 Task: Open Card Disaster Recovery Planning in Board Social Media Management to Workspace Business Process Management and add a team member Softage.4@softage.net, a label Red, a checklist Nutrition Counseling, an attachment from your onedrive, a color Red and finally, add a card description 'Research and develop new service offering bundling strategy' and a comment 'We should approach this task with a sense of experimentation and exploration, willing to try new things and take risks.'. Add a start date 'Jan 04, 1900' with a due date 'Jan 11, 1900'
Action: Mouse moved to (79, 496)
Screenshot: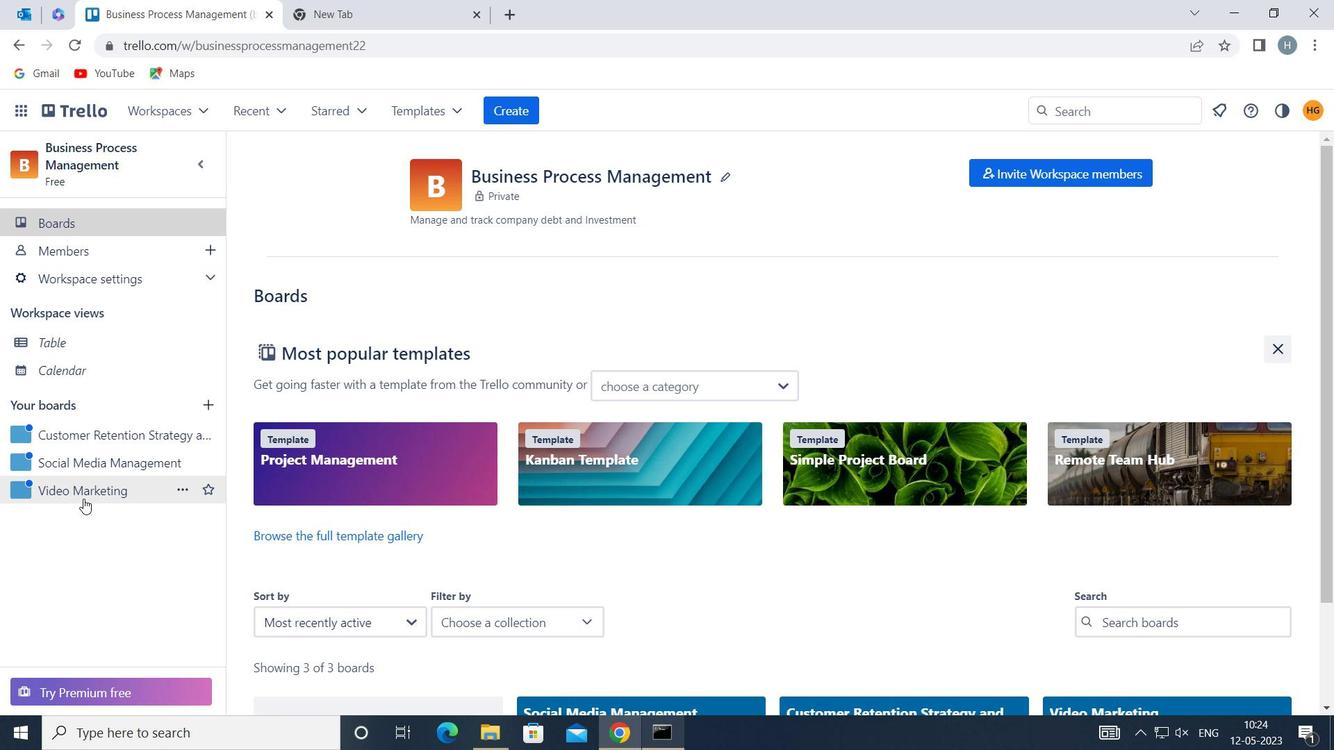 
Action: Mouse pressed left at (79, 496)
Screenshot: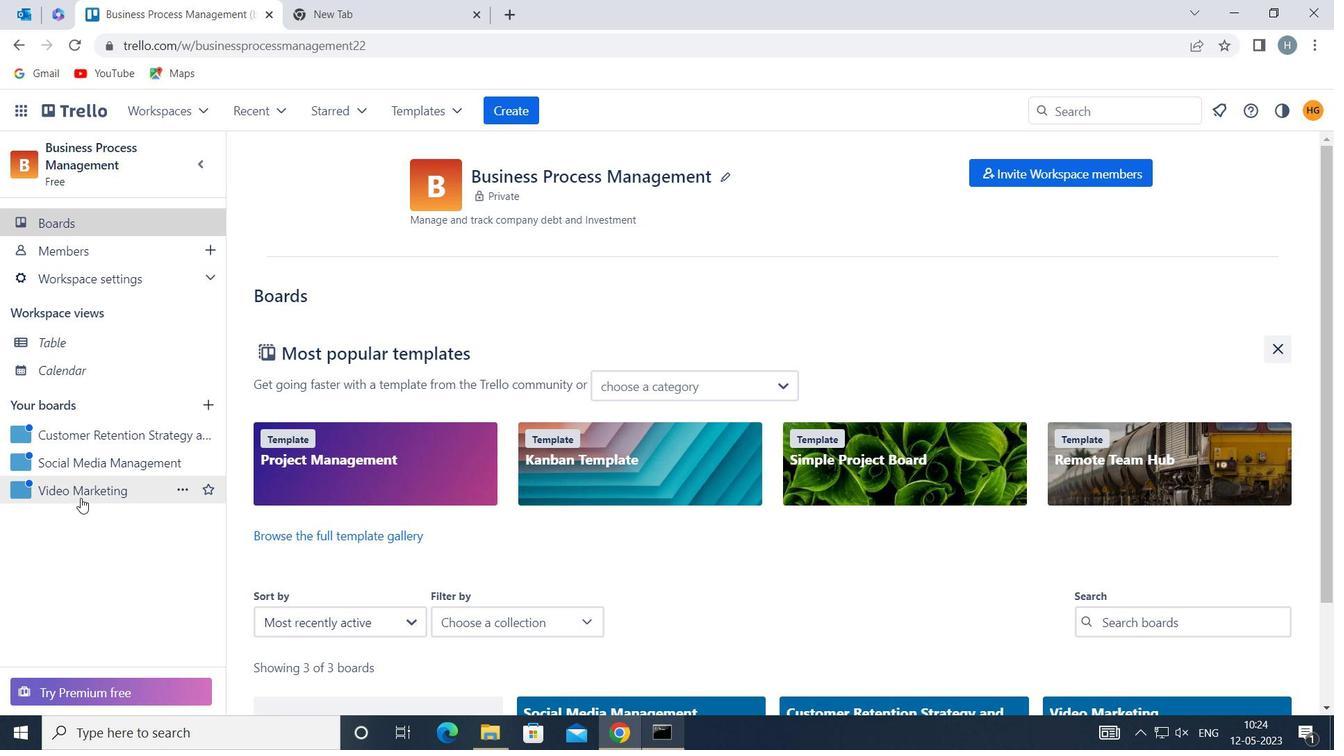 
Action: Mouse moved to (582, 243)
Screenshot: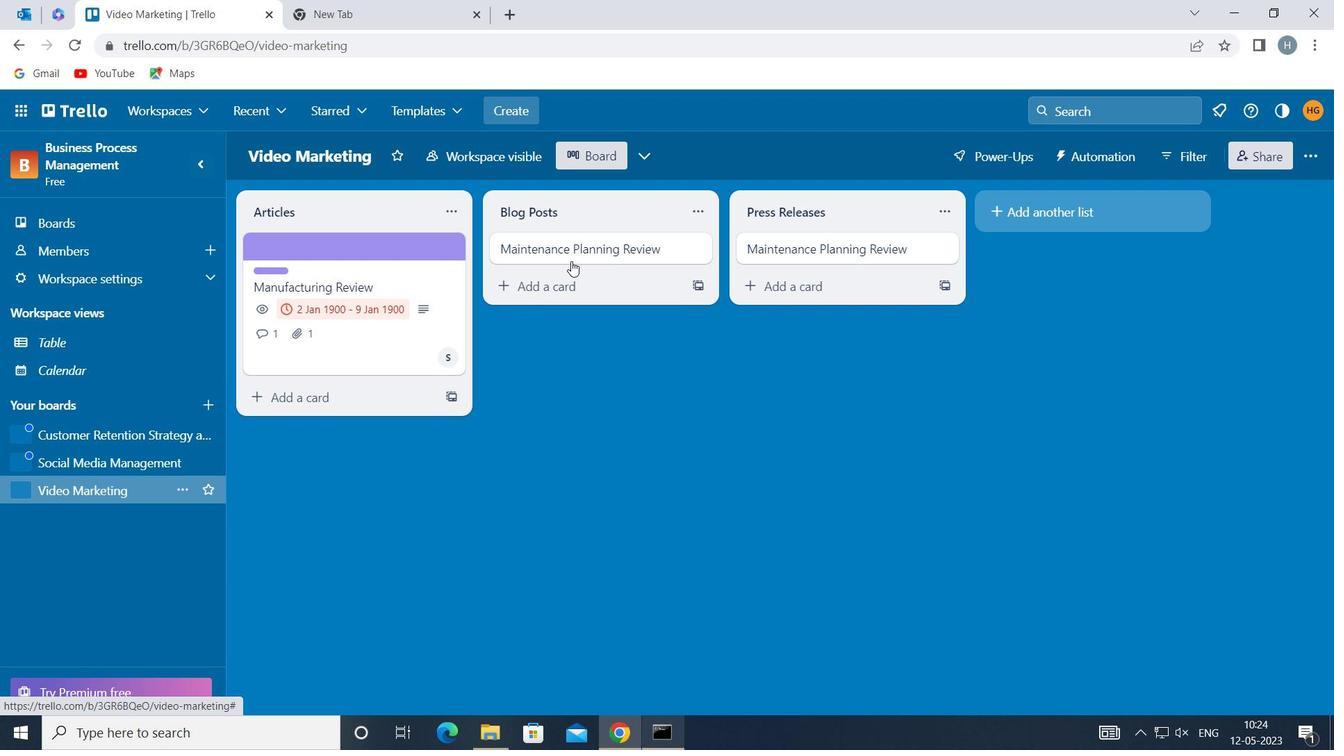 
Action: Mouse pressed left at (582, 243)
Screenshot: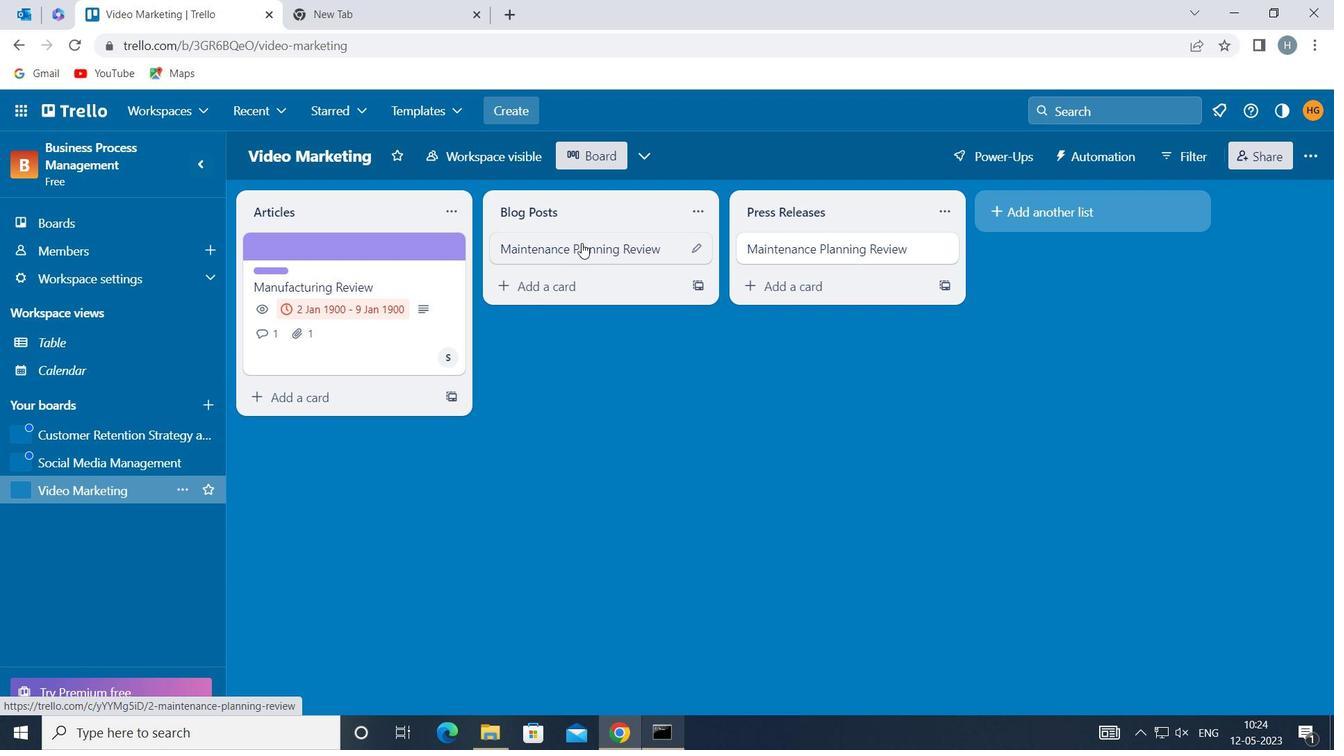 
Action: Mouse moved to (893, 300)
Screenshot: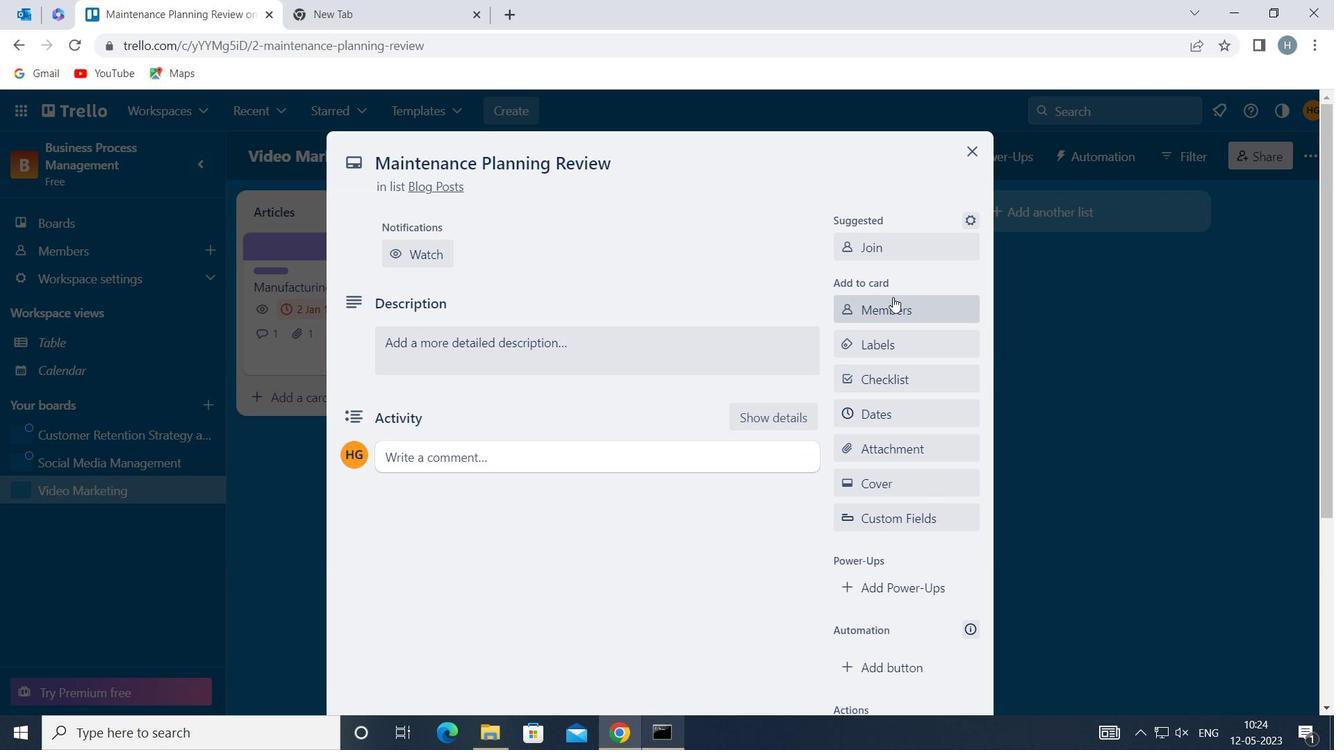 
Action: Mouse pressed left at (893, 300)
Screenshot: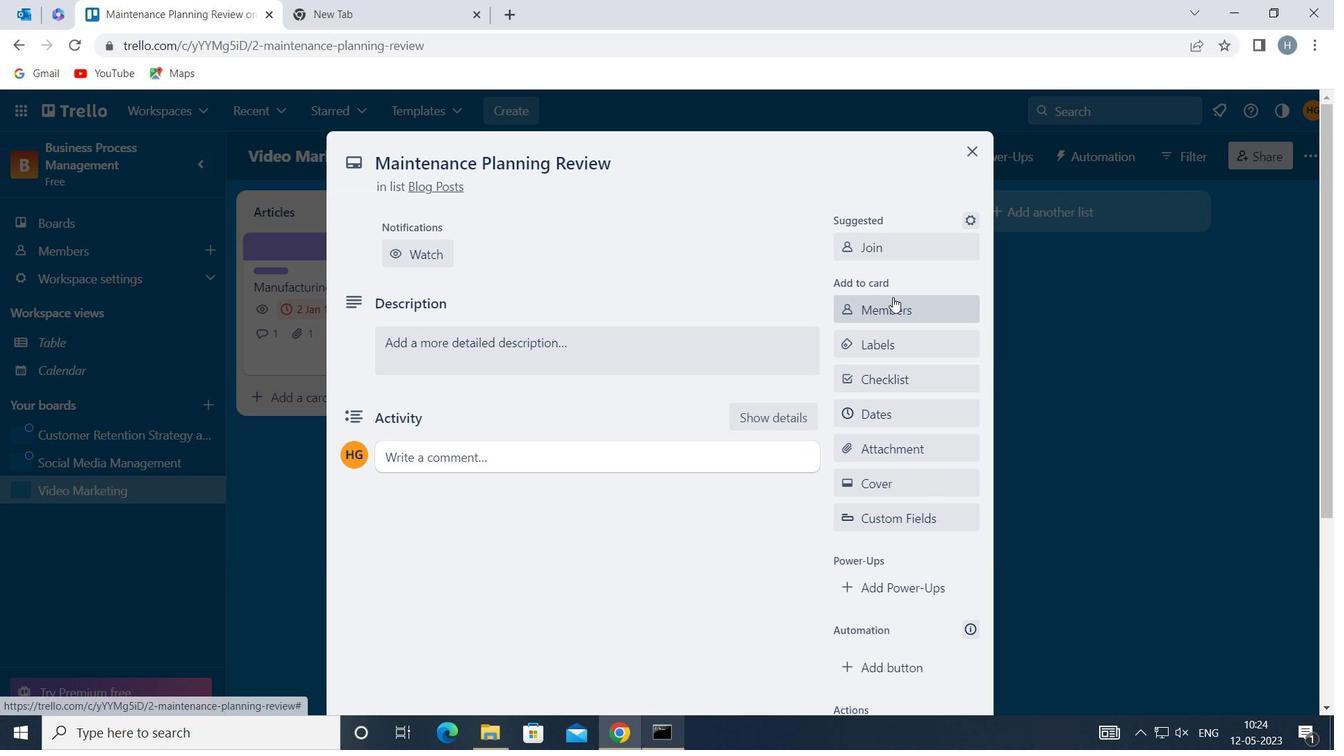 
Action: Key pressed softage
Screenshot: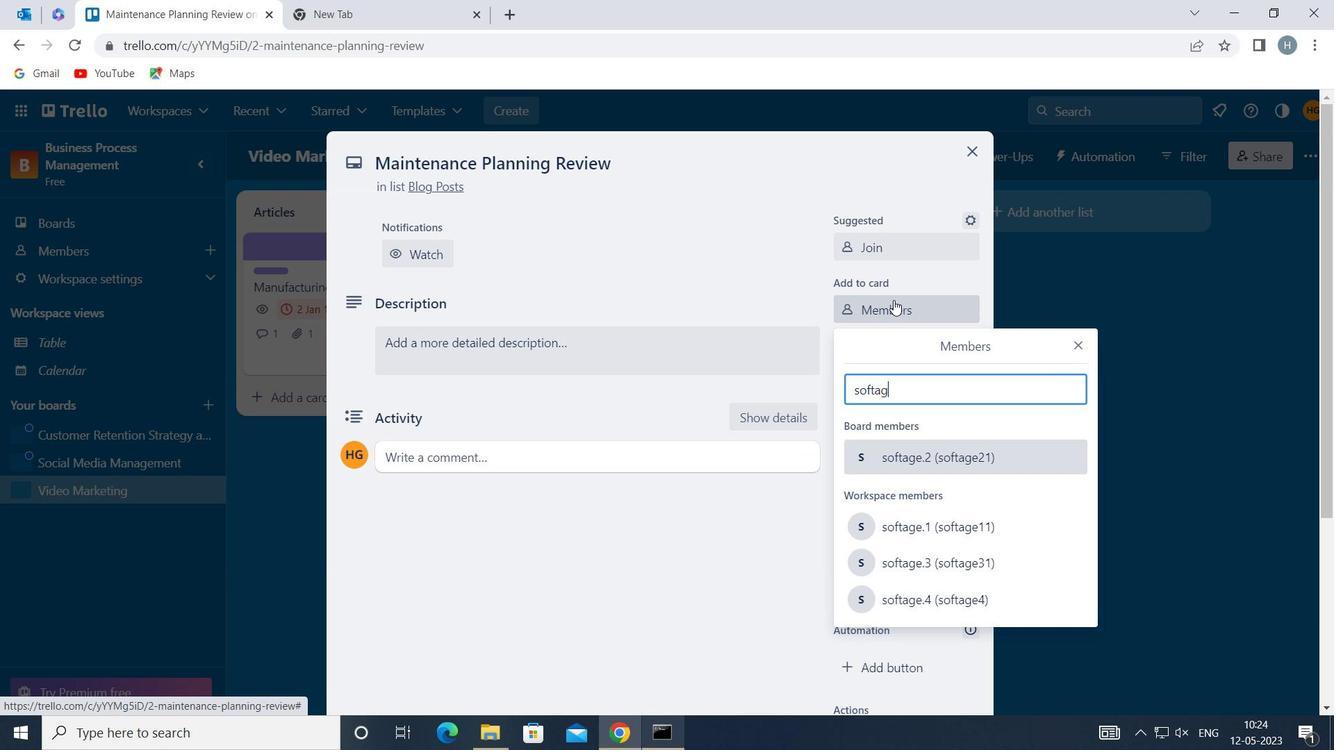 
Action: Mouse moved to (1000, 521)
Screenshot: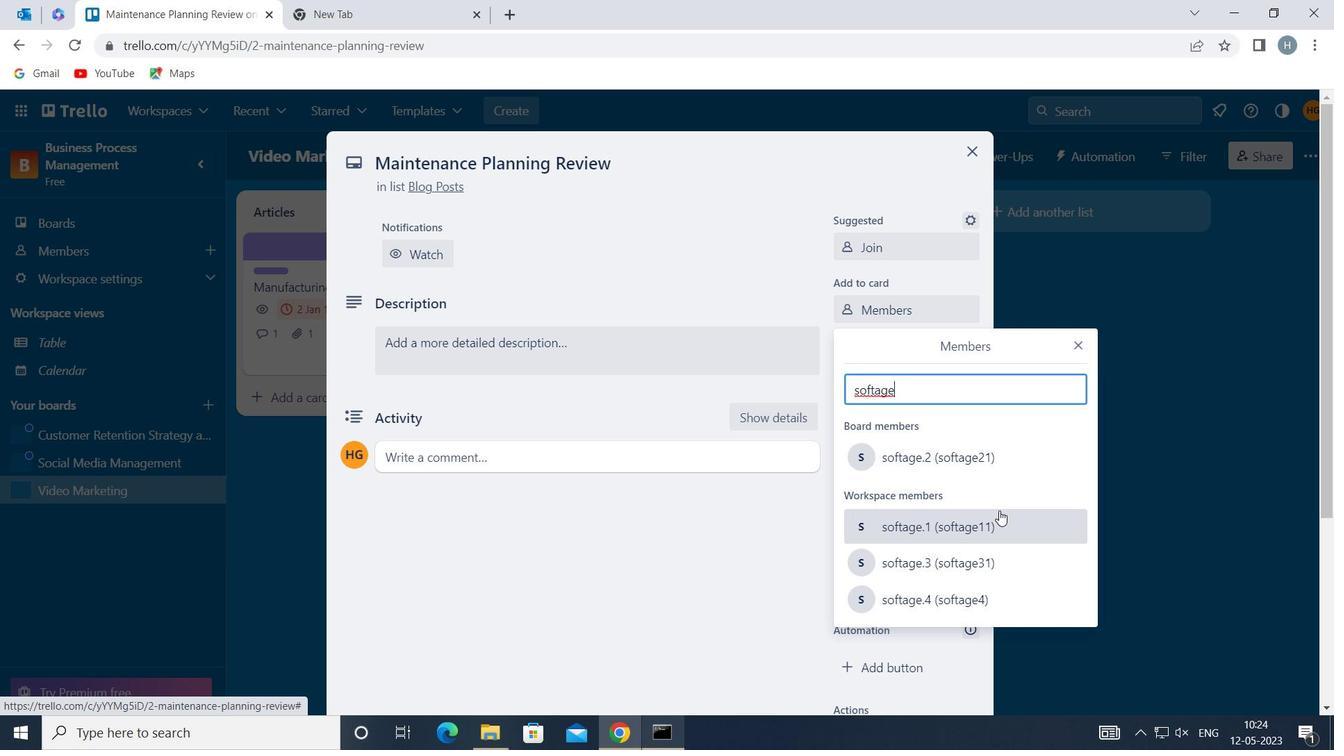 
Action: Mouse pressed left at (1000, 521)
Screenshot: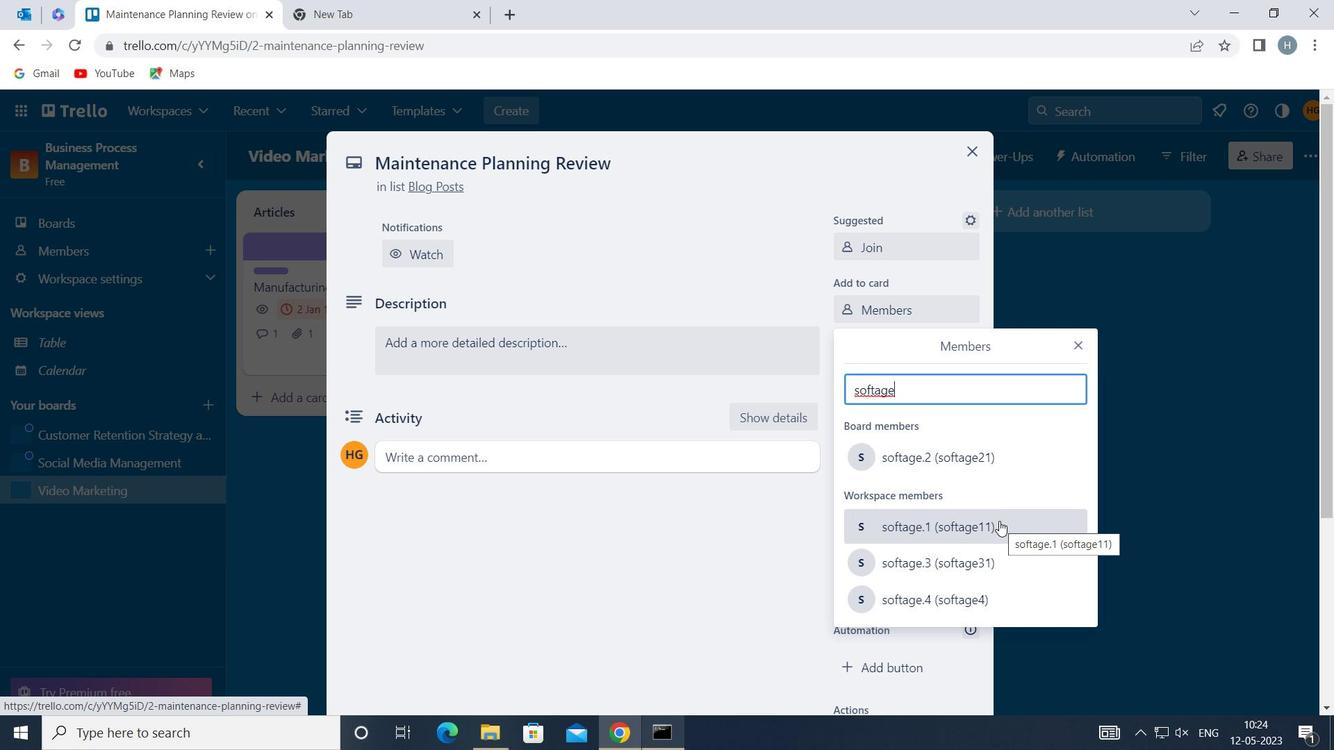 
Action: Mouse moved to (1077, 341)
Screenshot: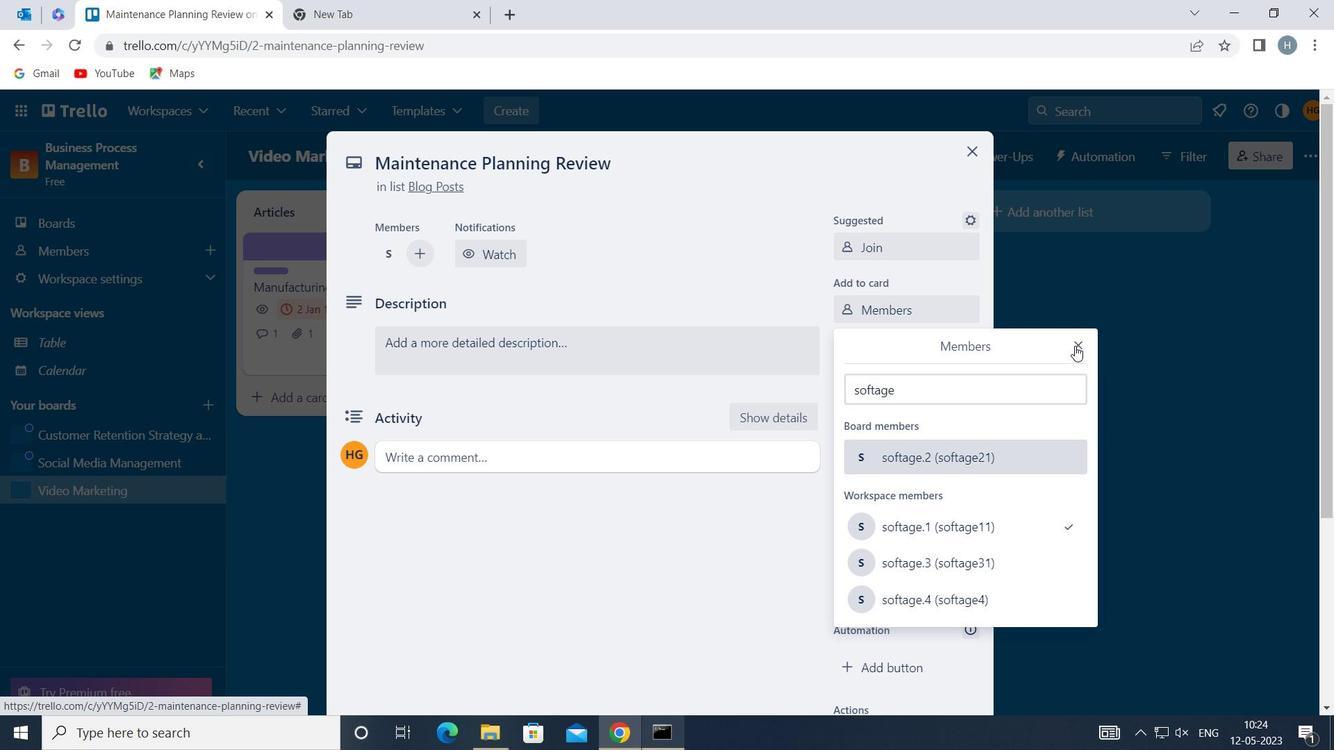 
Action: Mouse pressed left at (1077, 341)
Screenshot: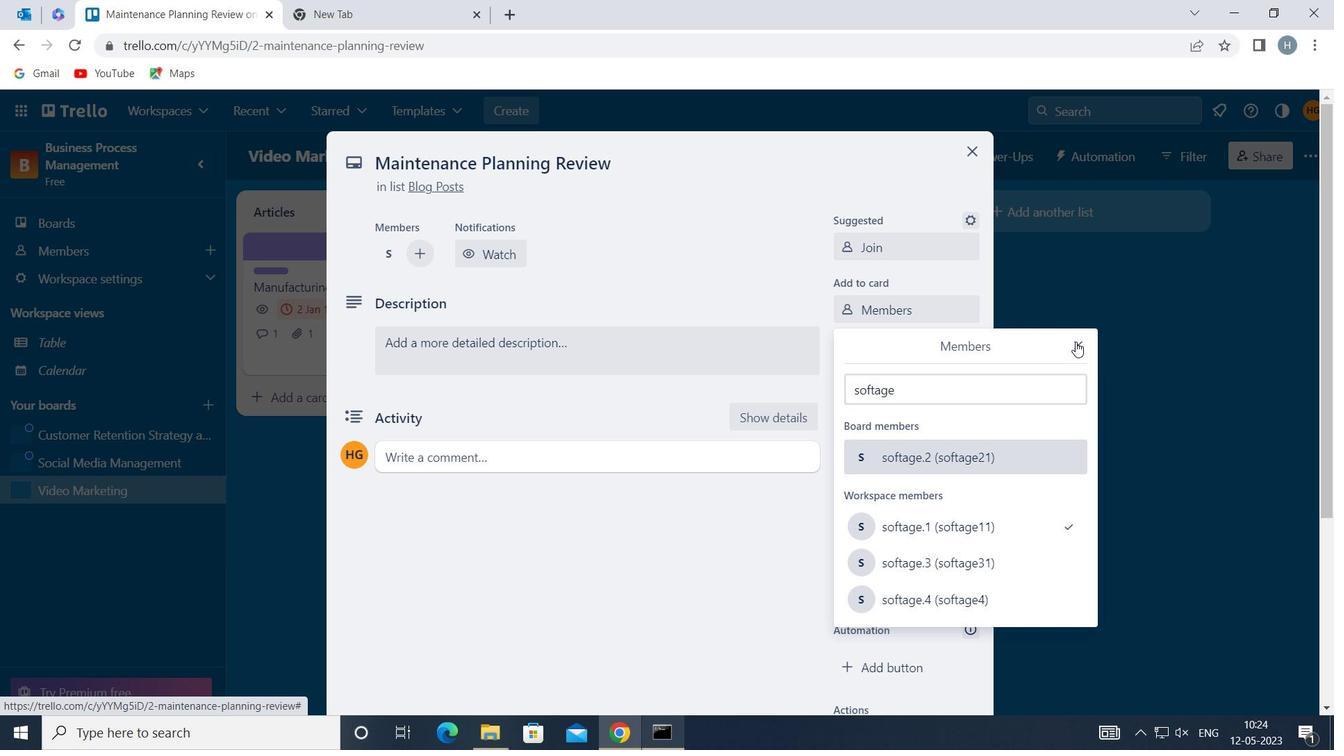
Action: Mouse moved to (957, 336)
Screenshot: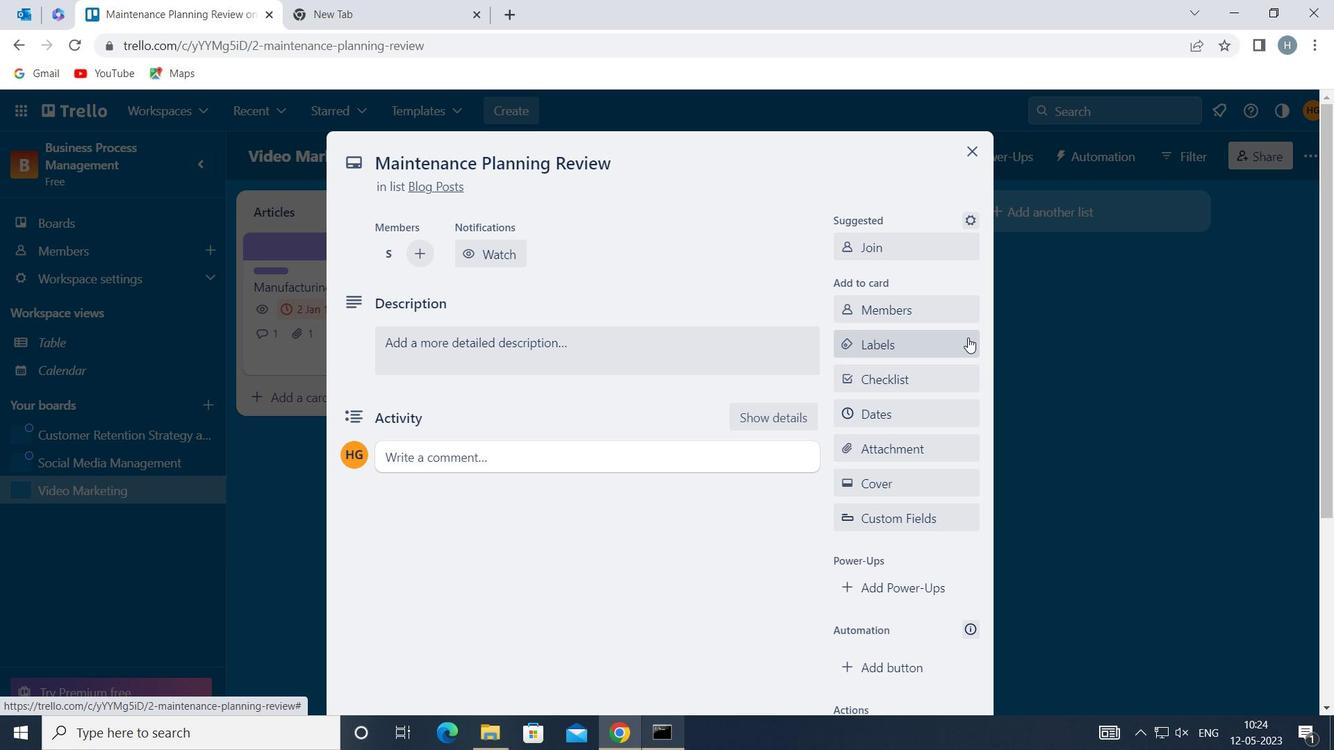 
Action: Mouse pressed left at (957, 336)
Screenshot: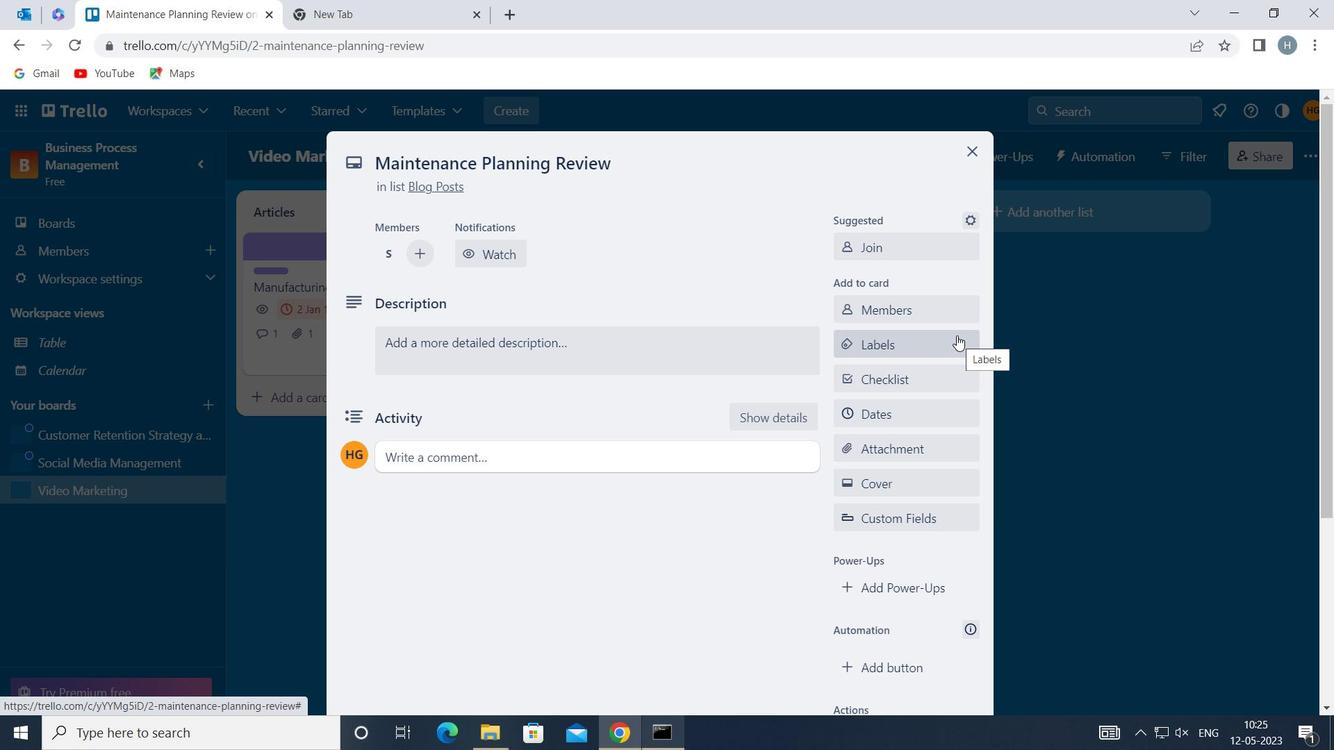 
Action: Mouse moved to (978, 376)
Screenshot: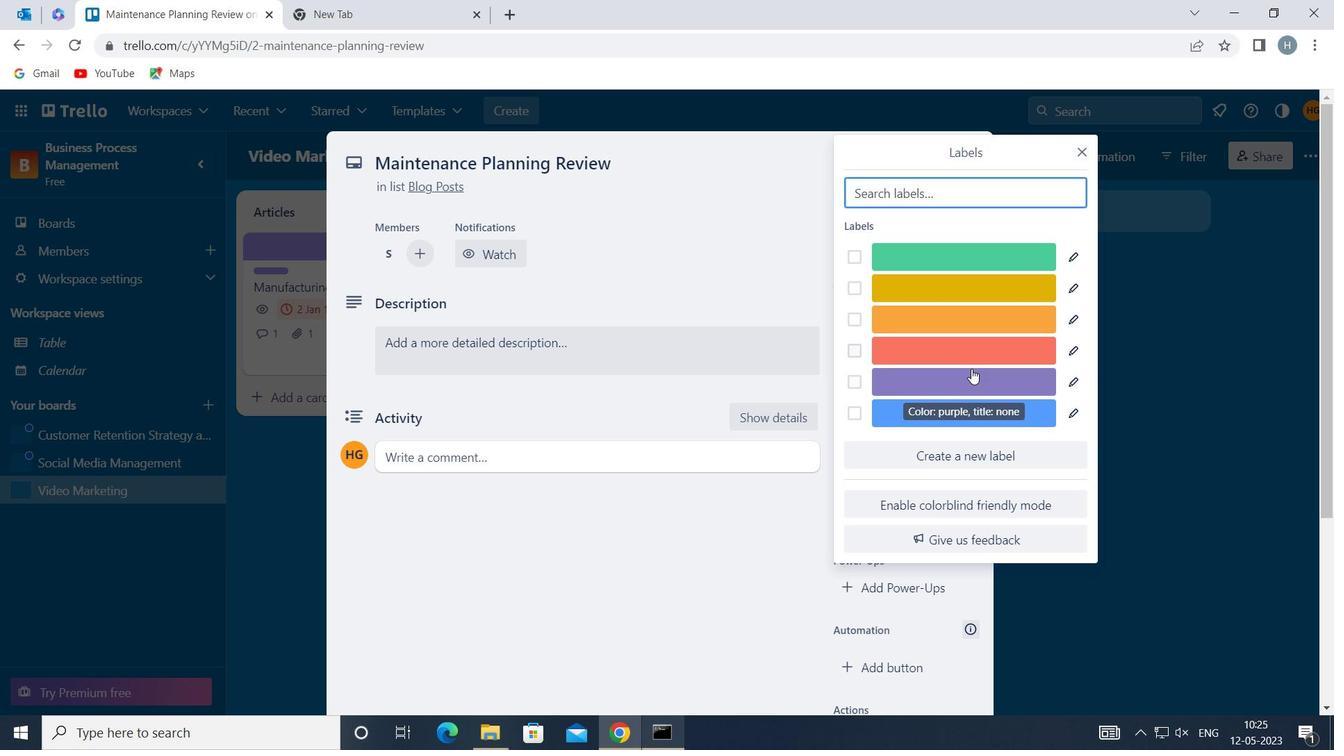 
Action: Mouse pressed left at (978, 376)
Screenshot: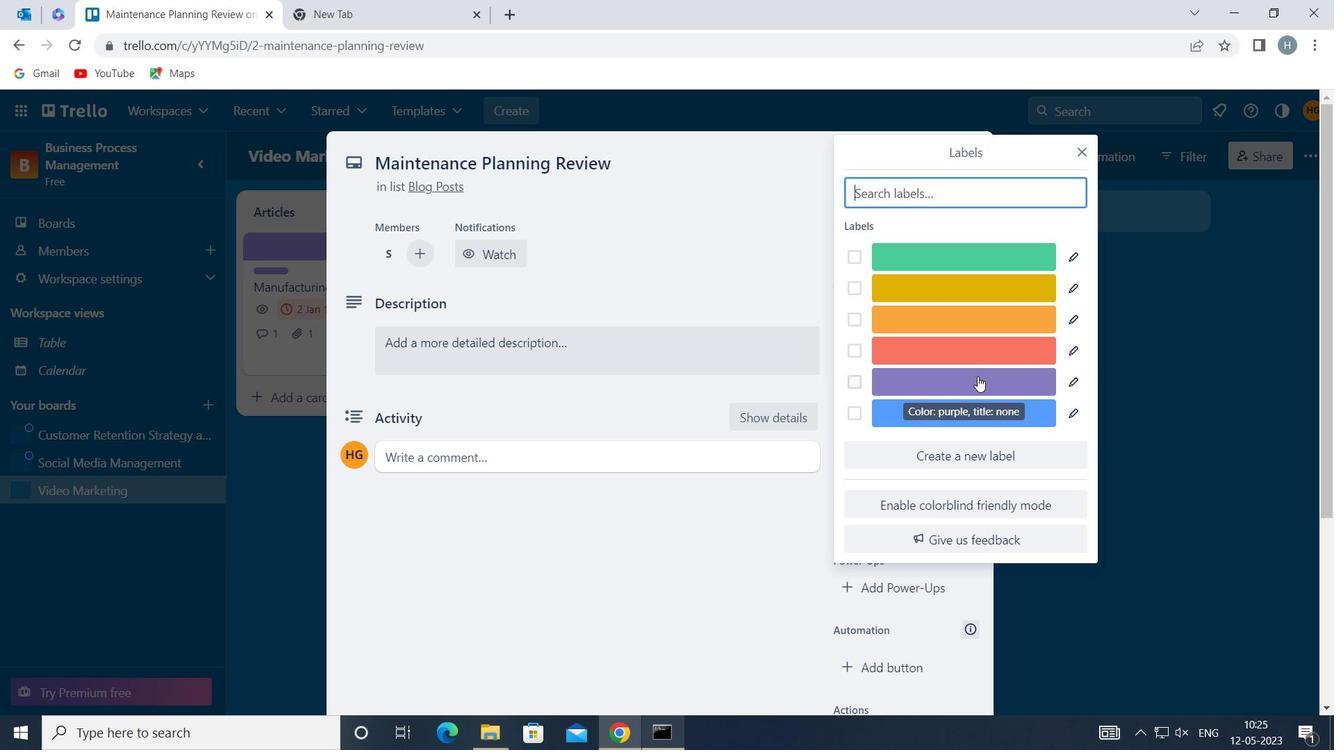 
Action: Mouse moved to (1086, 148)
Screenshot: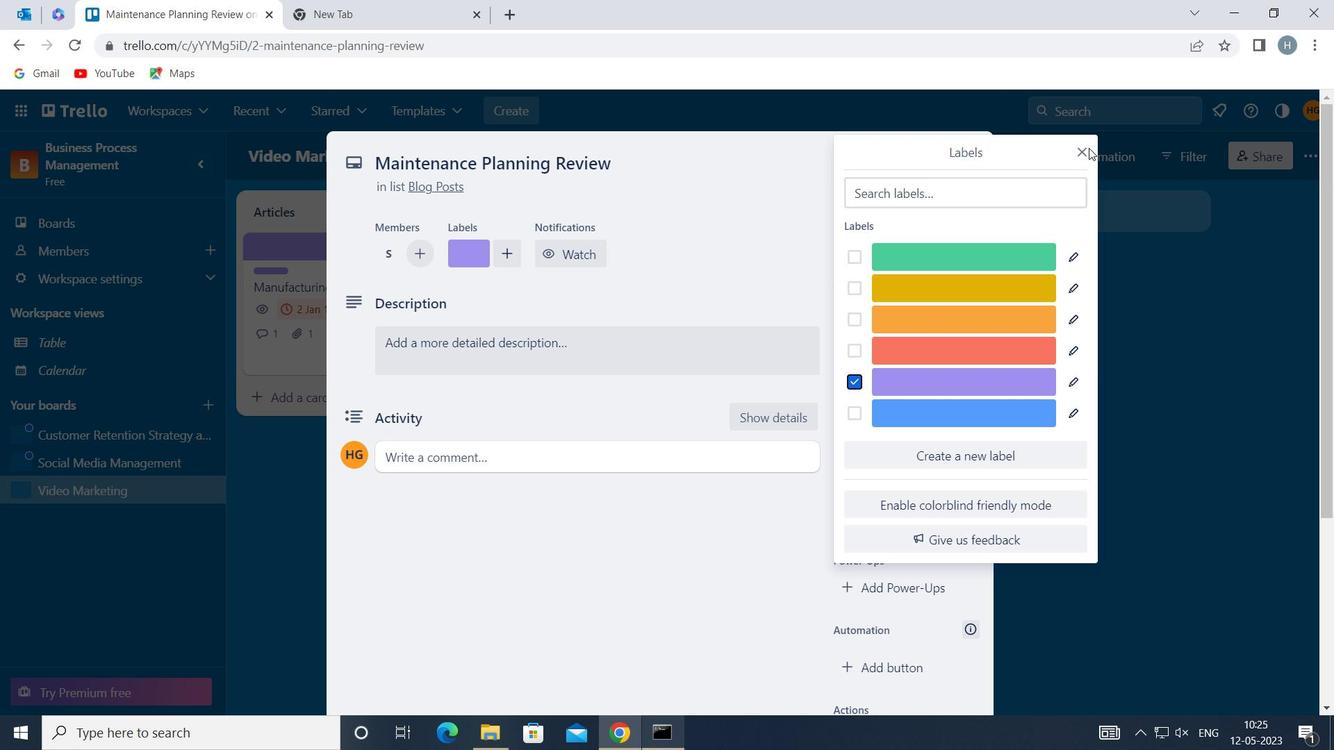 
Action: Mouse pressed left at (1086, 148)
Screenshot: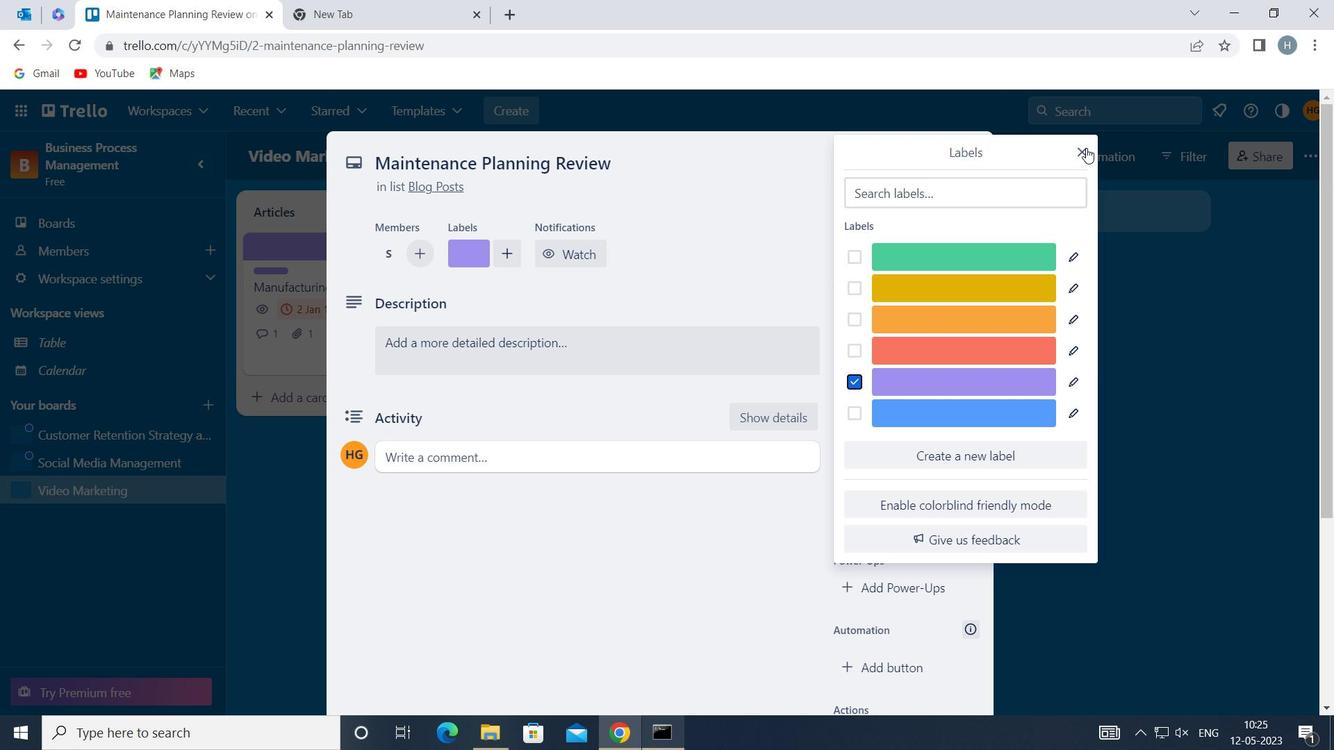
Action: Mouse moved to (954, 371)
Screenshot: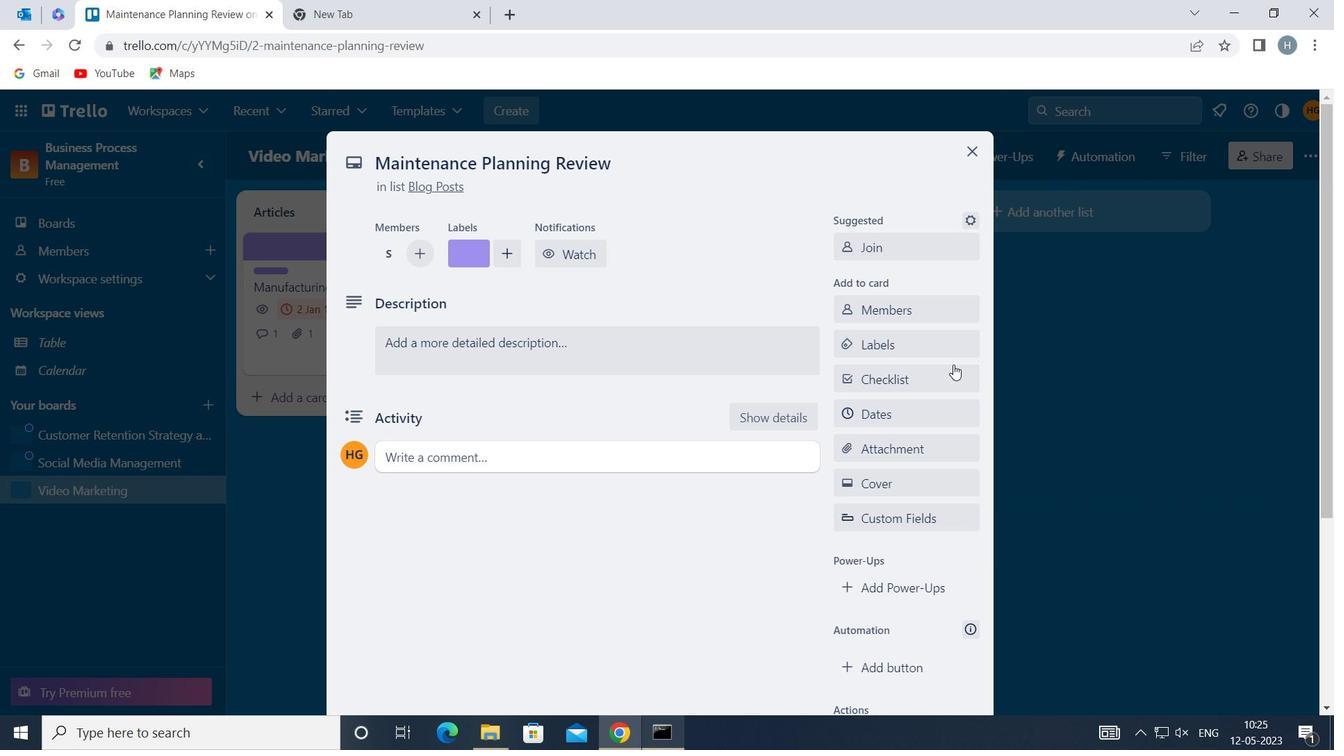 
Action: Mouse pressed left at (954, 371)
Screenshot: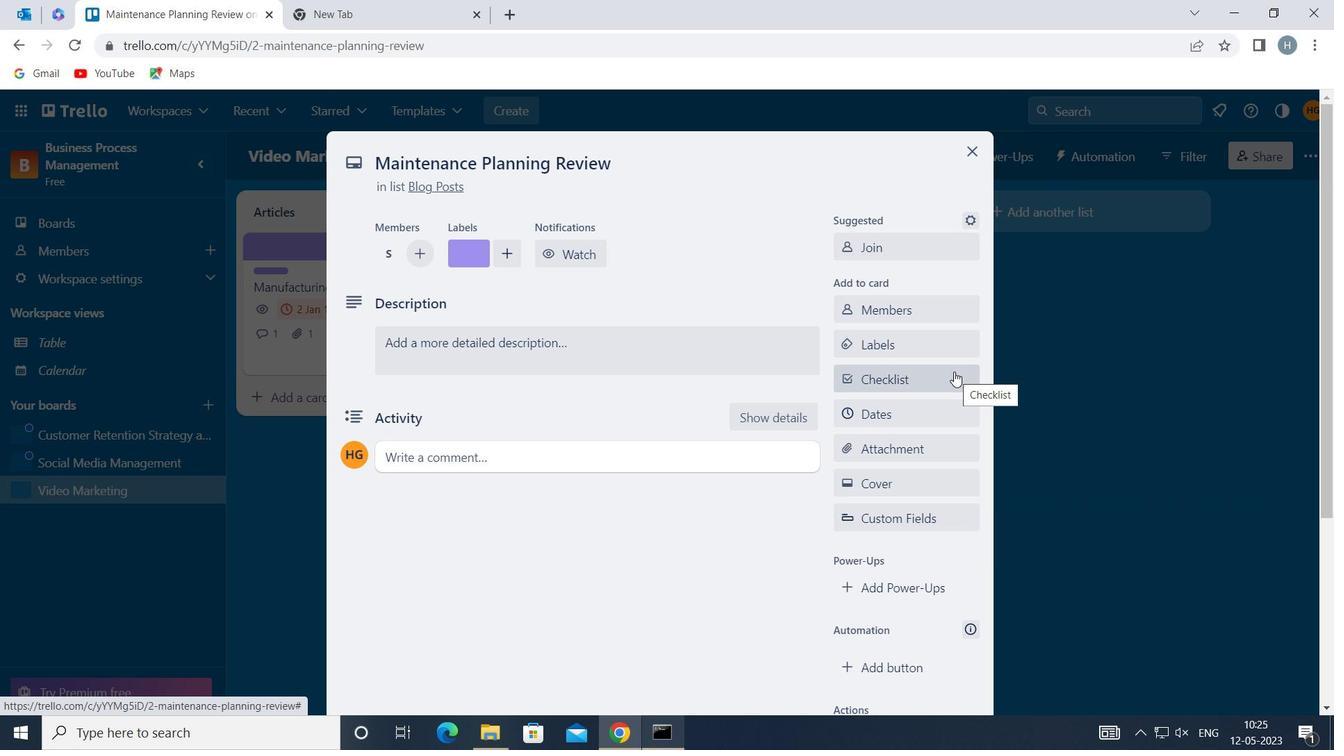 
Action: Key pressed <Key.shift>E
Screenshot: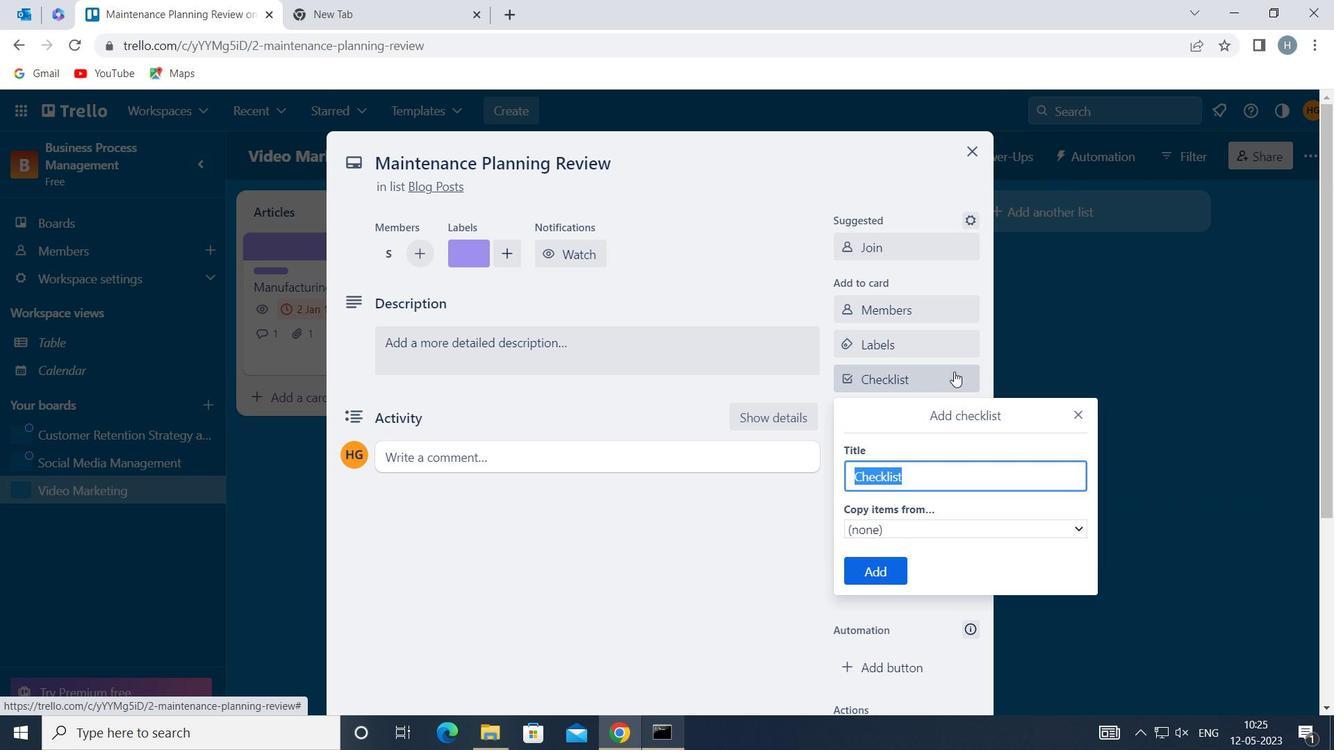 
Action: Mouse moved to (996, 543)
Screenshot: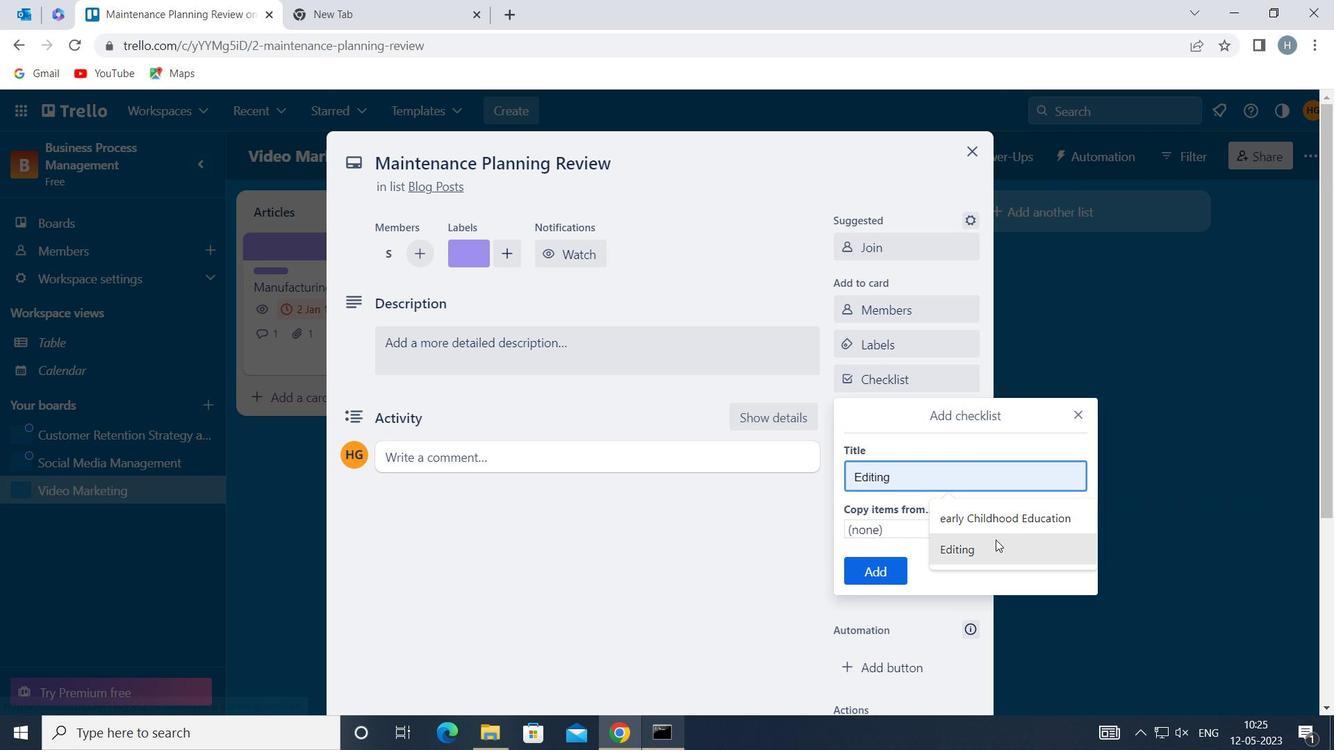 
Action: Mouse pressed left at (996, 543)
Screenshot: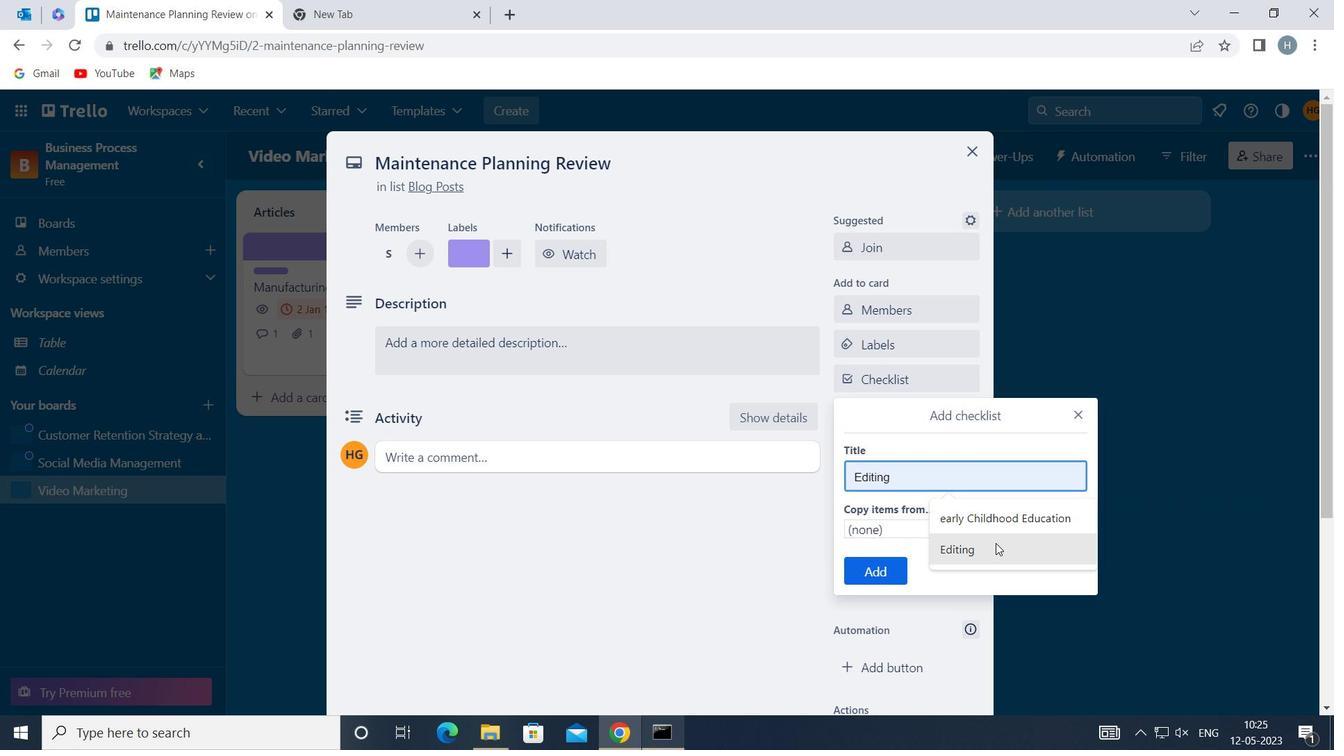 
Action: Mouse moved to (874, 571)
Screenshot: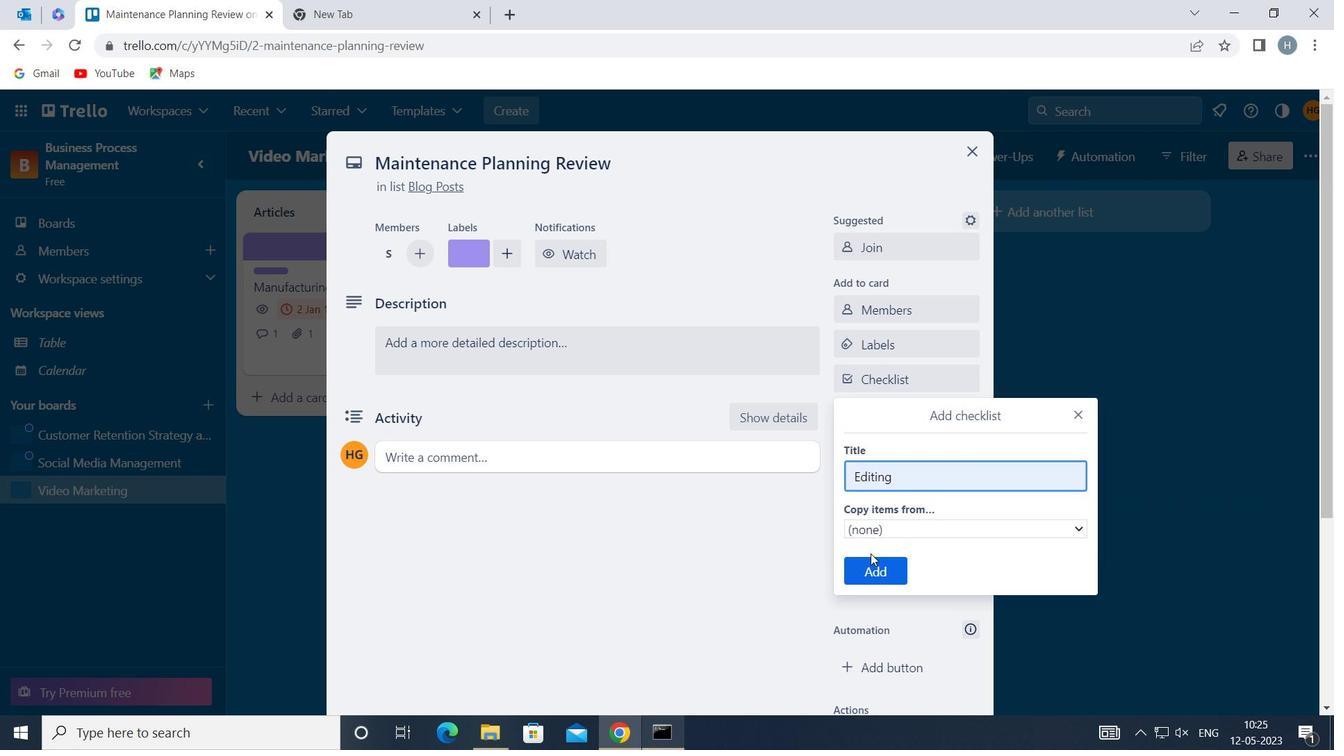 
Action: Mouse pressed left at (874, 571)
Screenshot: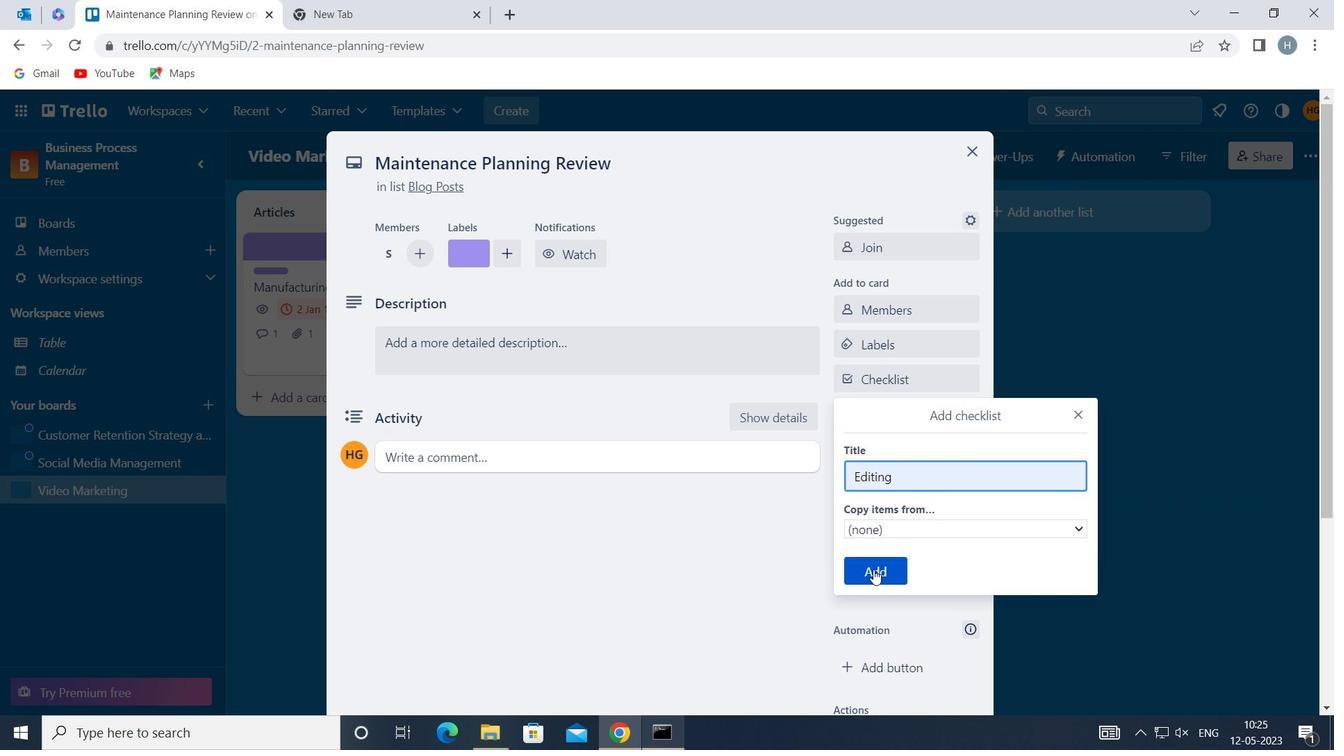 
Action: Mouse moved to (902, 439)
Screenshot: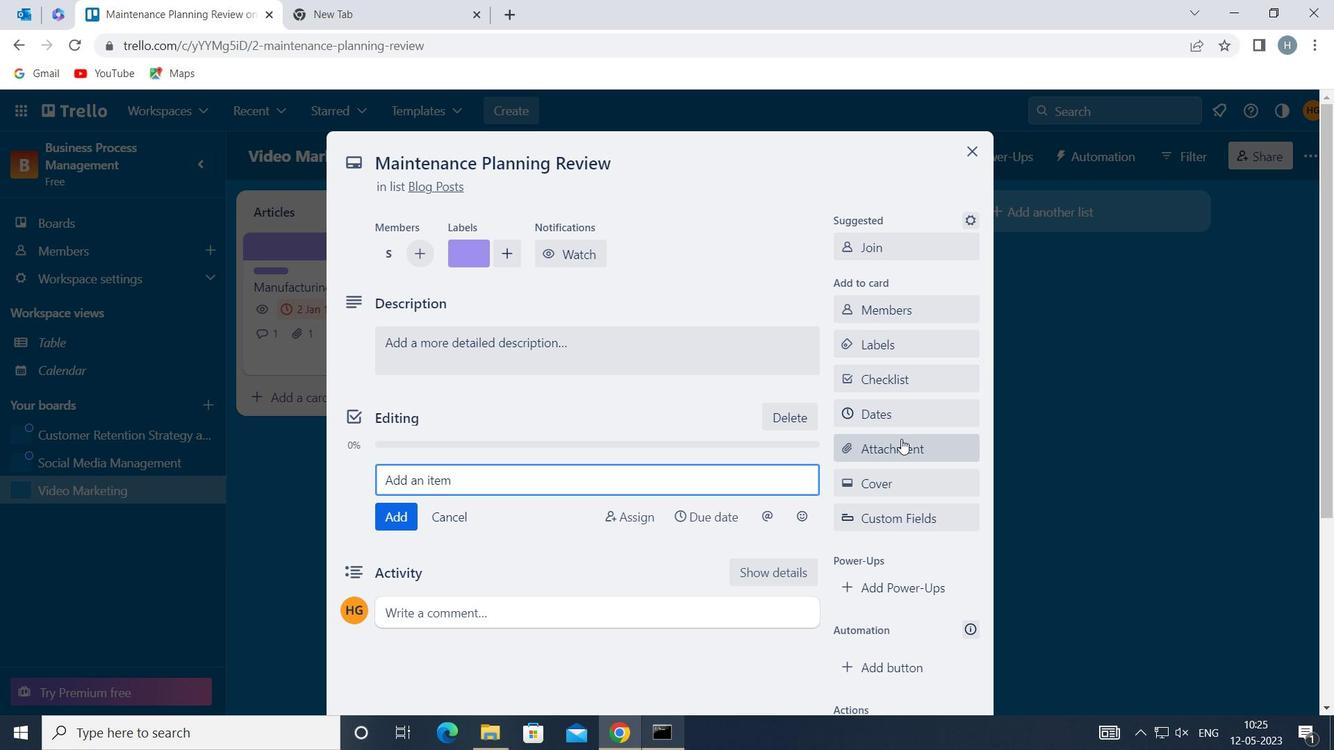 
Action: Mouse pressed left at (902, 439)
Screenshot: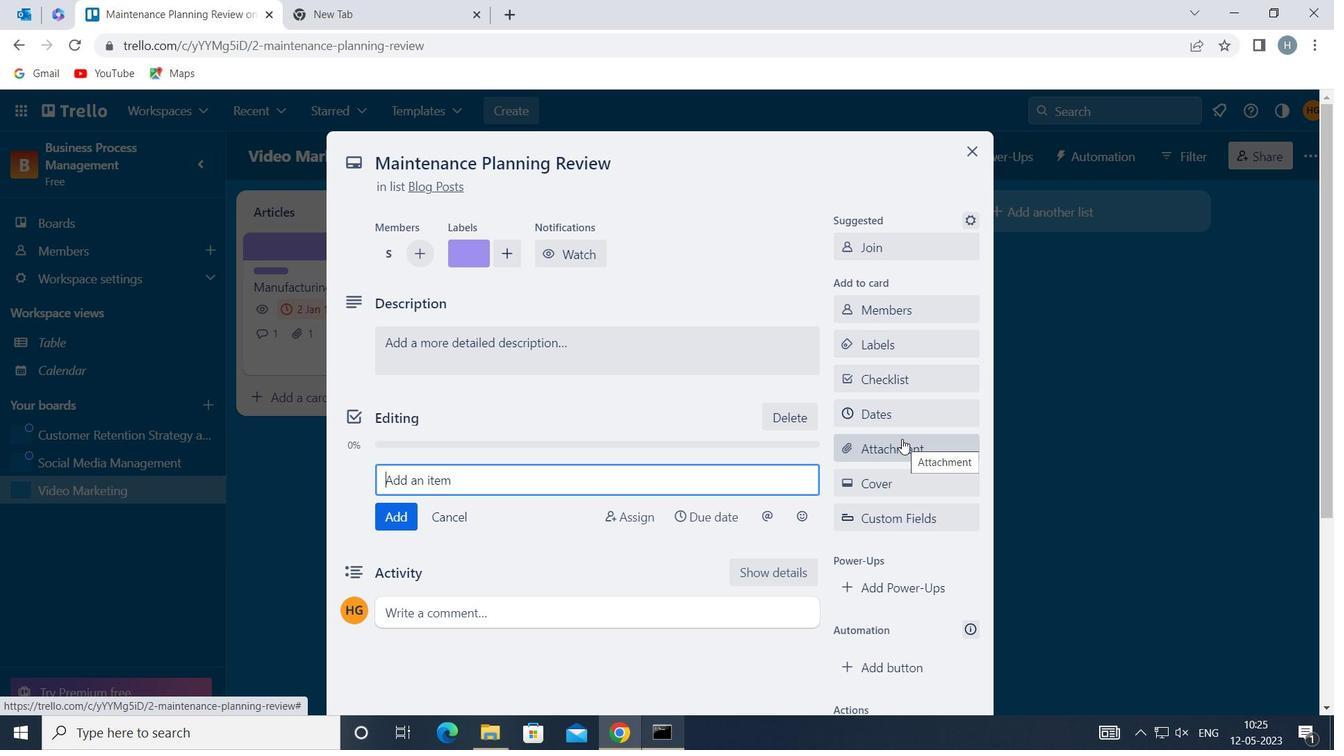 
Action: Mouse moved to (940, 328)
Screenshot: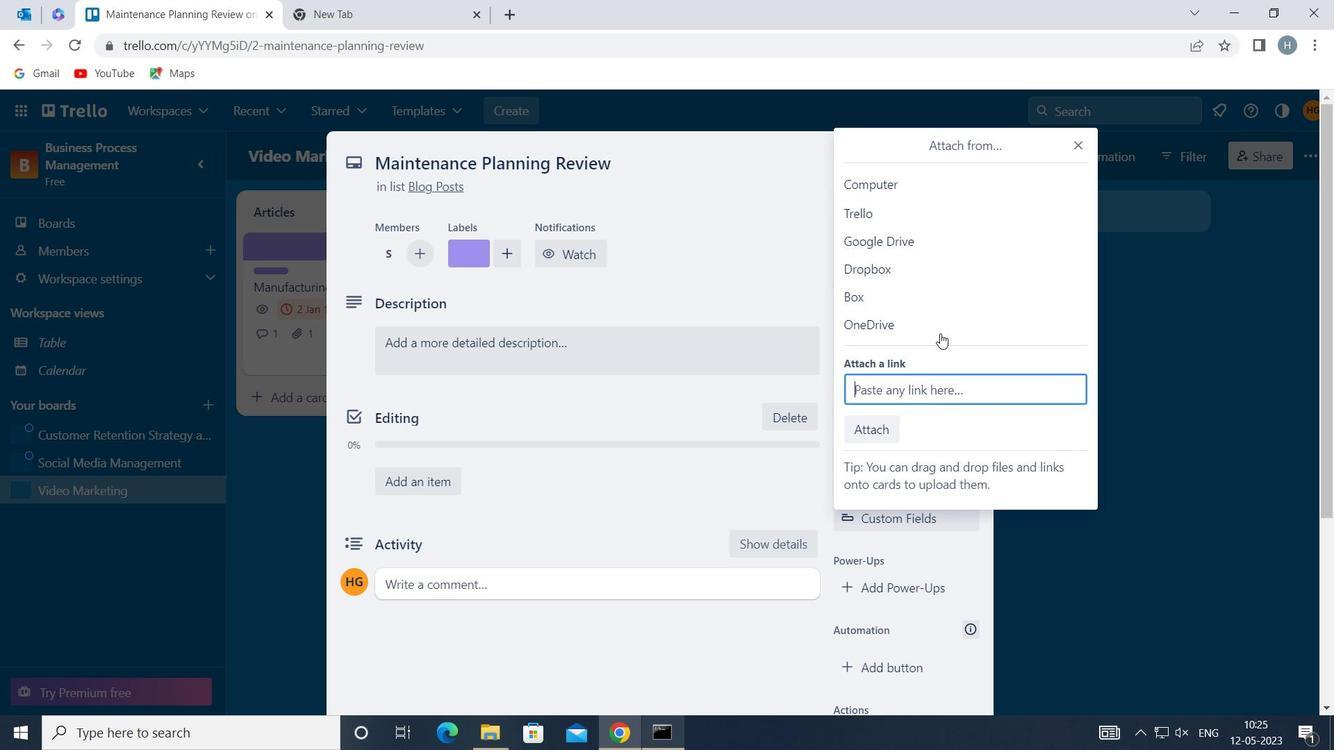 
Action: Mouse pressed left at (940, 328)
Screenshot: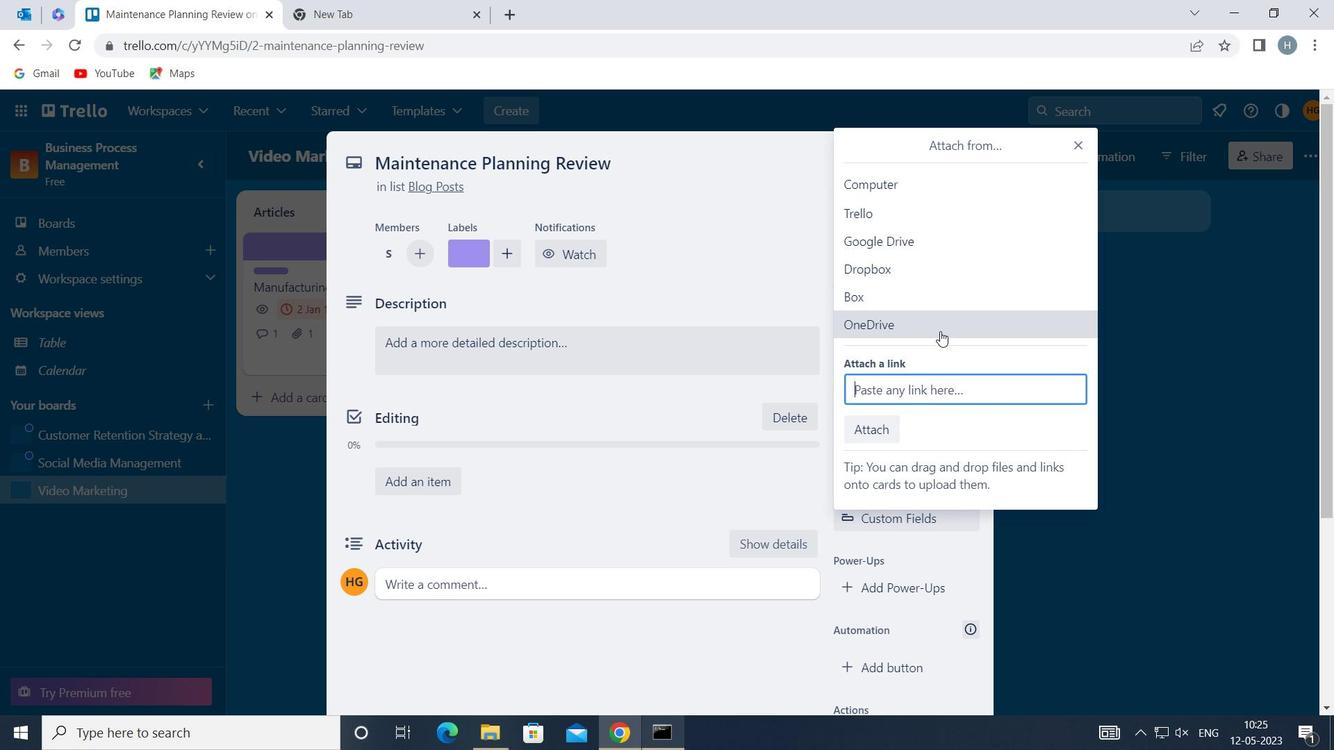 
Action: Mouse moved to (664, 233)
Screenshot: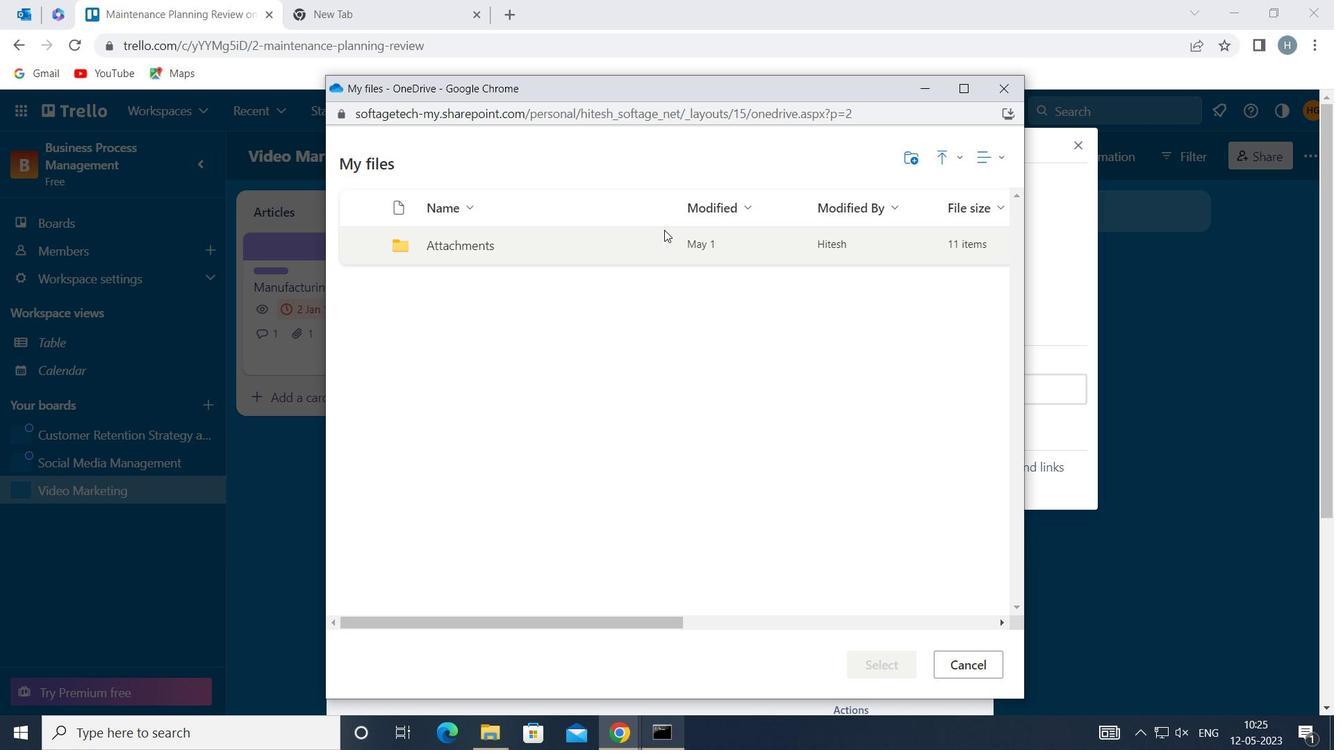 
Action: Mouse pressed left at (664, 233)
Screenshot: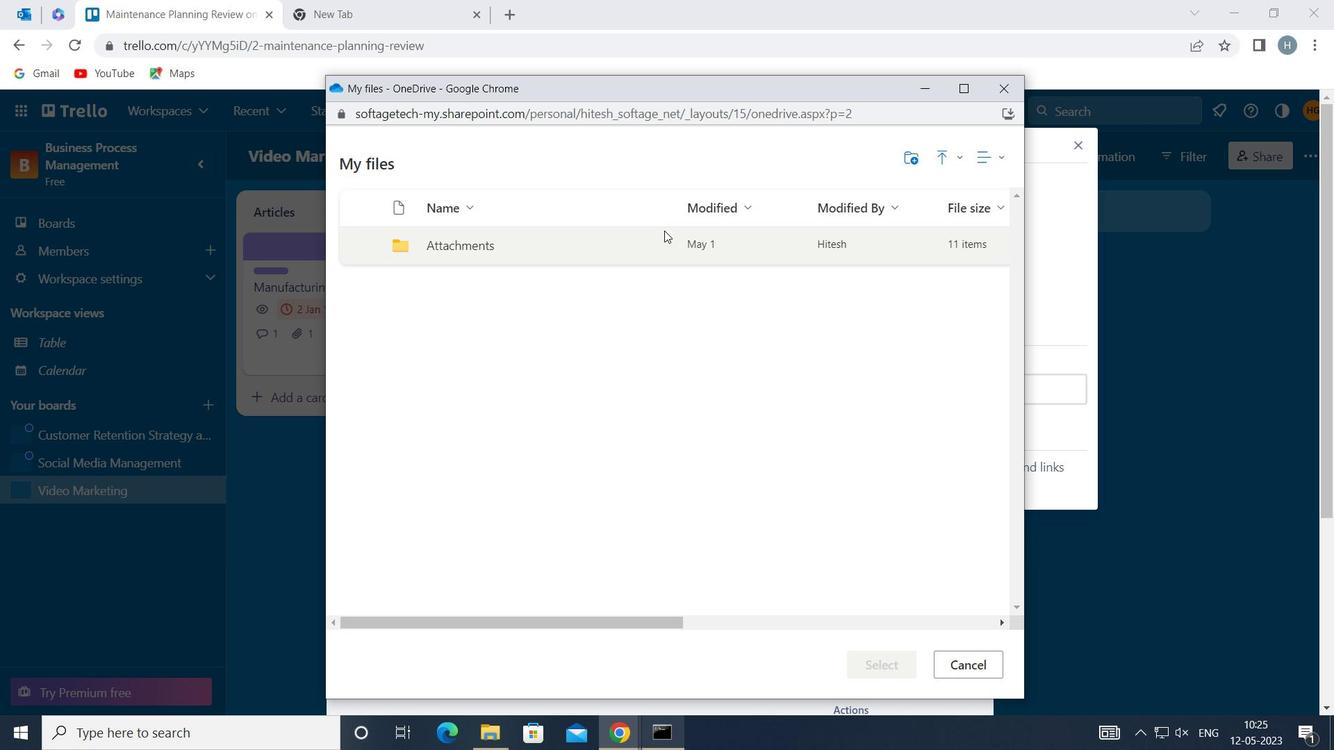 
Action: Mouse pressed left at (664, 233)
Screenshot: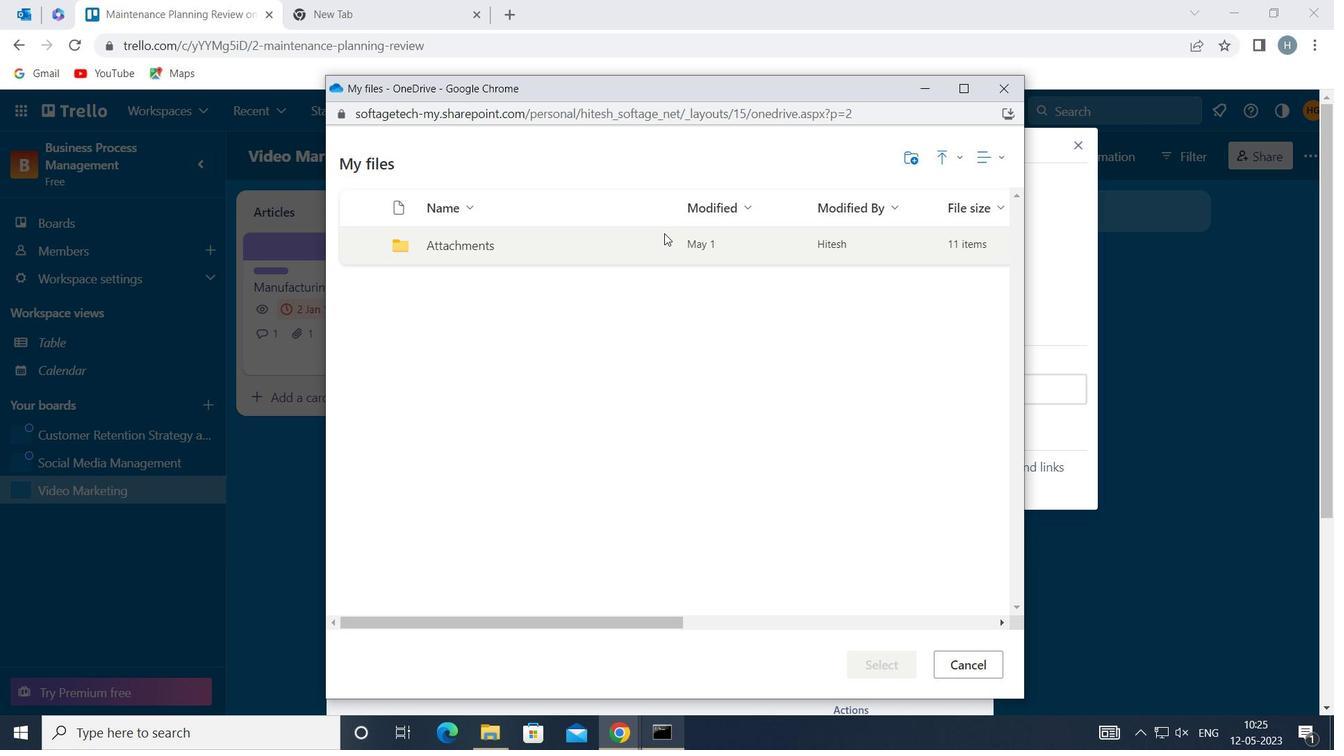 
Action: Mouse moved to (778, 277)
Screenshot: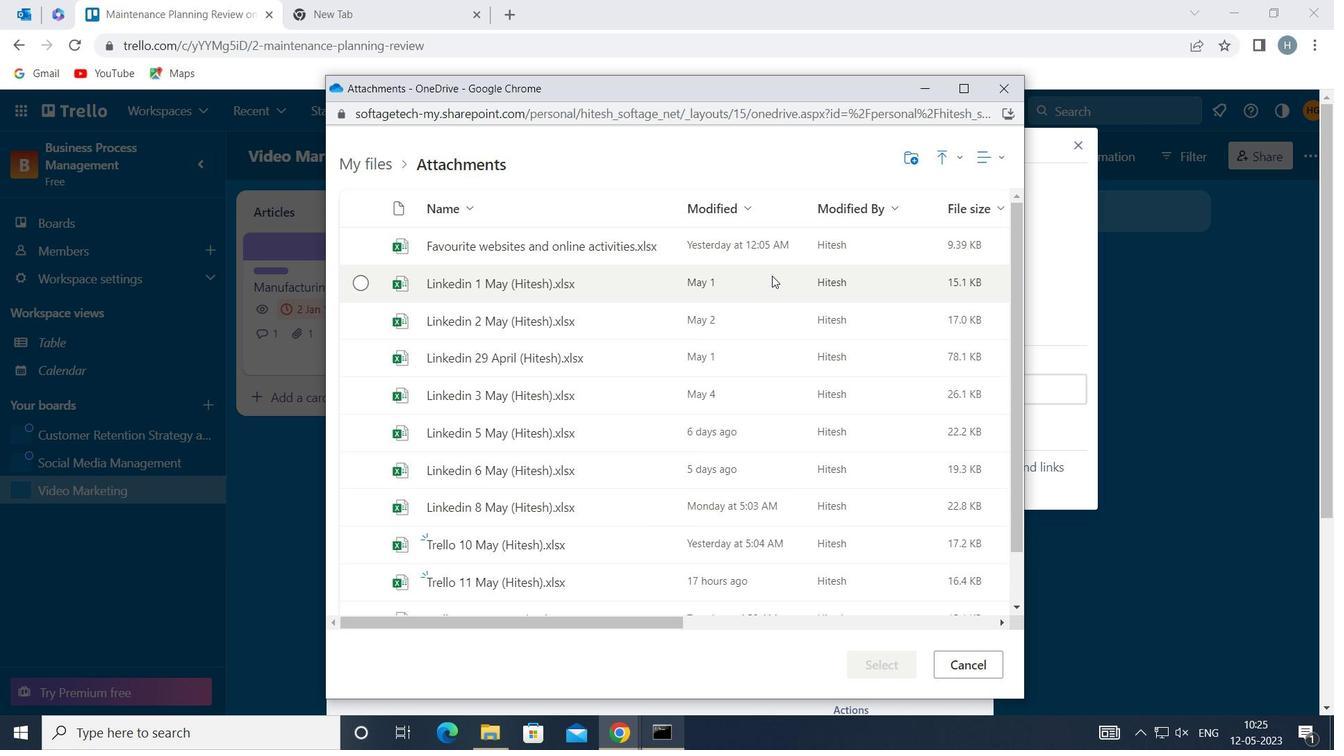 
Action: Mouse pressed left at (778, 277)
Screenshot: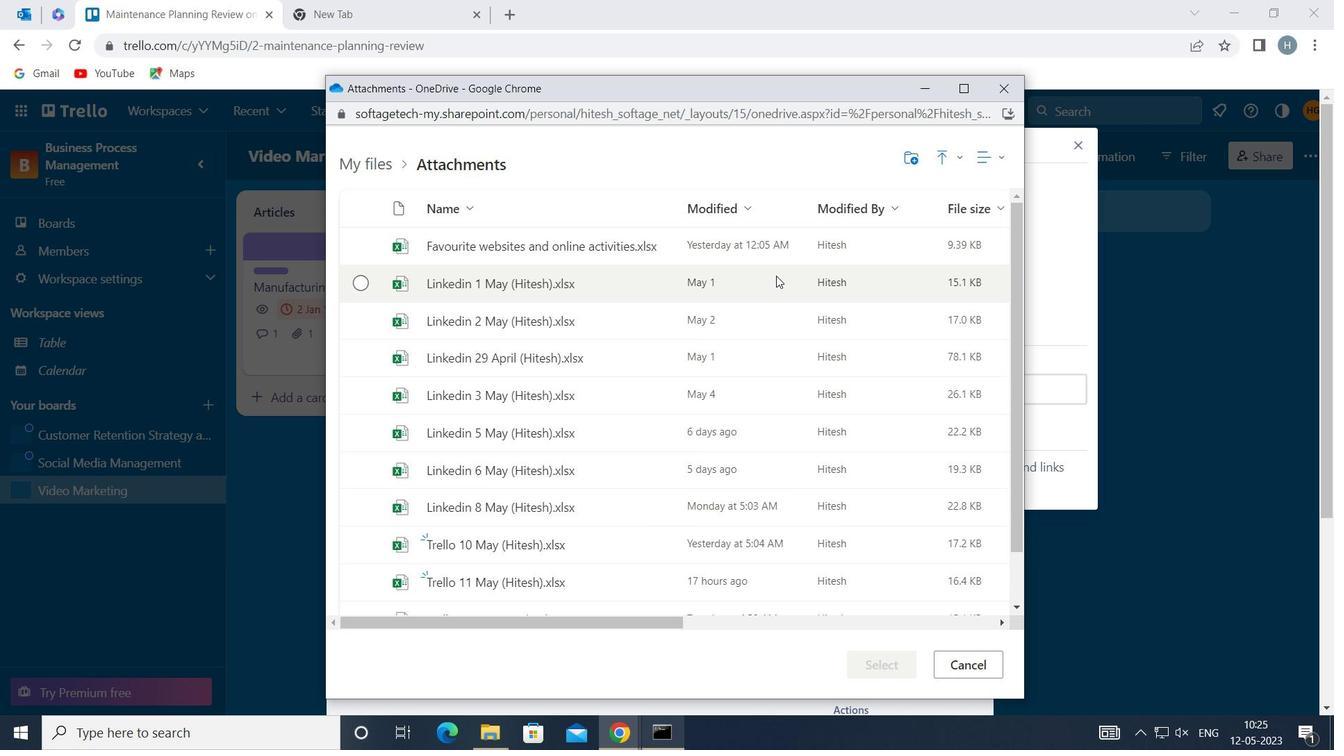 
Action: Mouse moved to (902, 660)
Screenshot: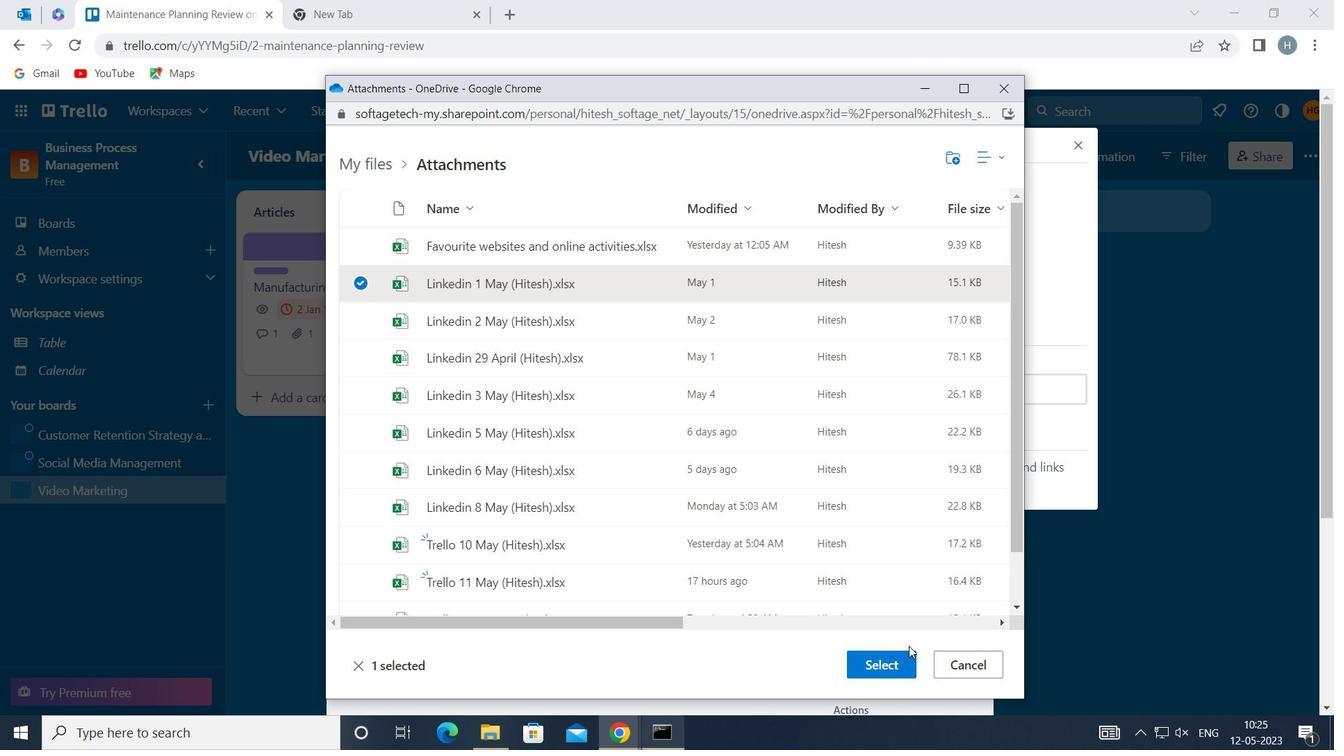 
Action: Mouse pressed left at (902, 660)
Screenshot: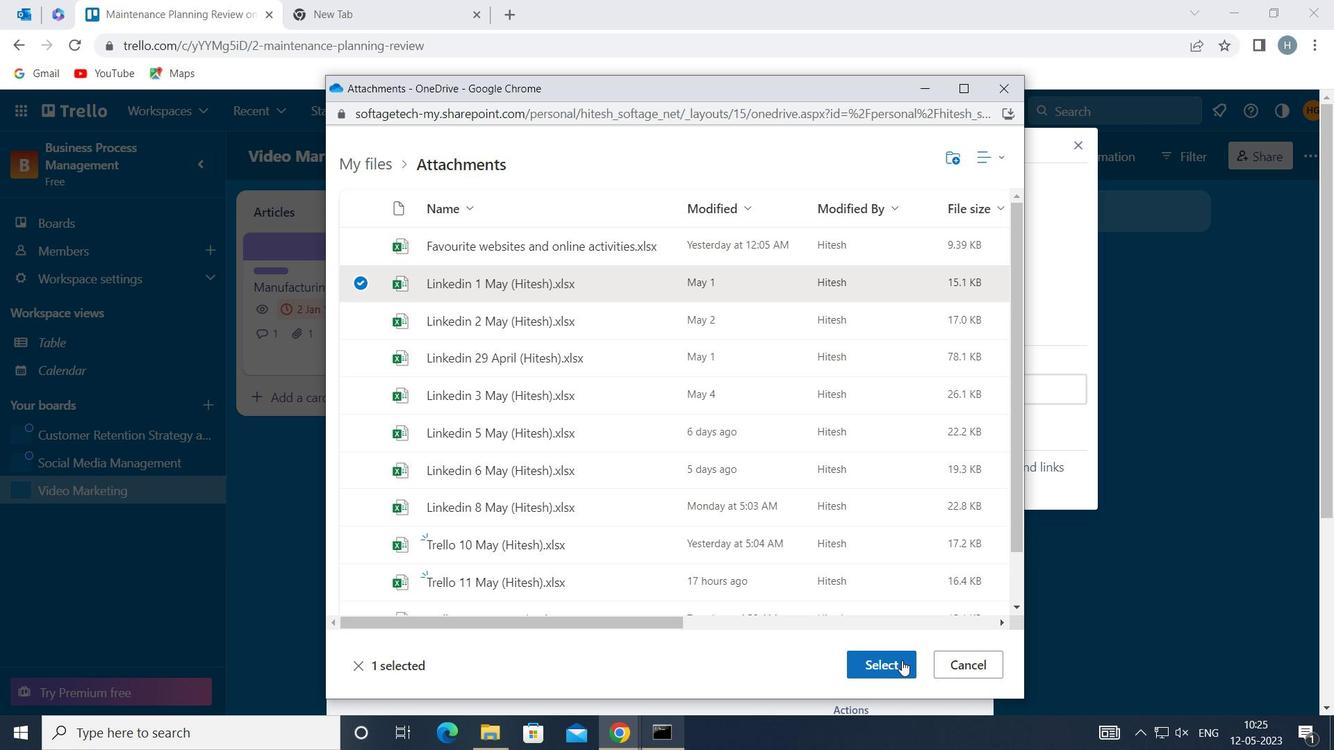
Action: Mouse moved to (937, 478)
Screenshot: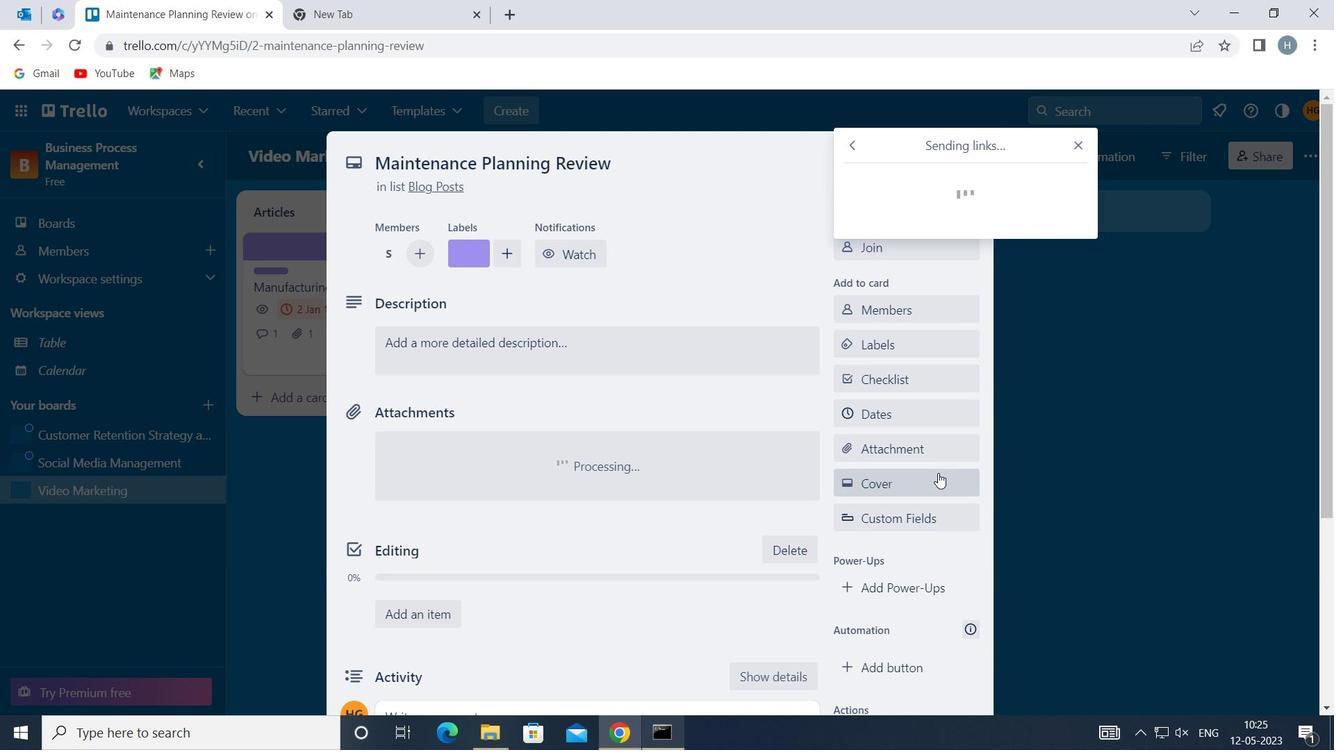 
Action: Mouse pressed left at (937, 478)
Screenshot: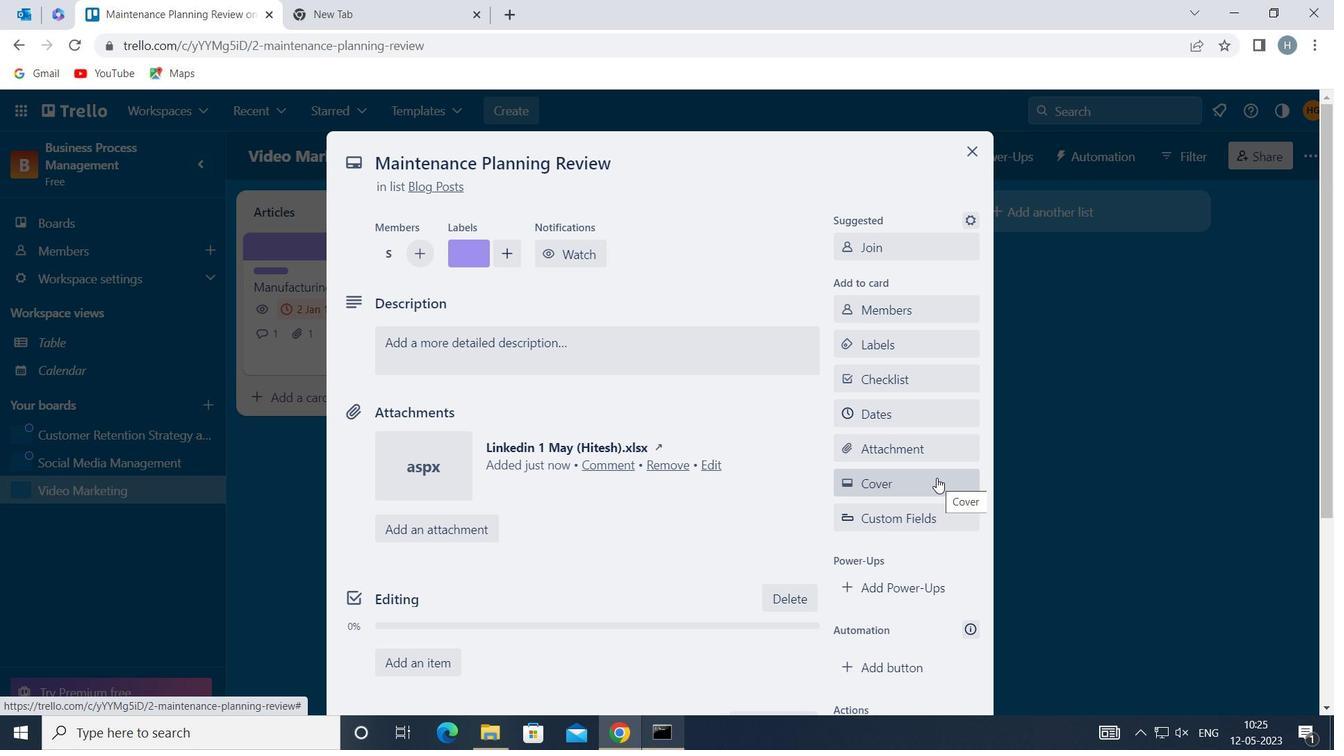 
Action: Mouse moved to (1075, 364)
Screenshot: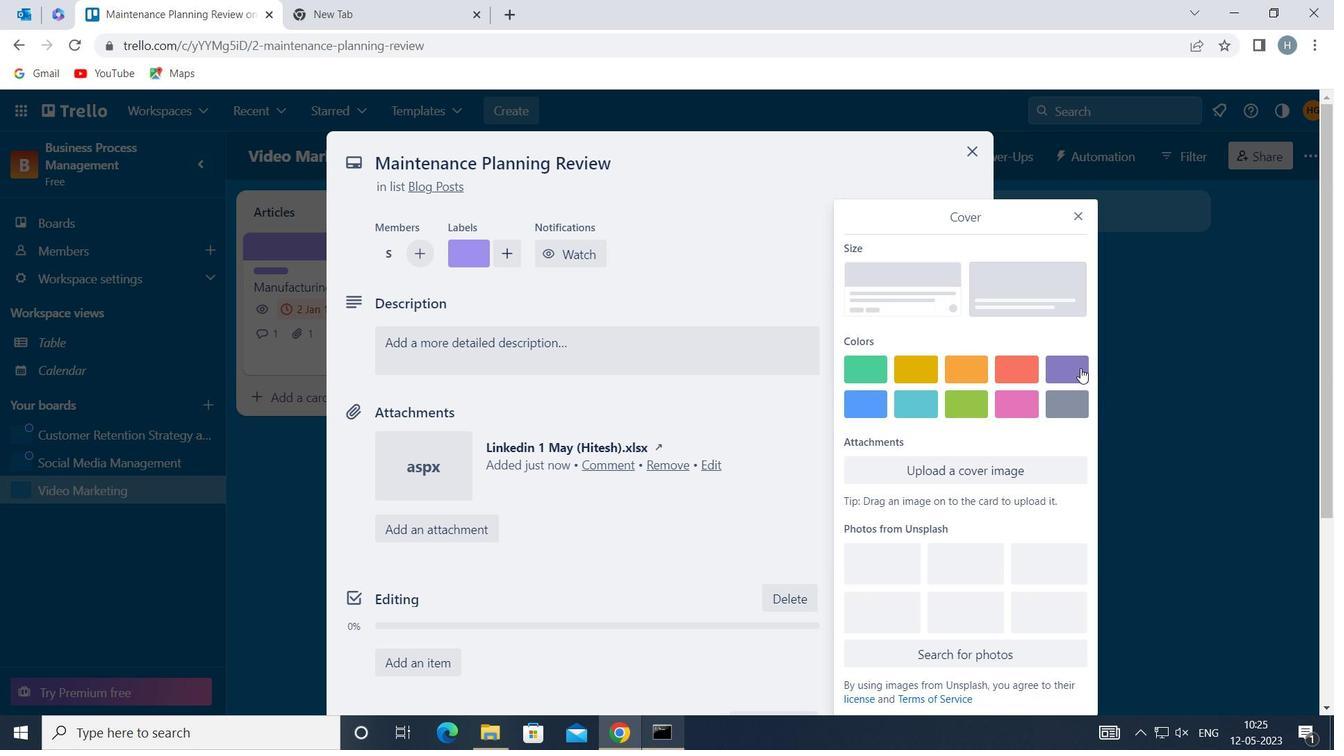 
Action: Mouse pressed left at (1075, 364)
Screenshot: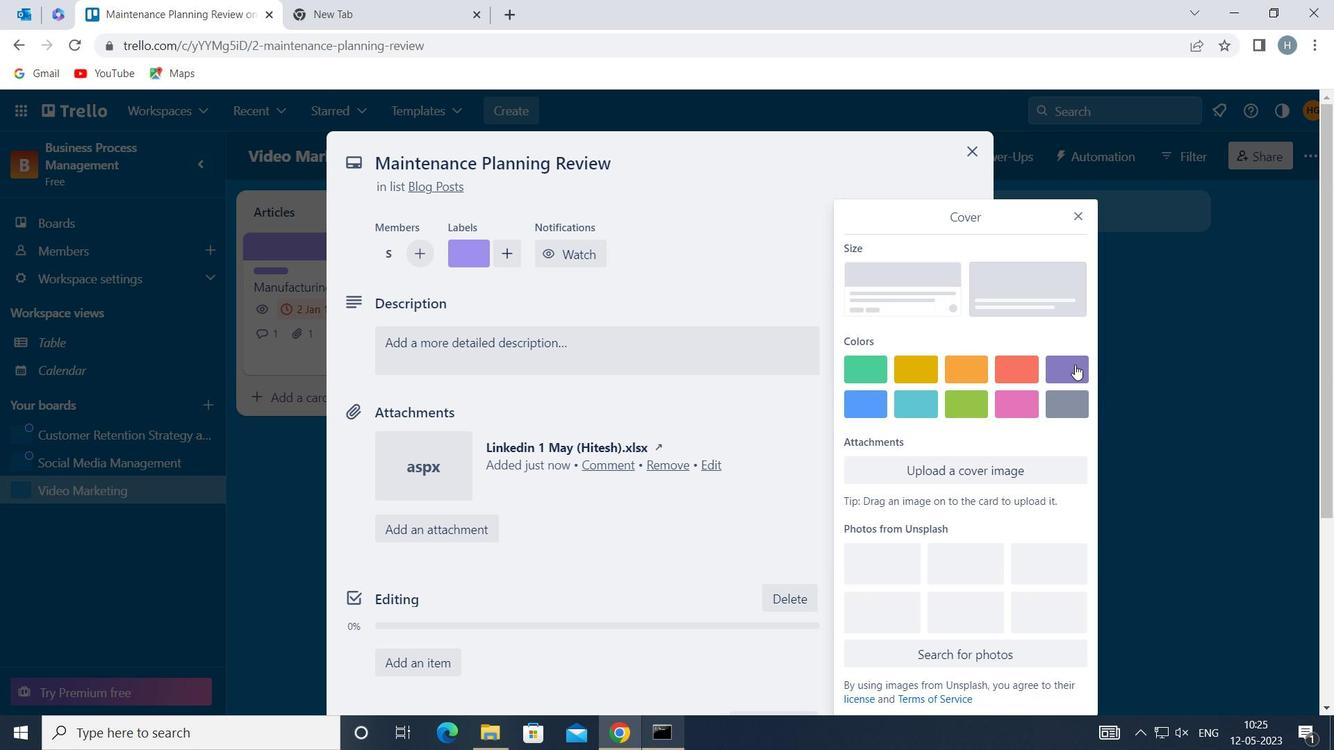 
Action: Mouse moved to (1080, 184)
Screenshot: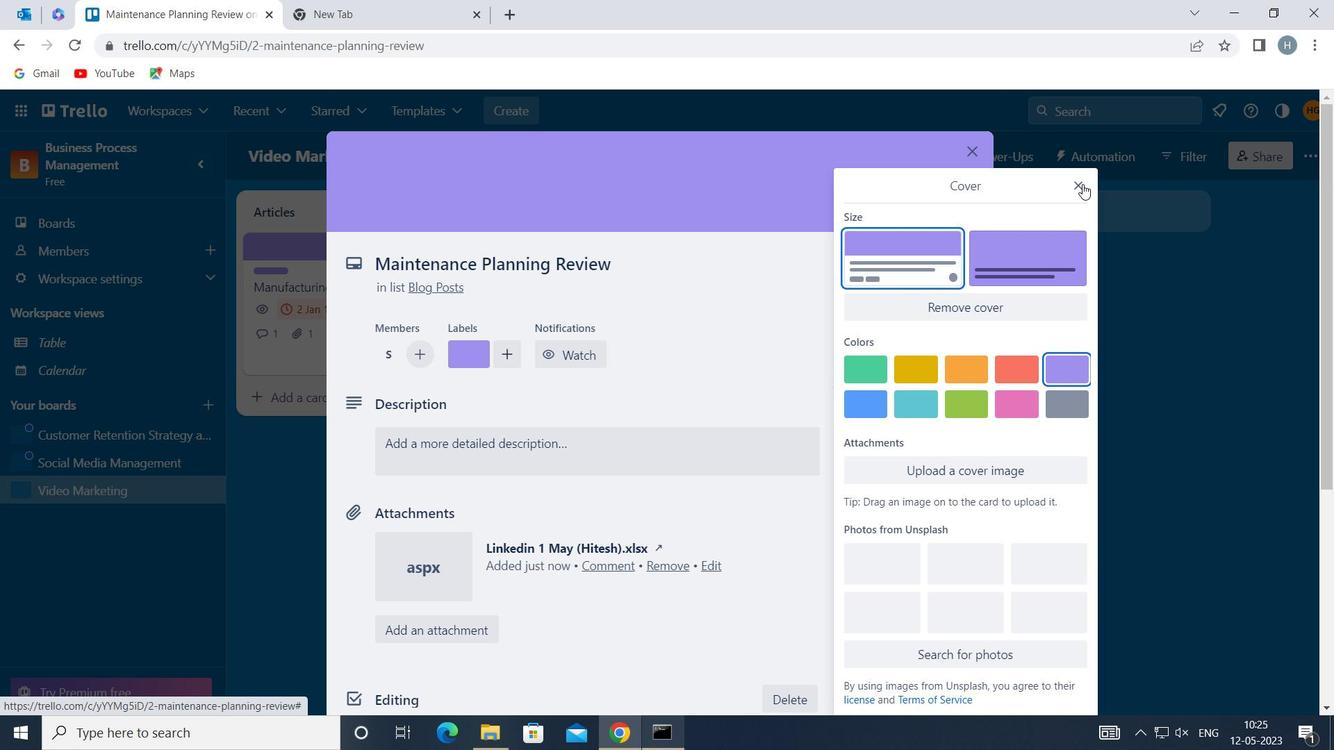 
Action: Mouse pressed left at (1080, 184)
Screenshot: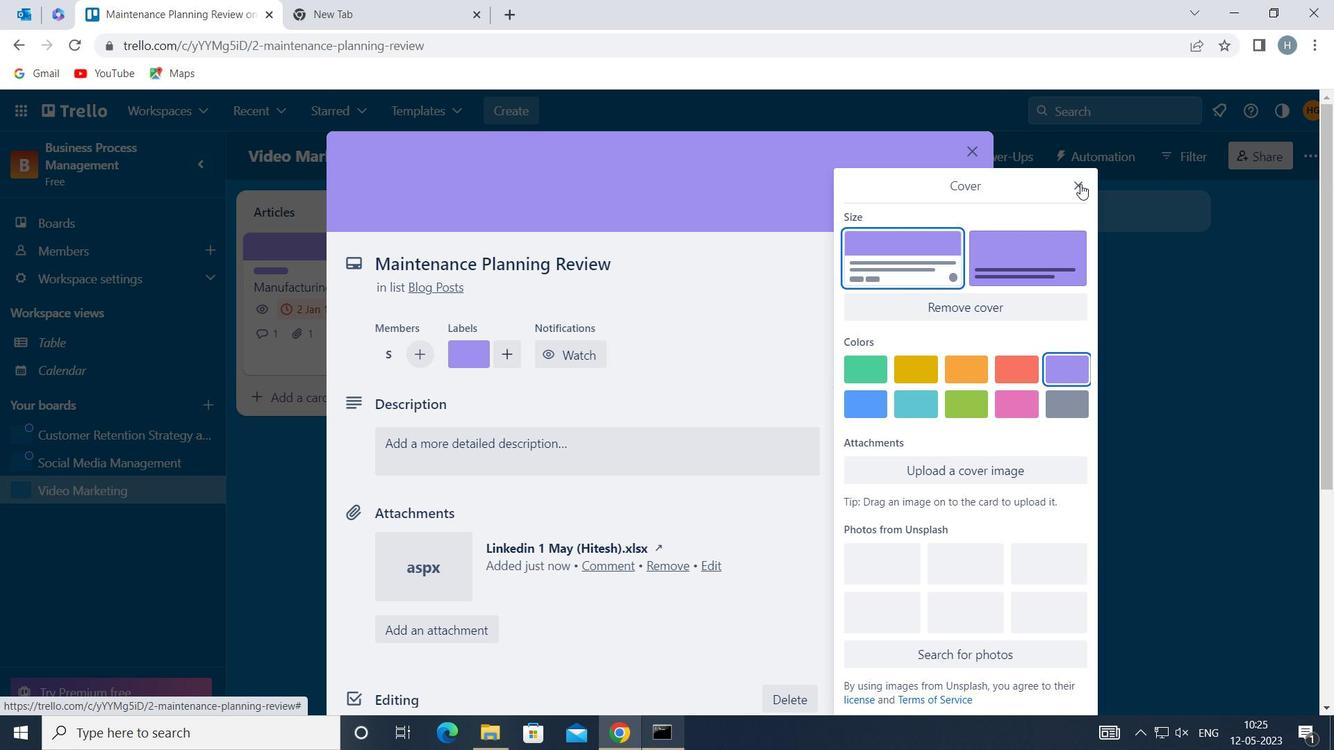
Action: Mouse moved to (675, 457)
Screenshot: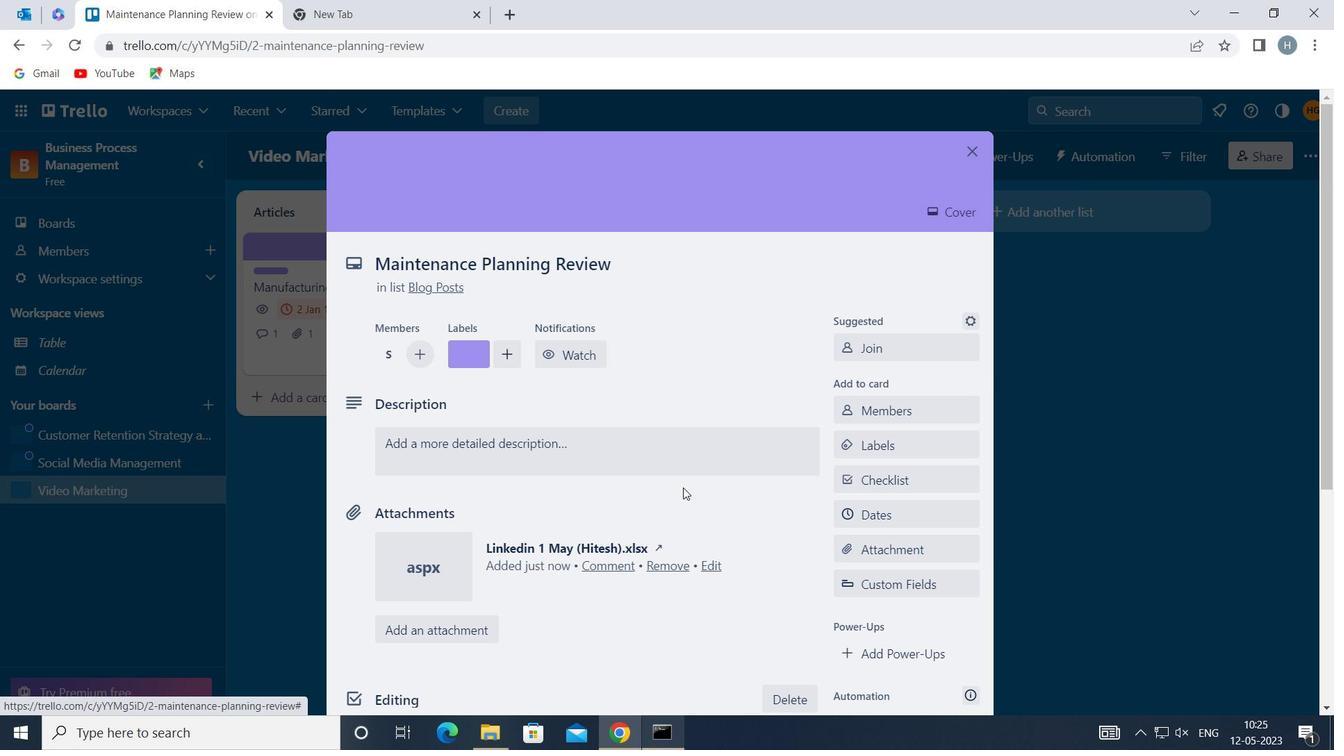 
Action: Mouse pressed left at (675, 457)
Screenshot: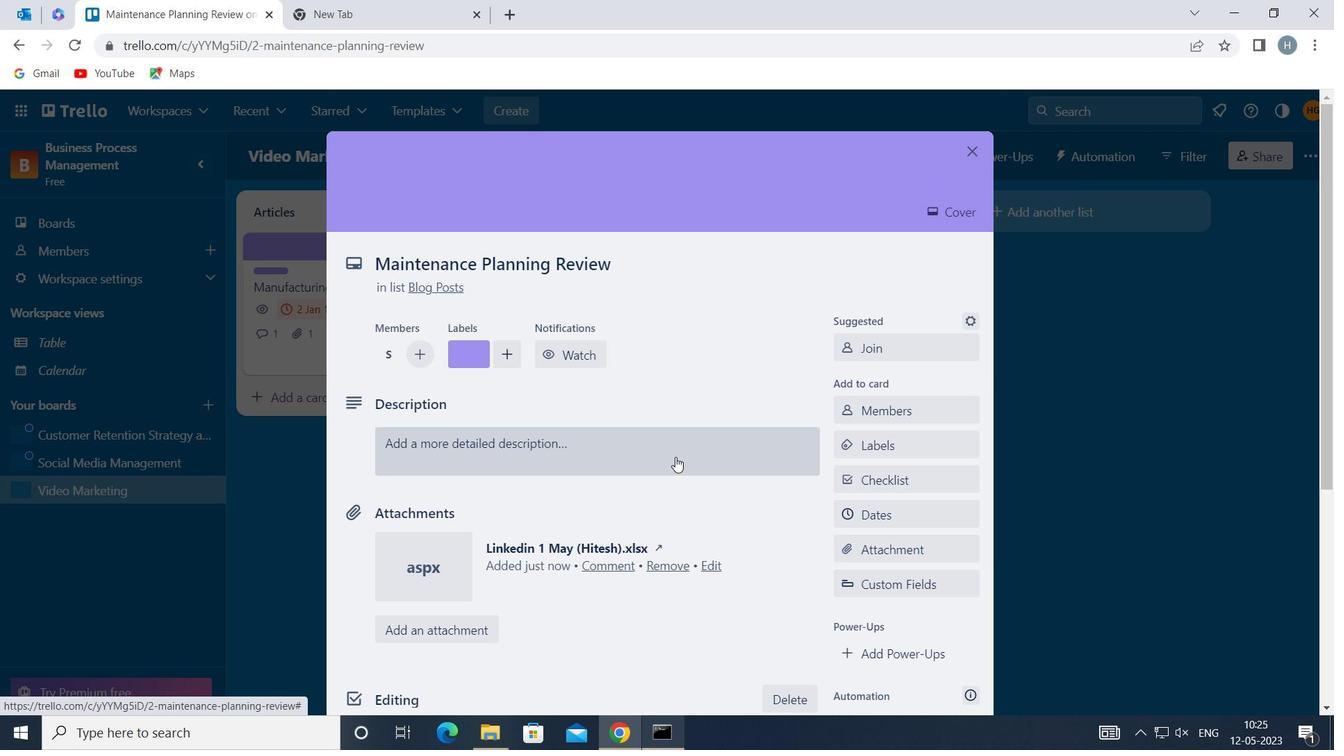 
Action: Mouse moved to (662, 496)
Screenshot: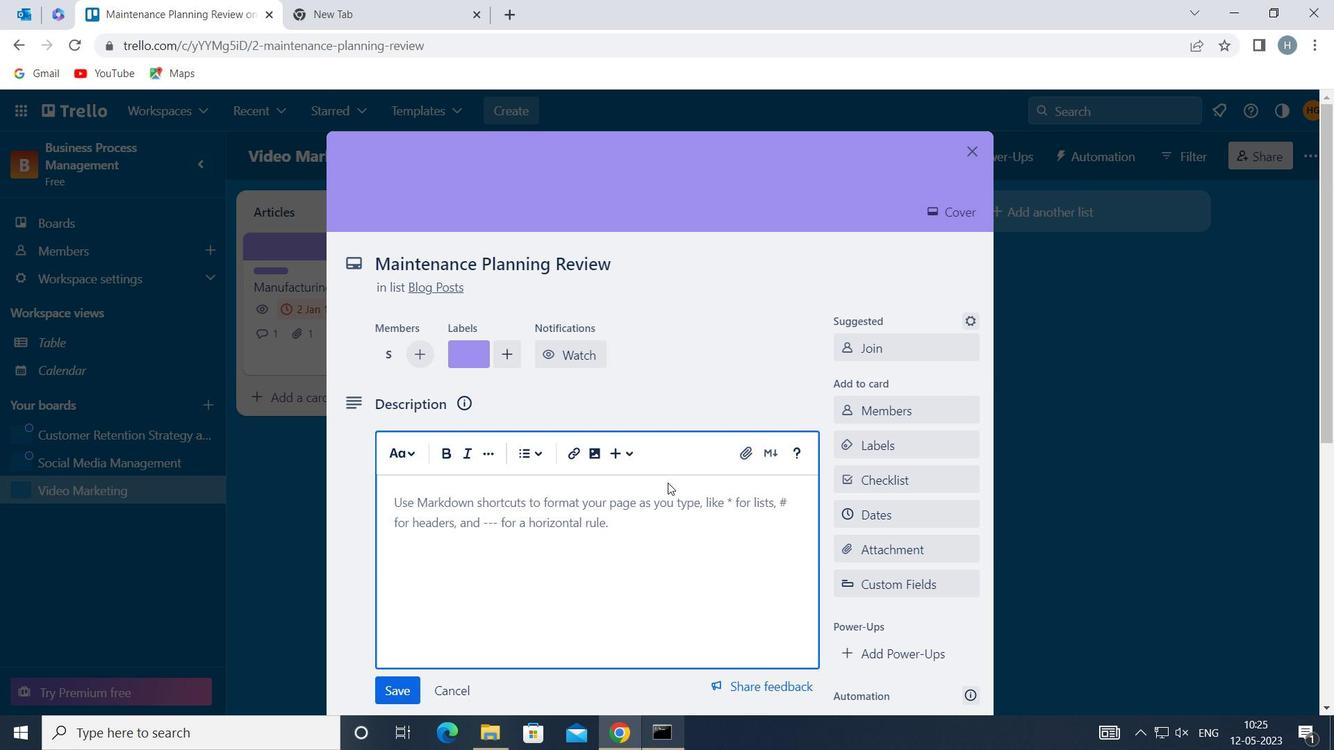 
Action: Mouse pressed left at (662, 496)
Screenshot: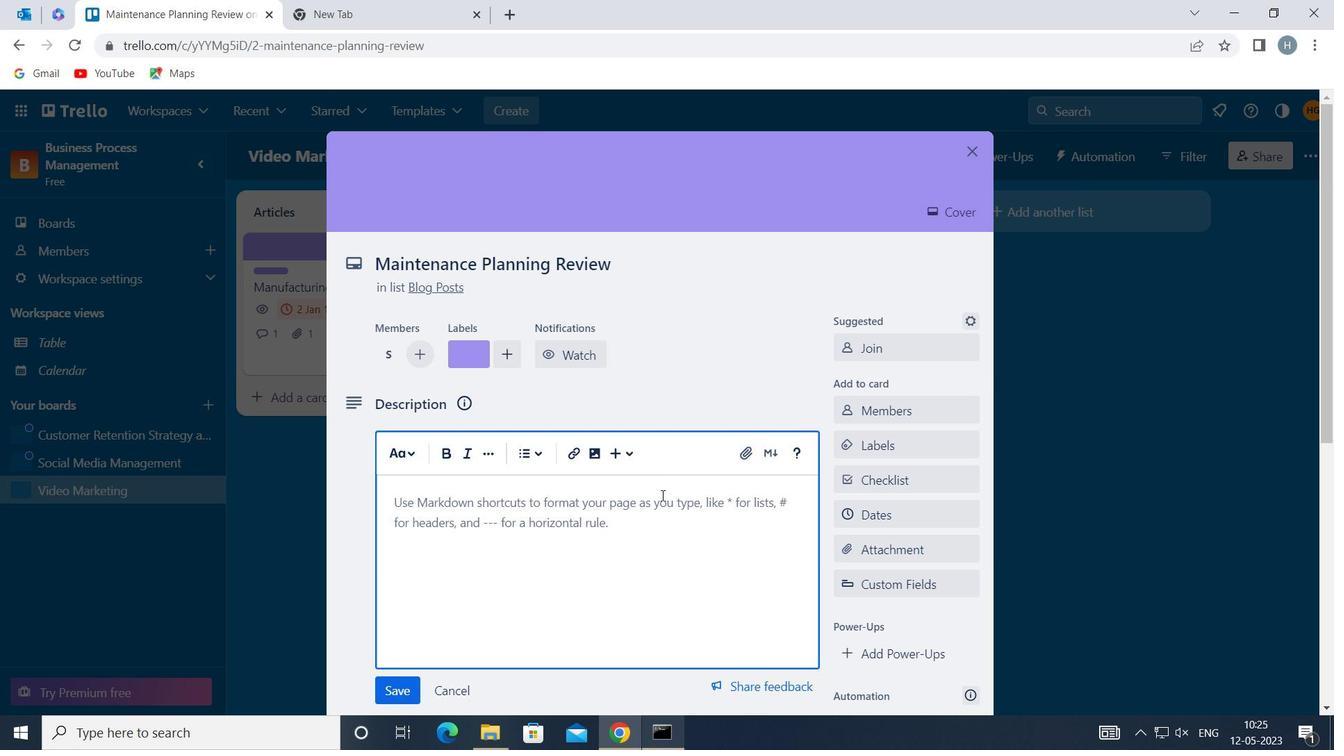 
Action: Key pressed <Key.shift>PLAN<Key.space>AND<Key.space><Key.shift>EXECUTI<Key.backspace>E<Key.space>COMPANY<Key.space>TEAM-BUILDING<Key.space>RETREAT<Key.space>WITH<Key.space>A<Key.space>FOCUS<Key.space>ON<Key.space>PERSONAL<Key.space>BRANDING
Screenshot: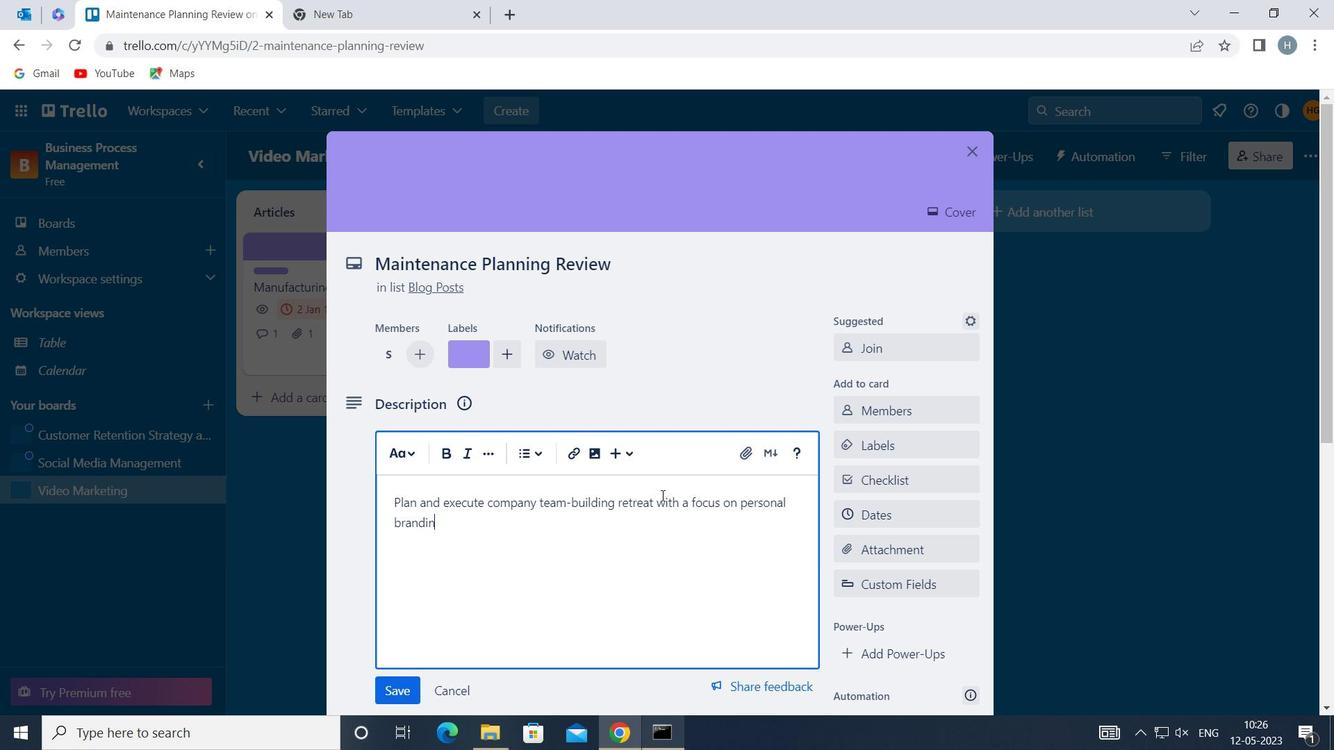 
Action: Mouse moved to (402, 688)
Screenshot: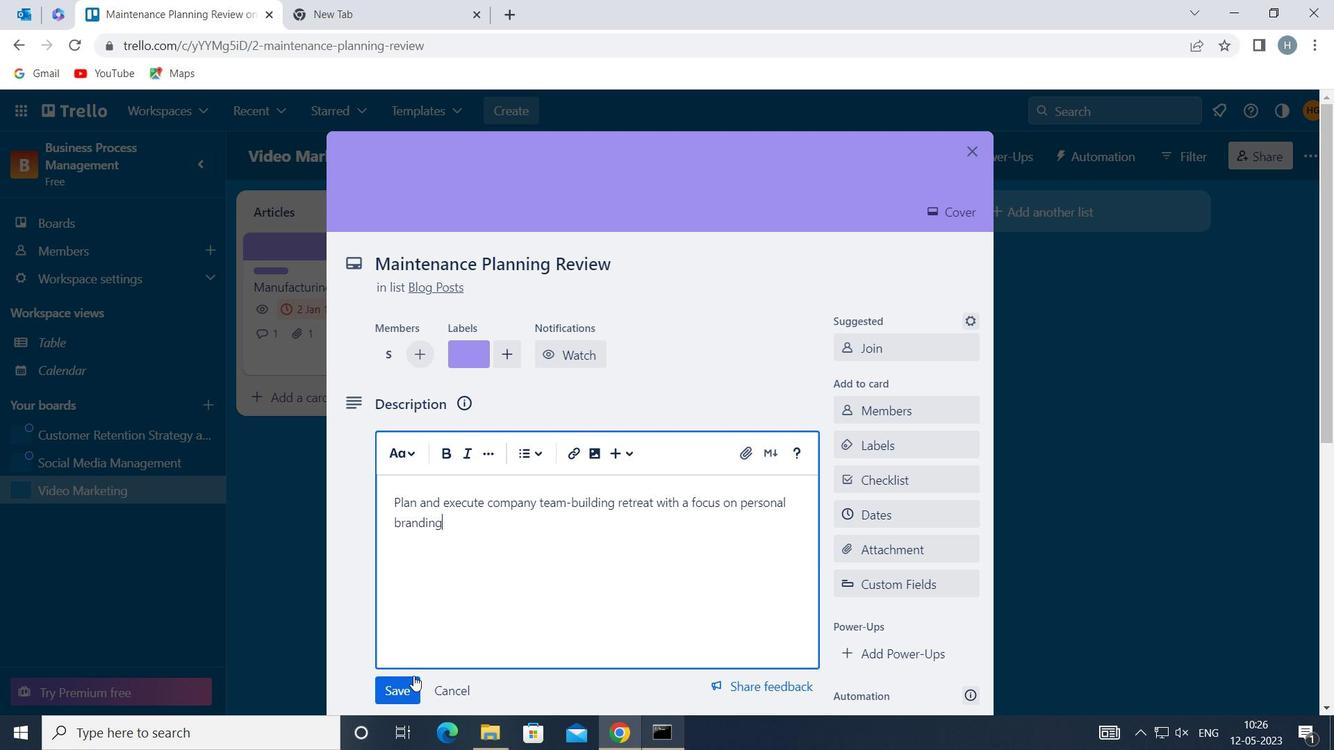 
Action: Mouse pressed left at (402, 688)
Screenshot: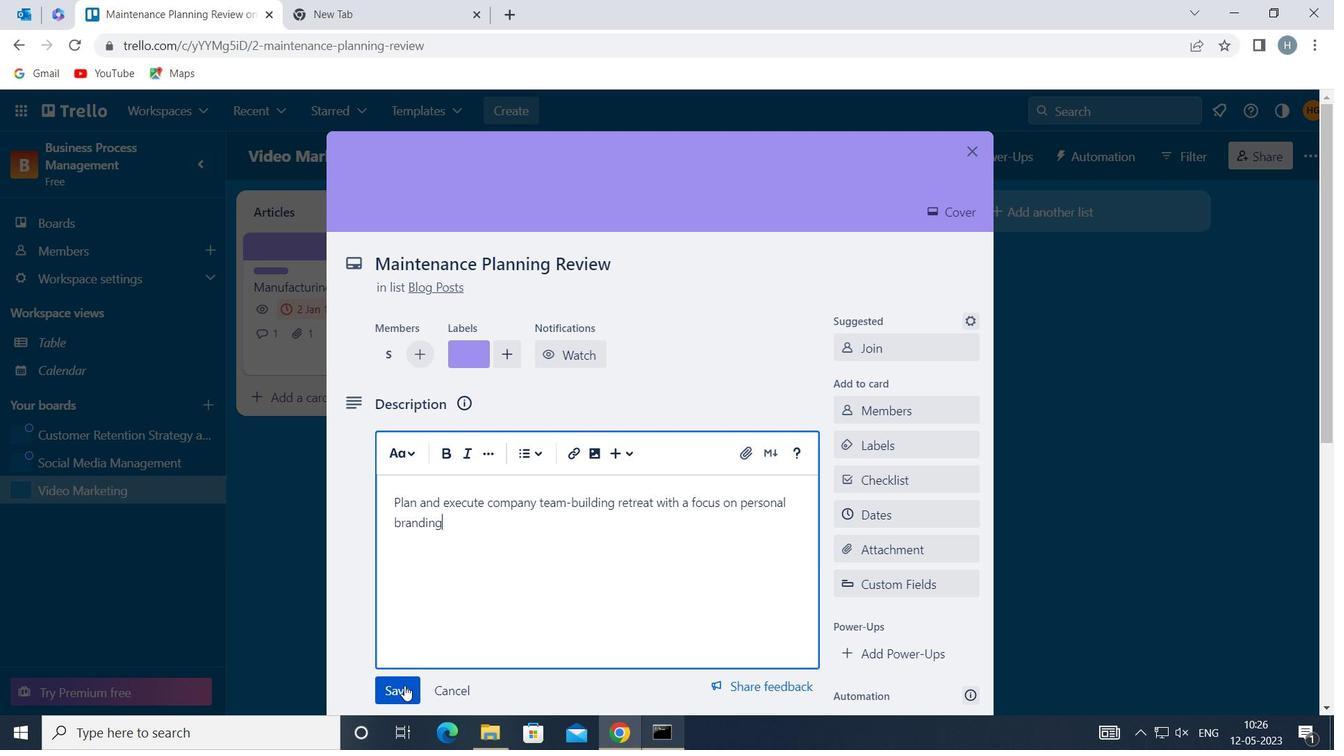 
Action: Mouse moved to (539, 572)
Screenshot: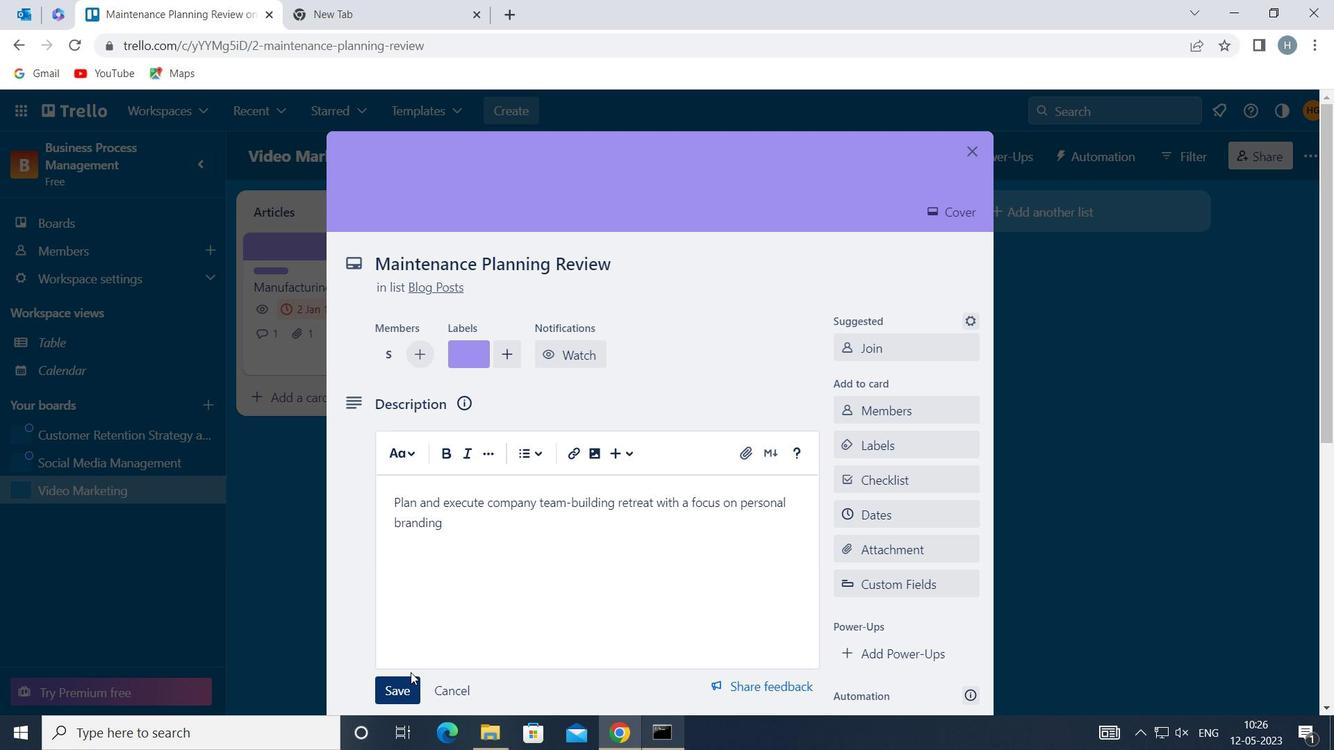 
Action: Mouse scrolled (539, 571) with delta (0, 0)
Screenshot: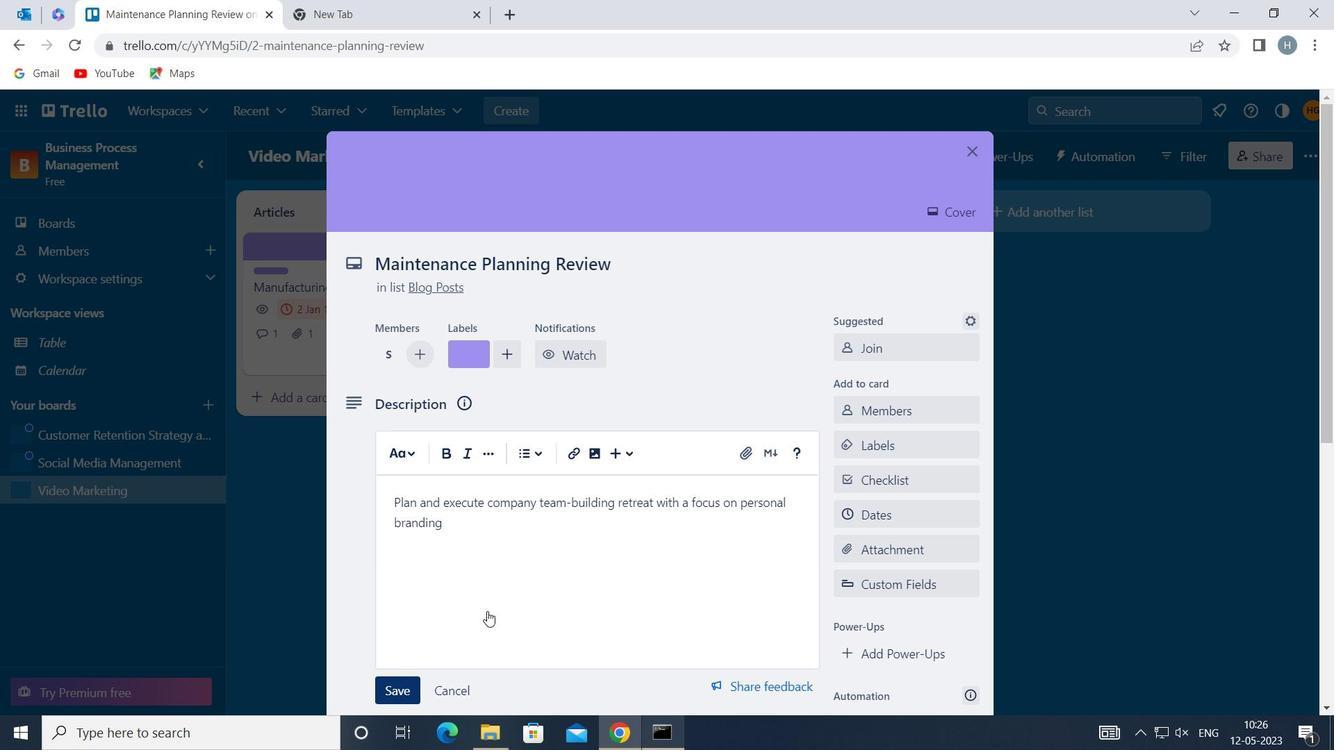 
Action: Mouse scrolled (539, 571) with delta (0, 0)
Screenshot: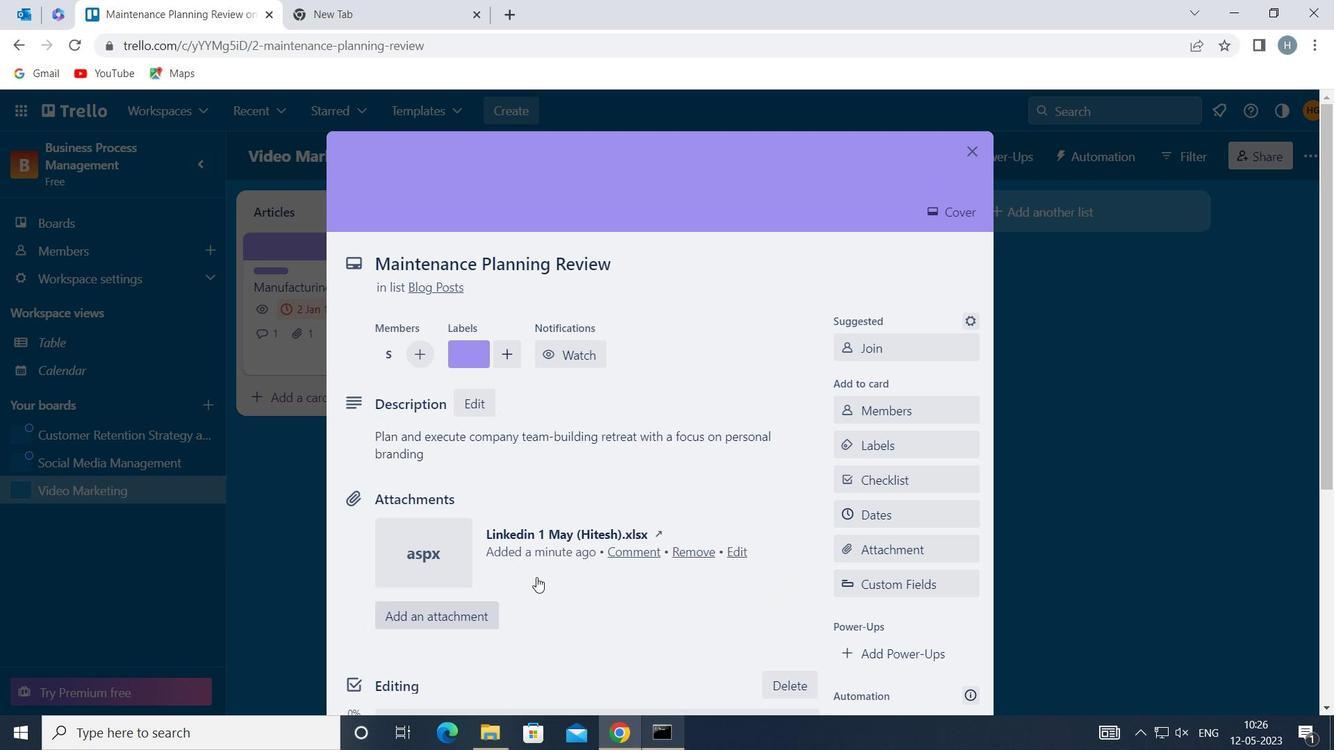 
Action: Mouse scrolled (539, 571) with delta (0, 0)
Screenshot: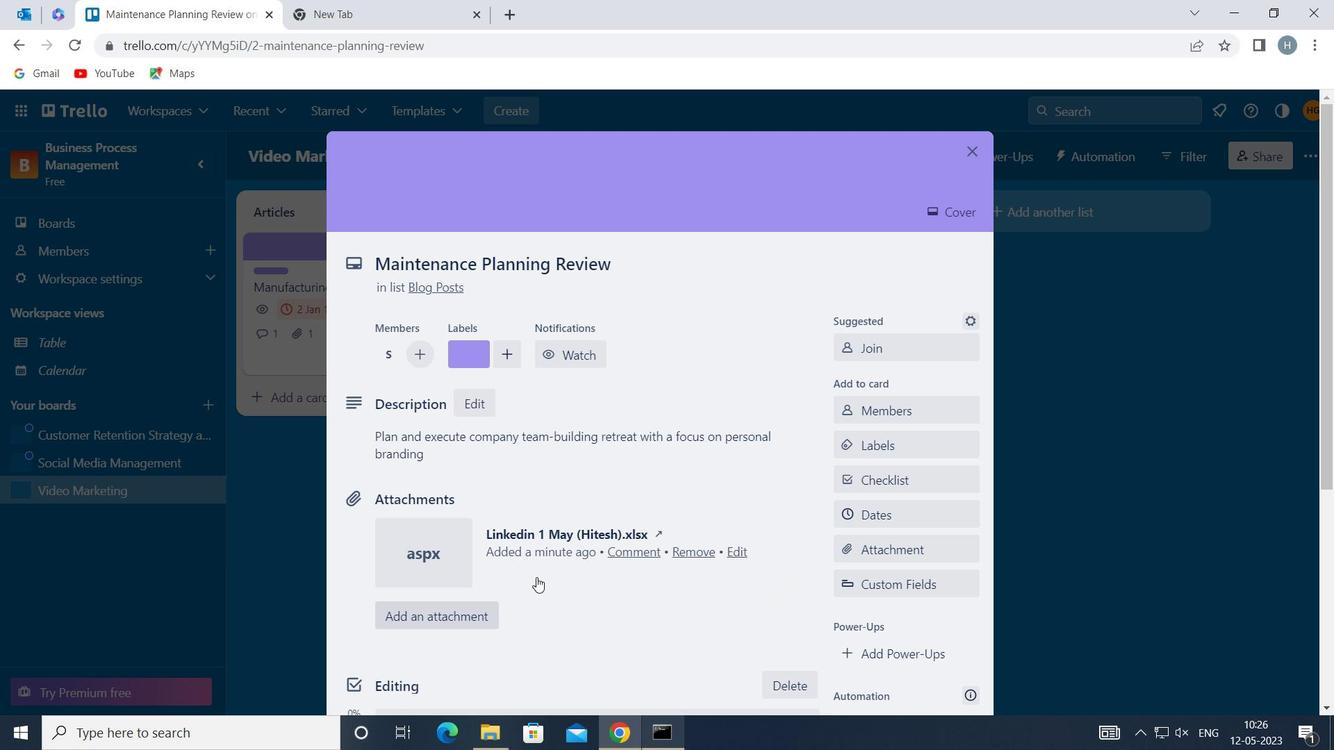 
Action: Mouse scrolled (539, 571) with delta (0, 0)
Screenshot: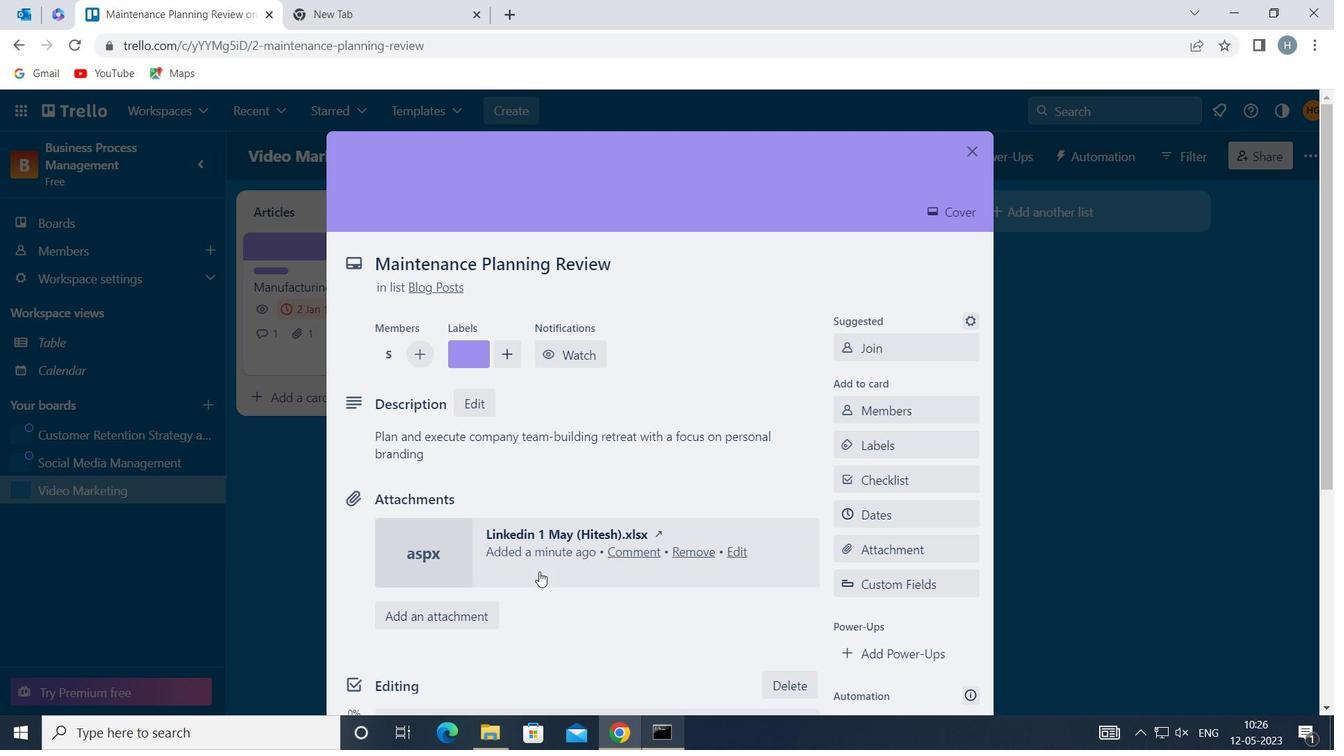 
Action: Mouse moved to (610, 519)
Screenshot: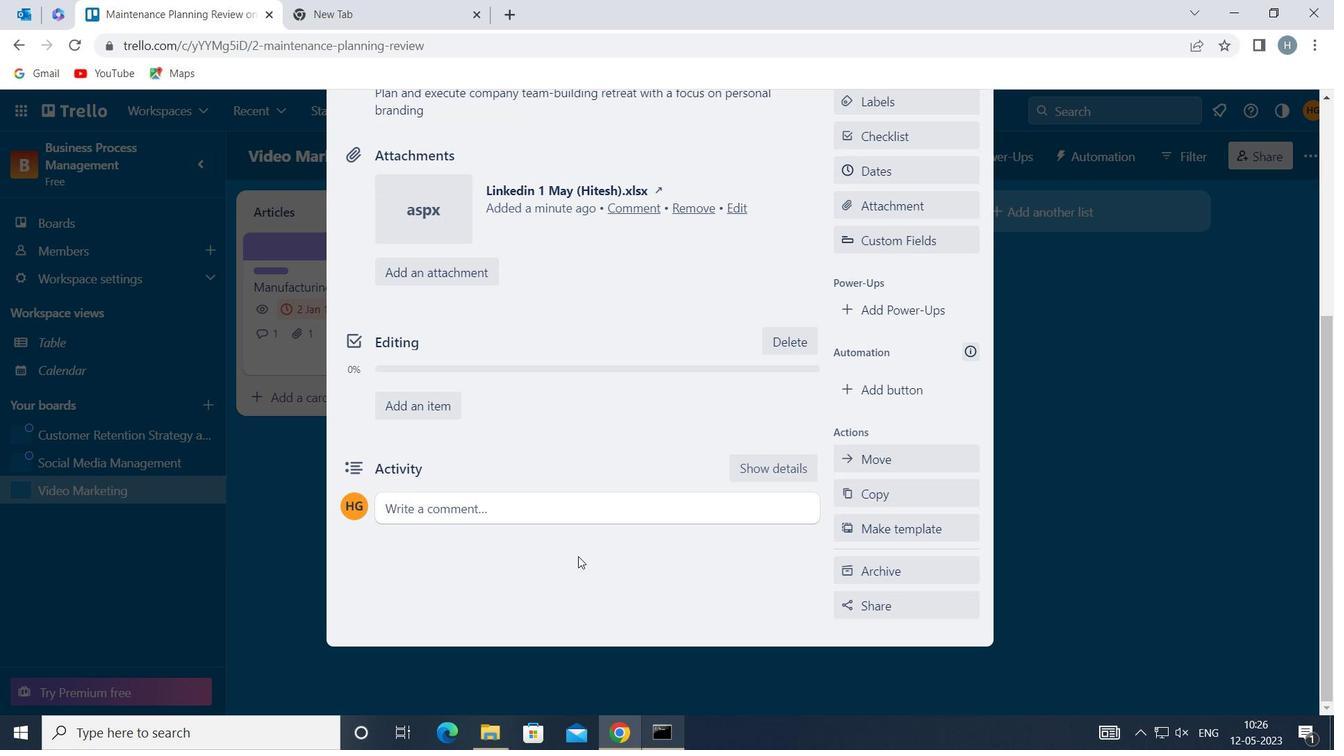 
Action: Mouse pressed left at (610, 519)
Screenshot: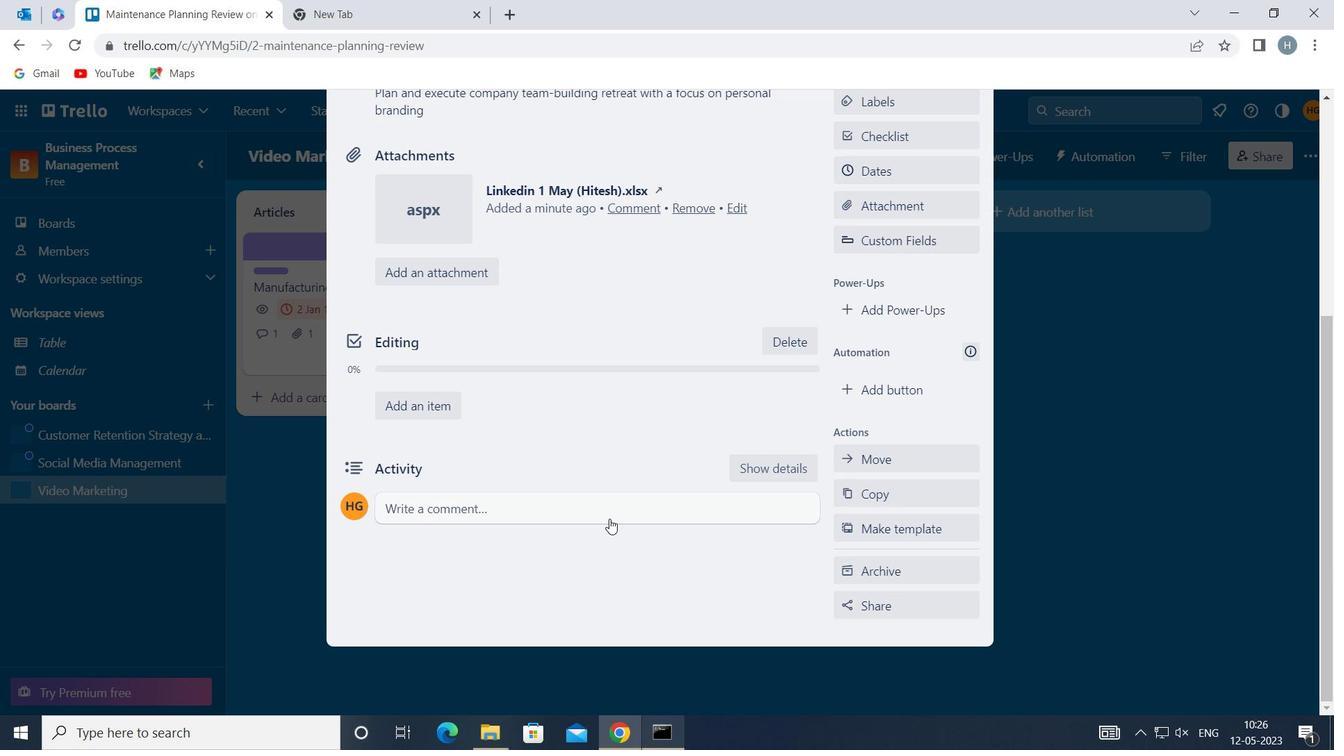 
Action: Mouse moved to (604, 556)
Screenshot: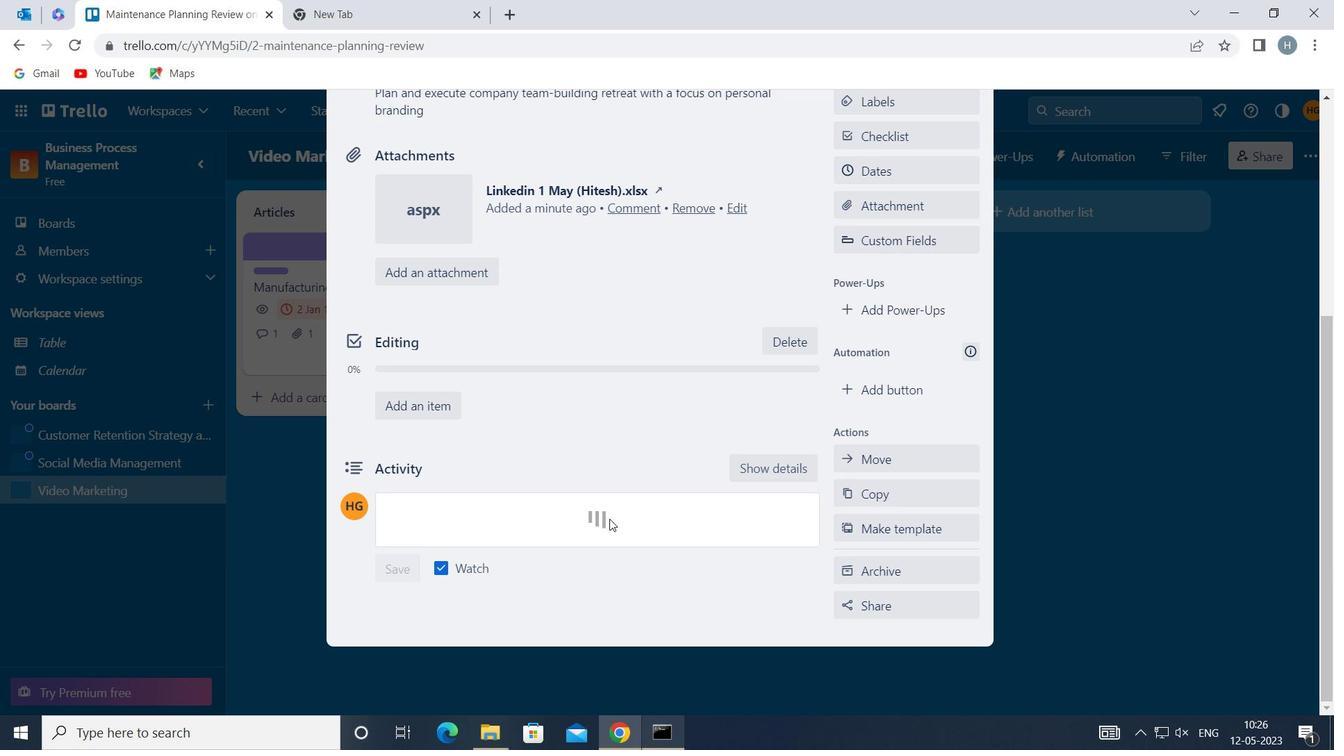 
Action: Mouse pressed left at (604, 556)
Screenshot: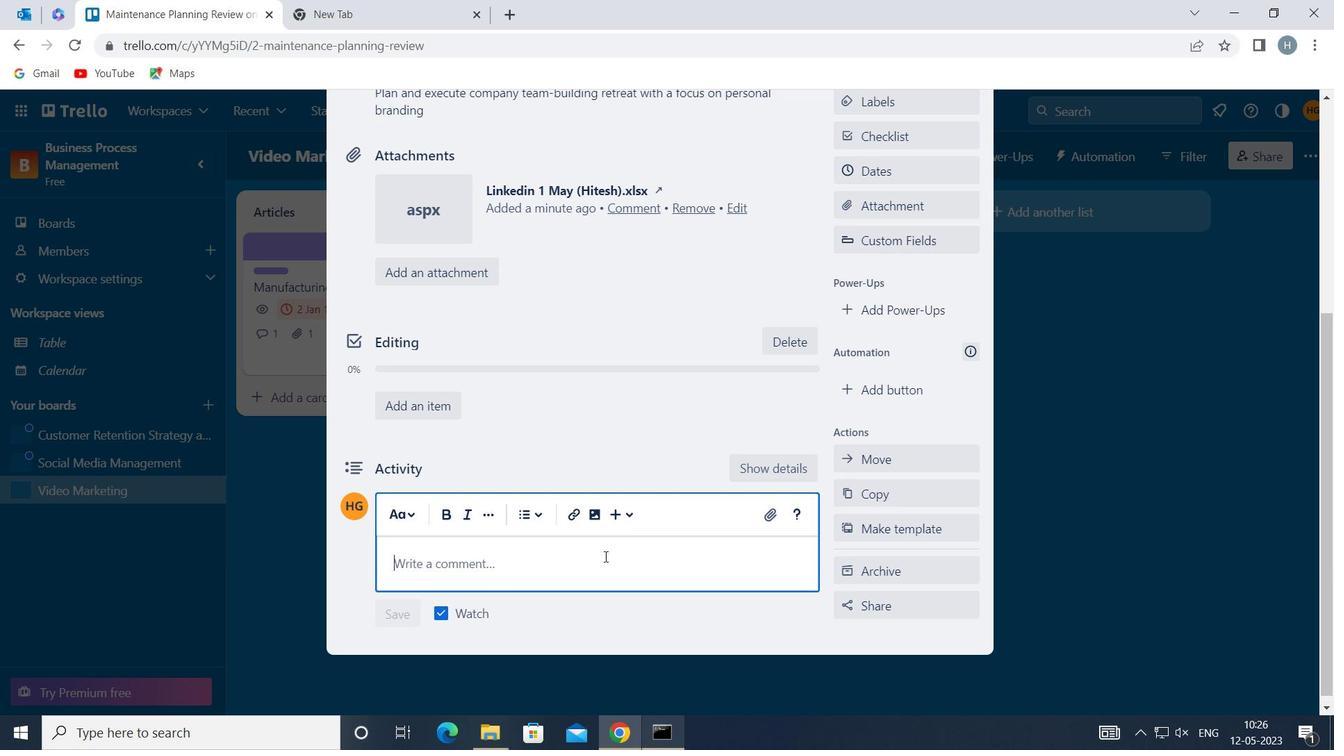 
Action: Key pressed <Key.shift>GIVEN<Key.space>THE<Key.space>SIZE<Key.space>AND<Key.space>SCOPE<Key.space>OF<Key.space>THIS<Key.space>TASK,<Key.space>LET<Key.space>US<Key.space>MAKE<Key.space>SURE<Key.space>WE<Key.space>HAVE<Key.space>THE<Key.space>NECESSARY<Key.space>RESOURCES<Key.space>AND<Key.space>SUPPORT<Key.space>TO<Key.space>GET<Key.space>IT<Key.space>DONE
Screenshot: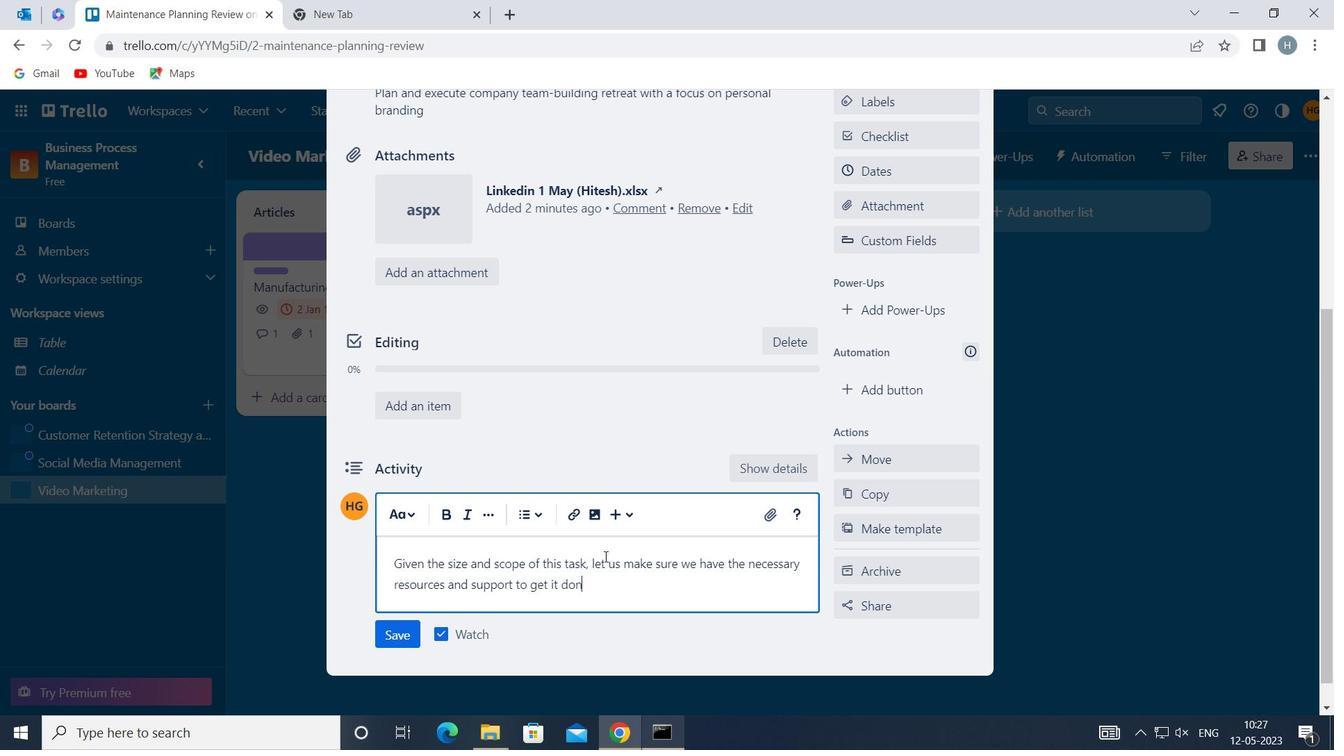 
Action: Mouse moved to (396, 631)
Screenshot: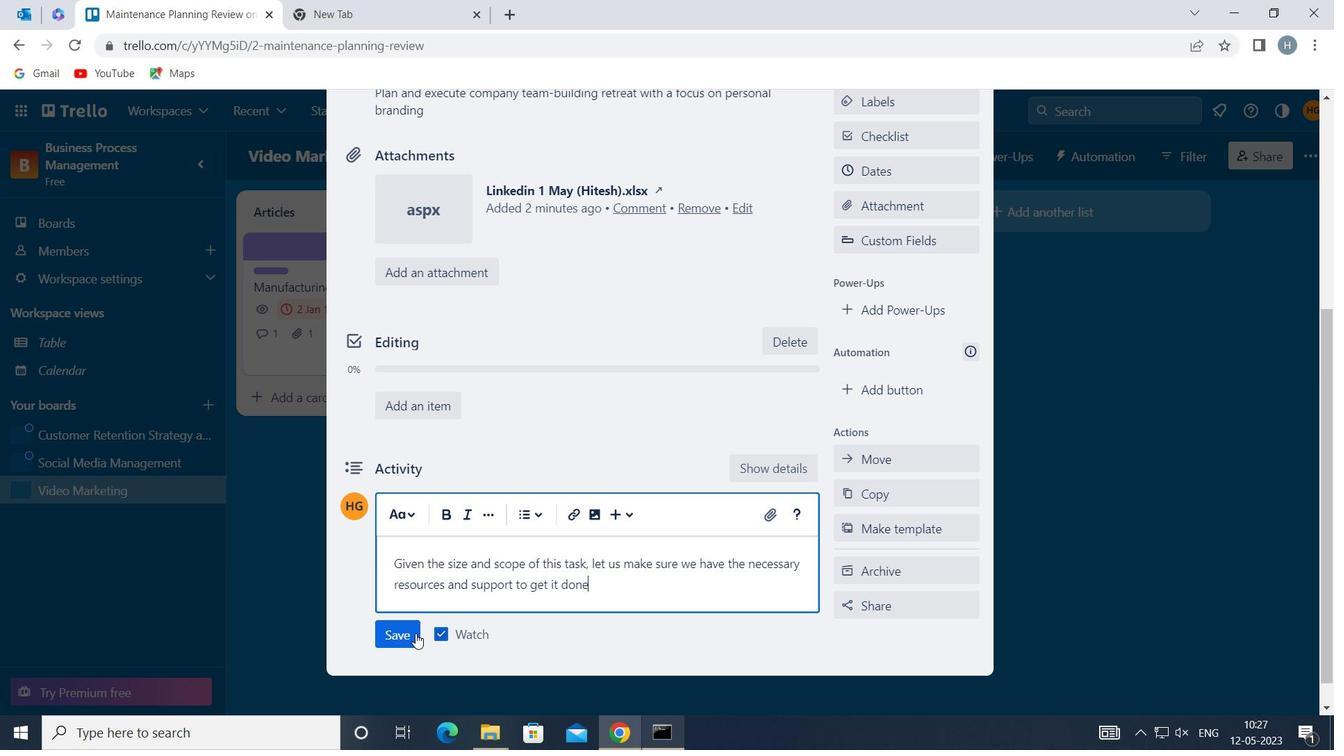 
Action: Mouse pressed left at (396, 631)
Screenshot: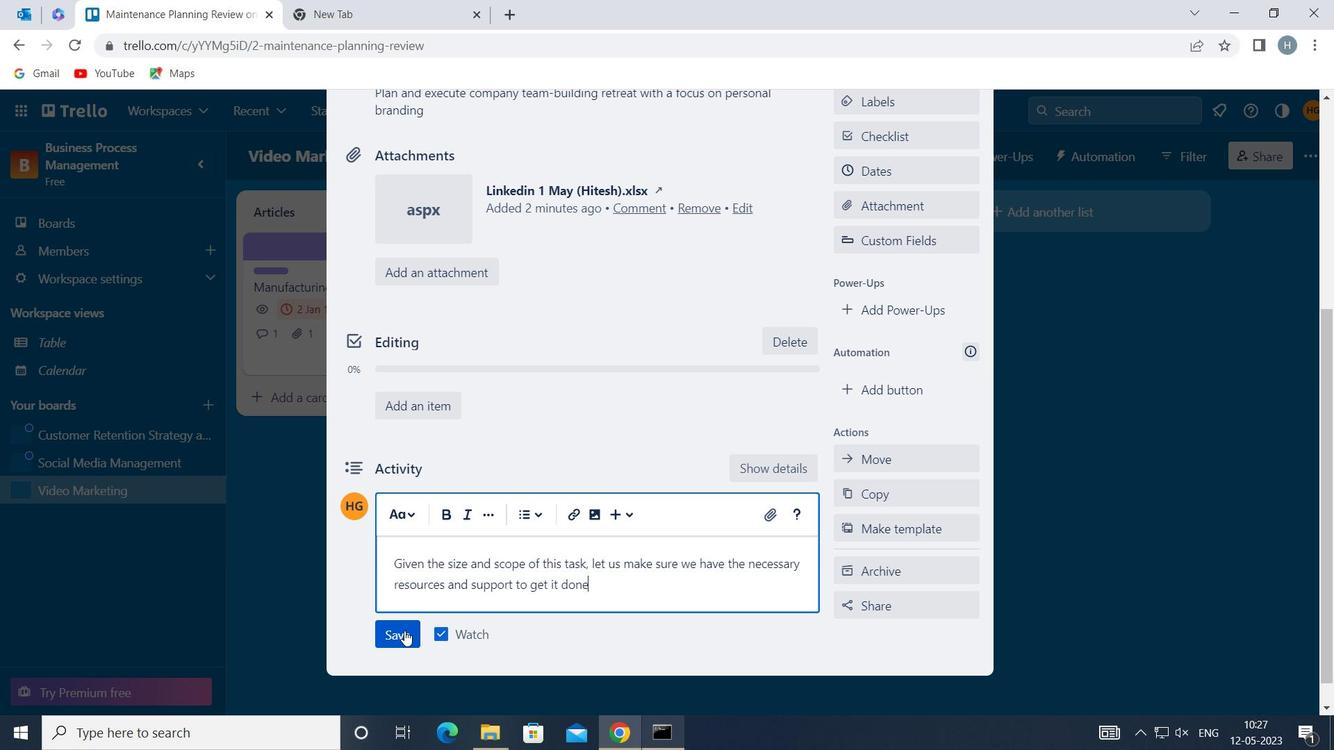 
Action: Mouse moved to (920, 177)
Screenshot: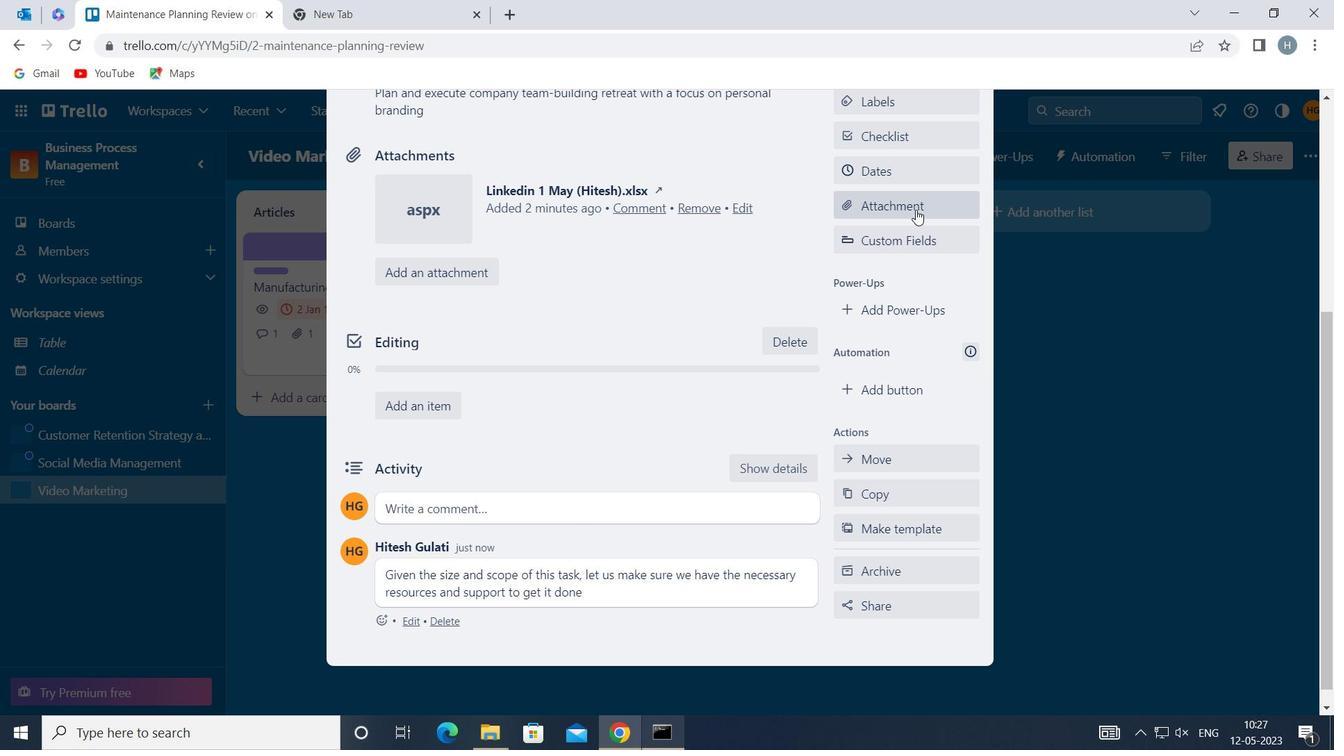 
Action: Mouse pressed left at (920, 177)
Screenshot: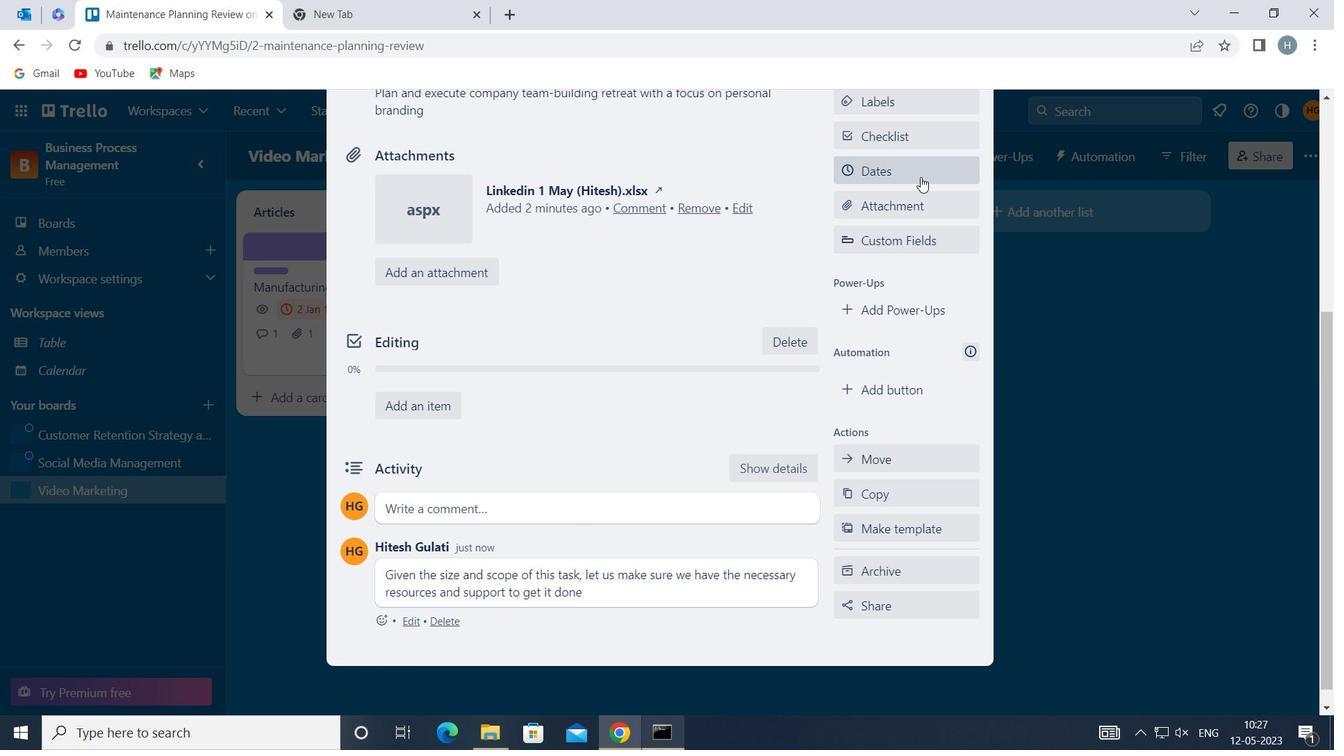 
Action: Mouse moved to (848, 459)
Screenshot: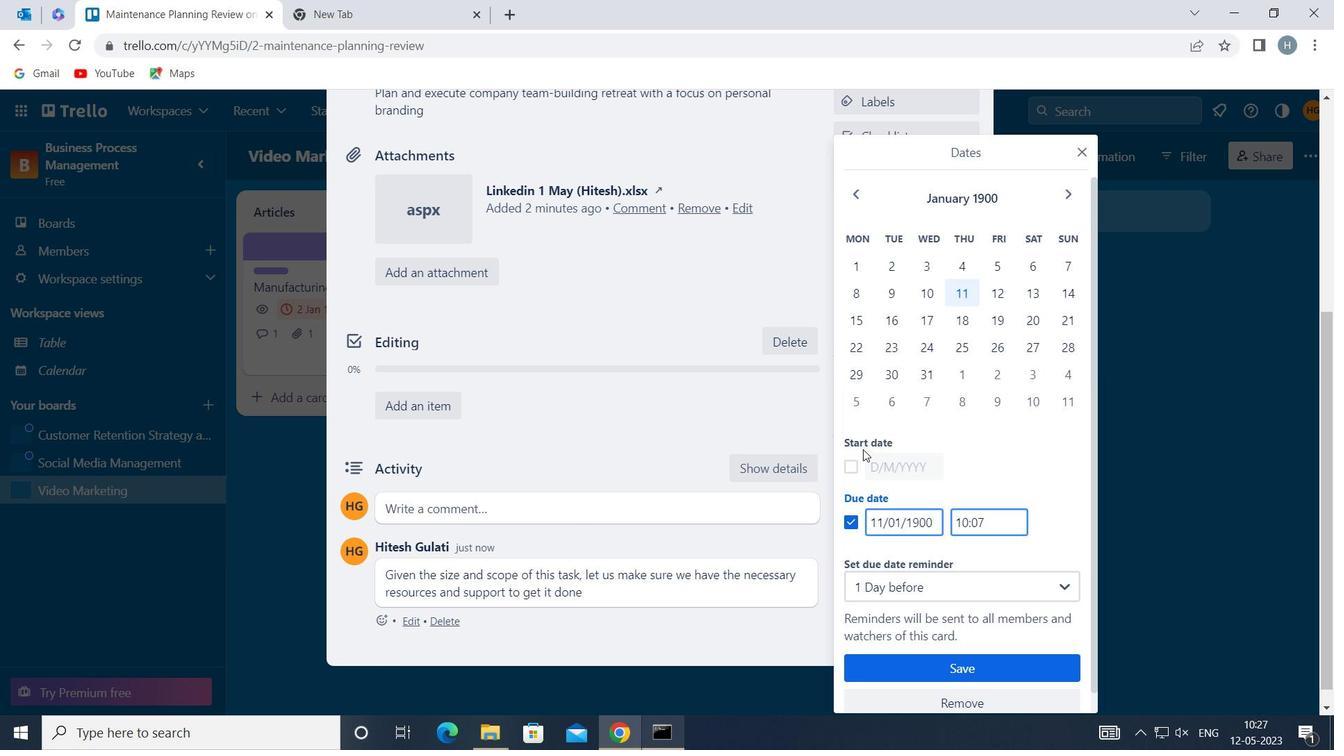 
Action: Mouse pressed left at (848, 459)
Screenshot: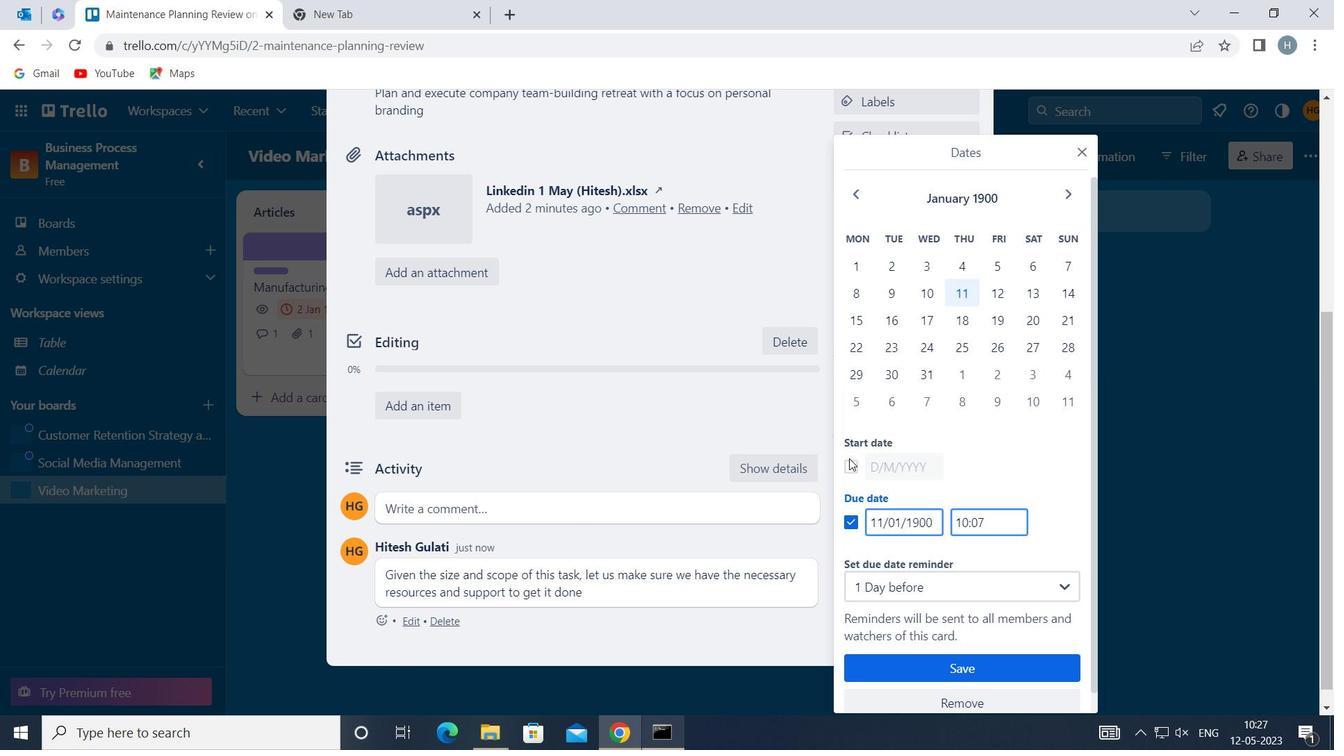 
Action: Mouse moved to (865, 459)
Screenshot: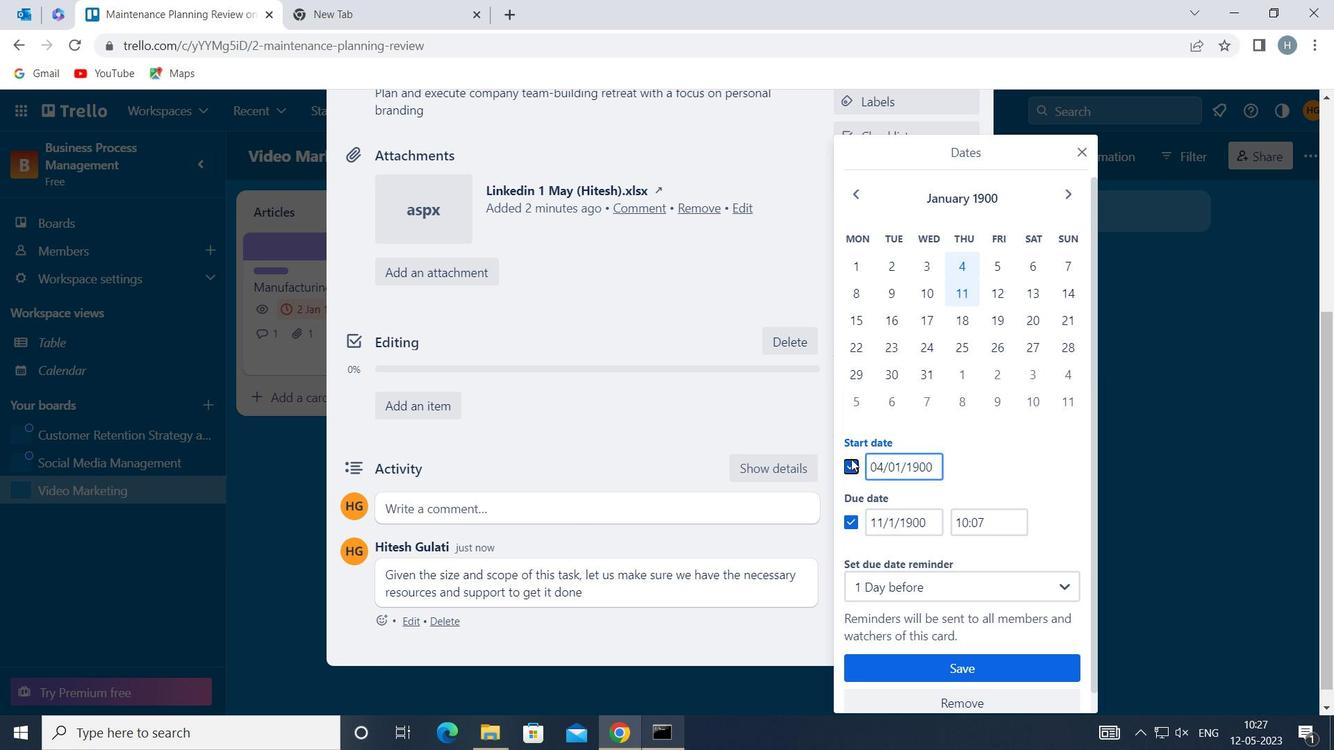 
Action: Mouse pressed left at (865, 459)
Screenshot: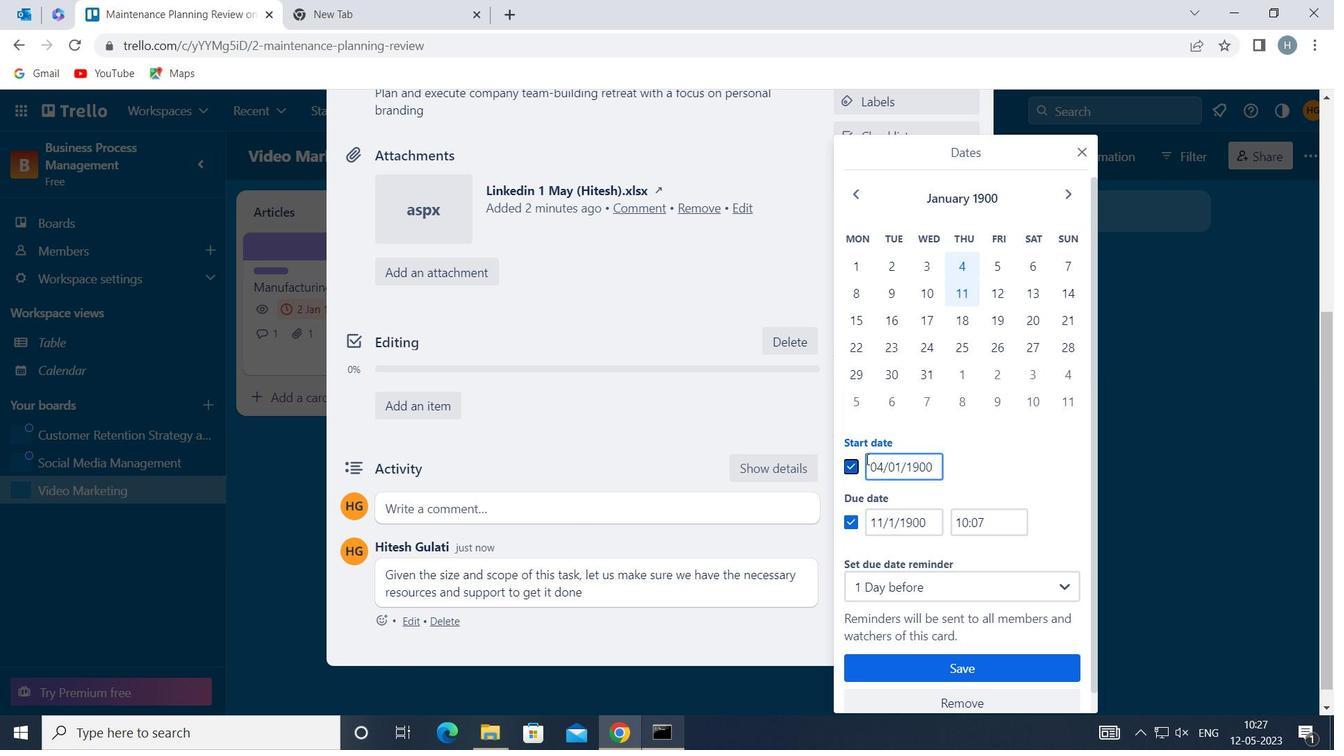
Action: Mouse moved to (872, 459)
Screenshot: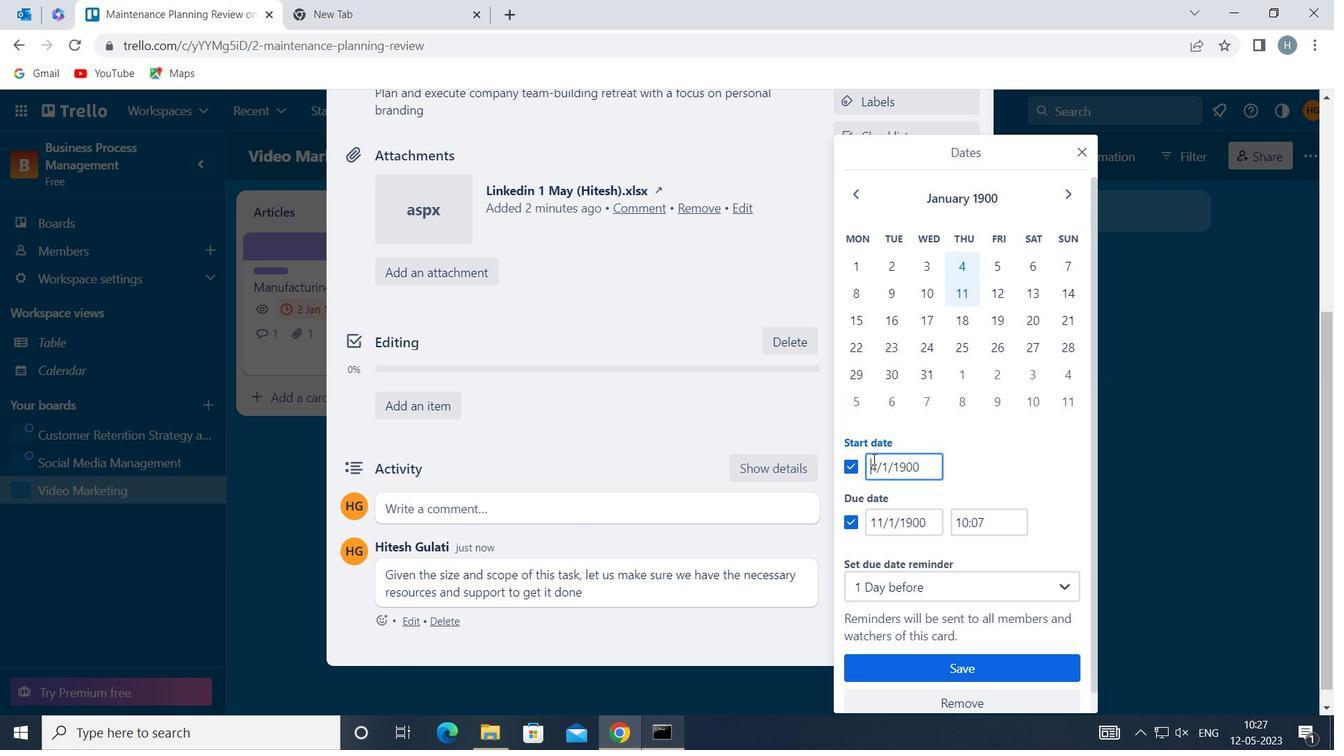
Action: Key pressed <Key.right><Key.backspace>5
Screenshot: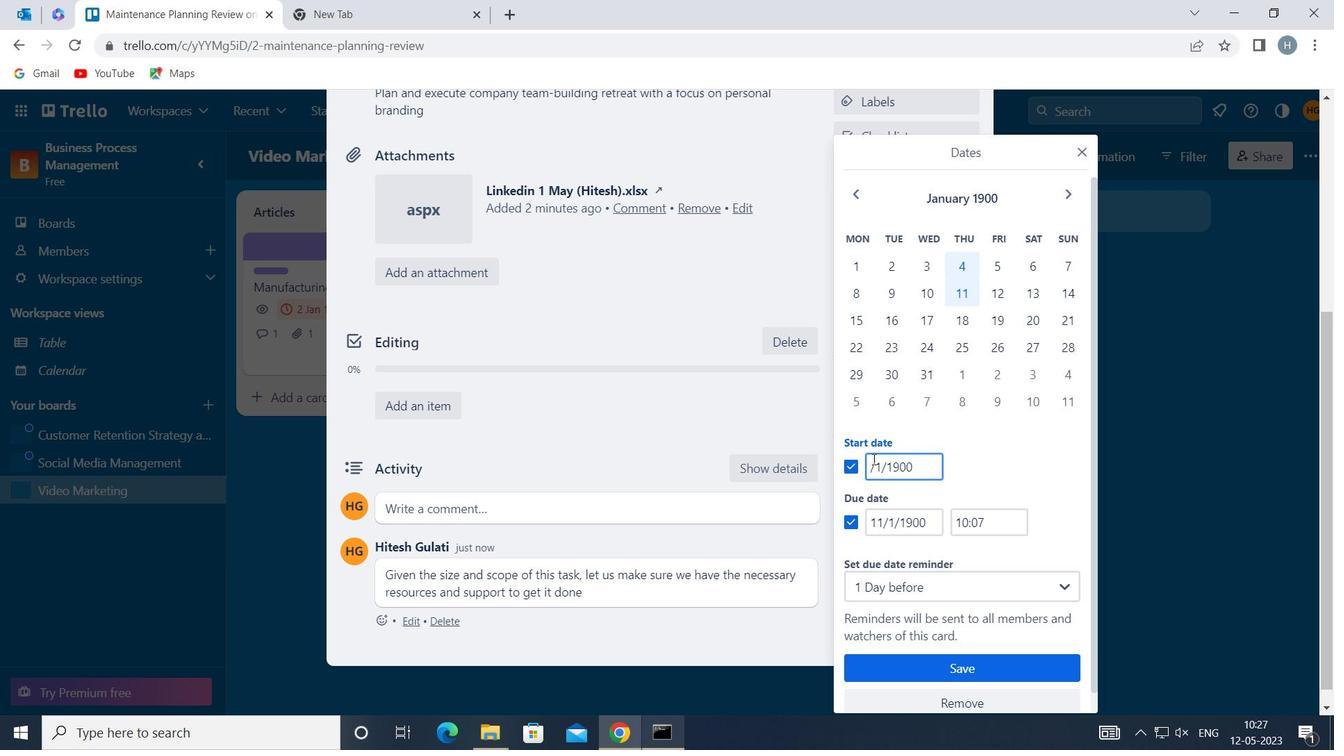 
Action: Mouse moved to (870, 521)
Screenshot: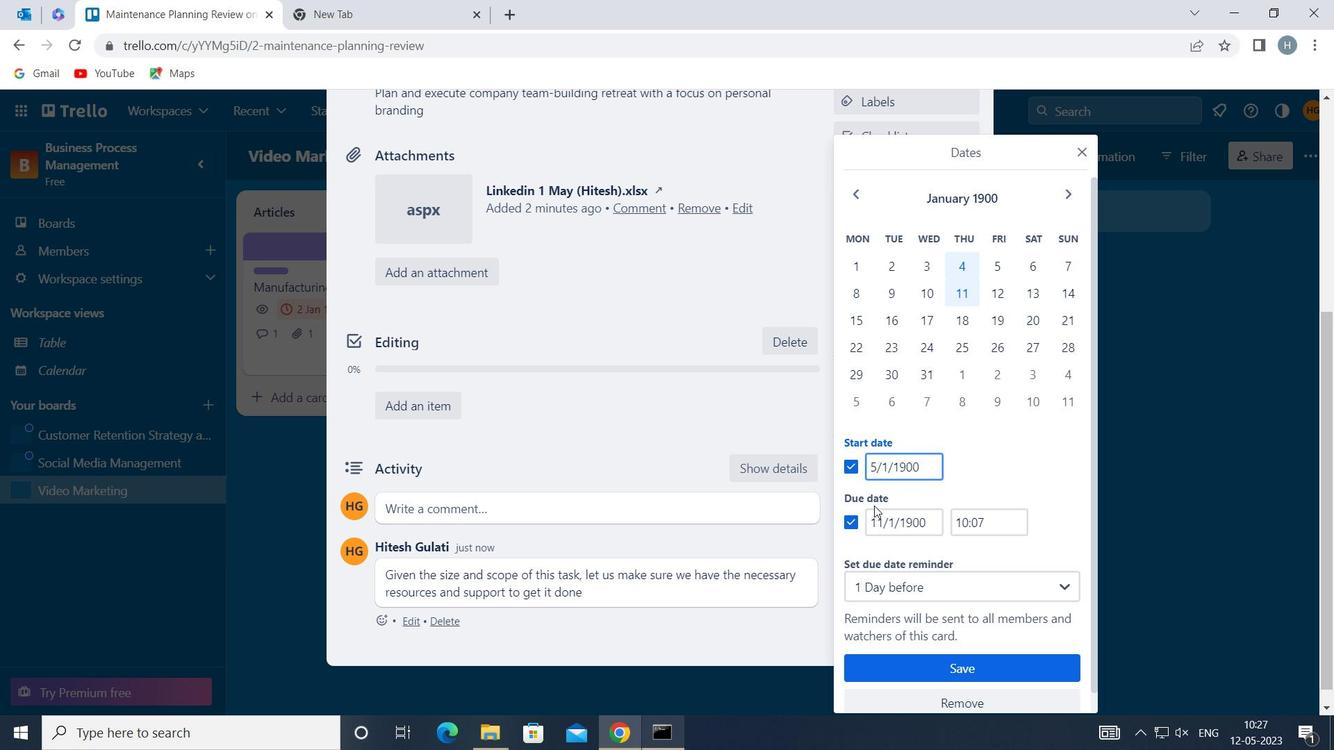 
Action: Mouse pressed left at (870, 521)
Screenshot: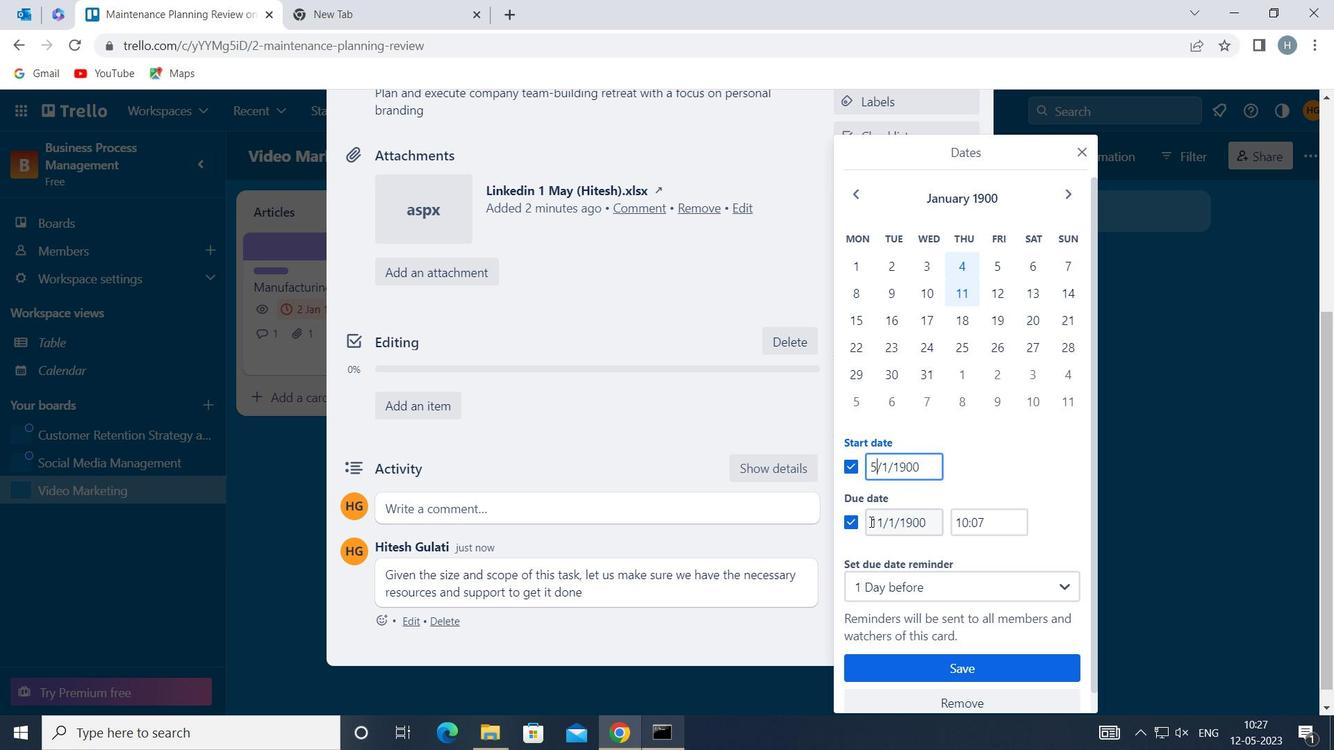 
Action: Key pressed <Key.right><Key.right><Key.backspace>2
Screenshot: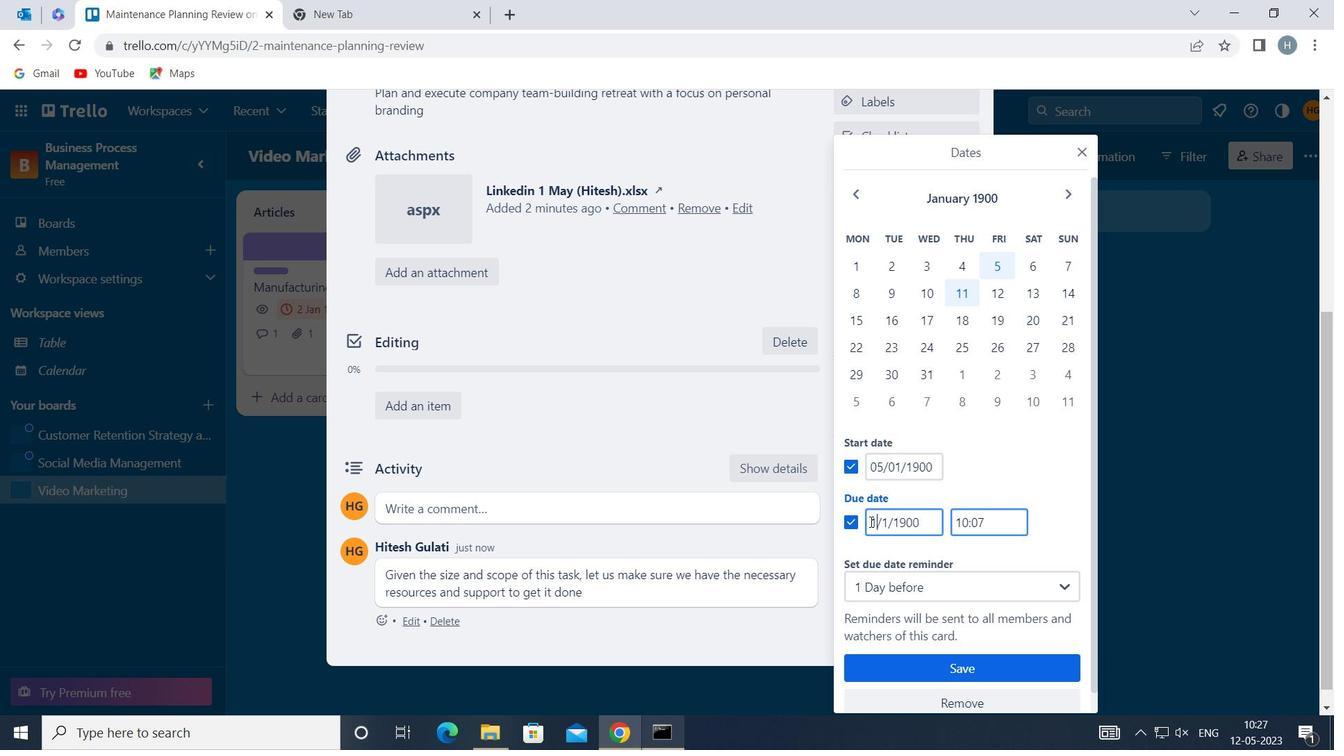 
Action: Mouse moved to (963, 665)
Screenshot: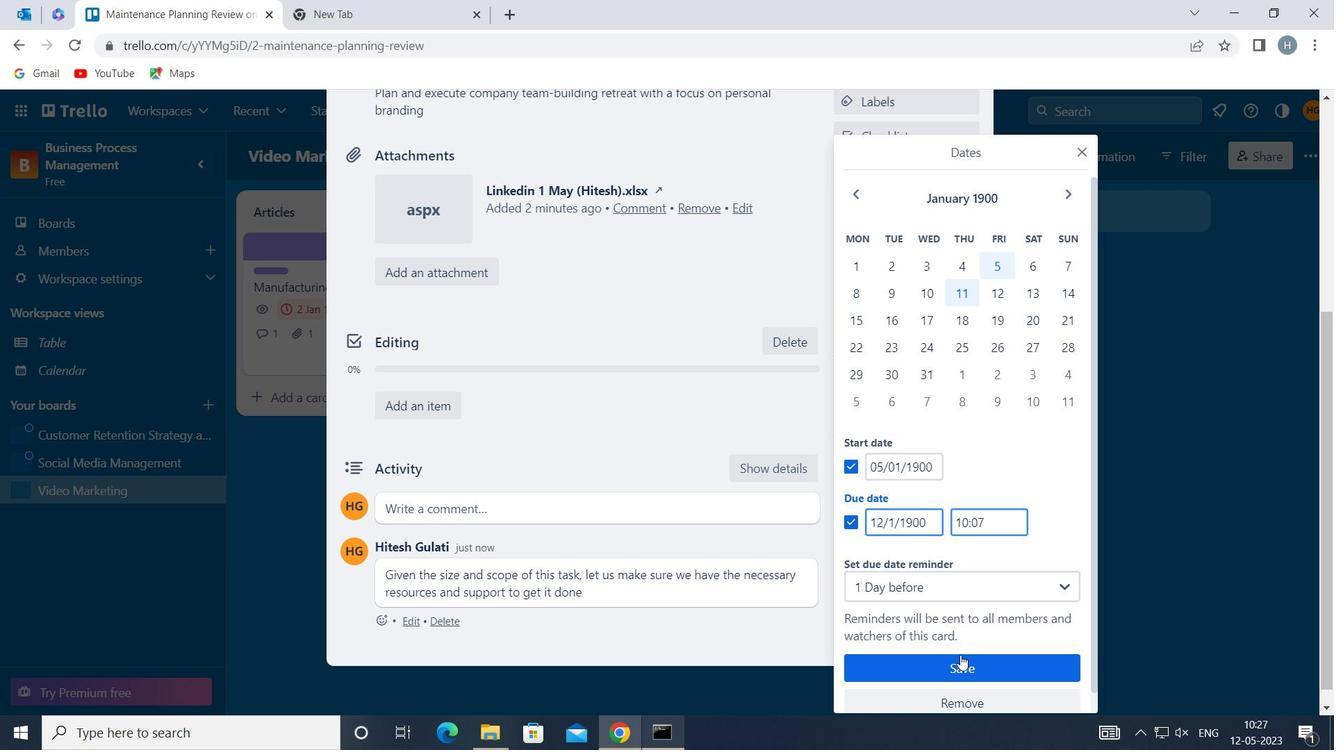 
Action: Mouse pressed left at (963, 665)
Screenshot: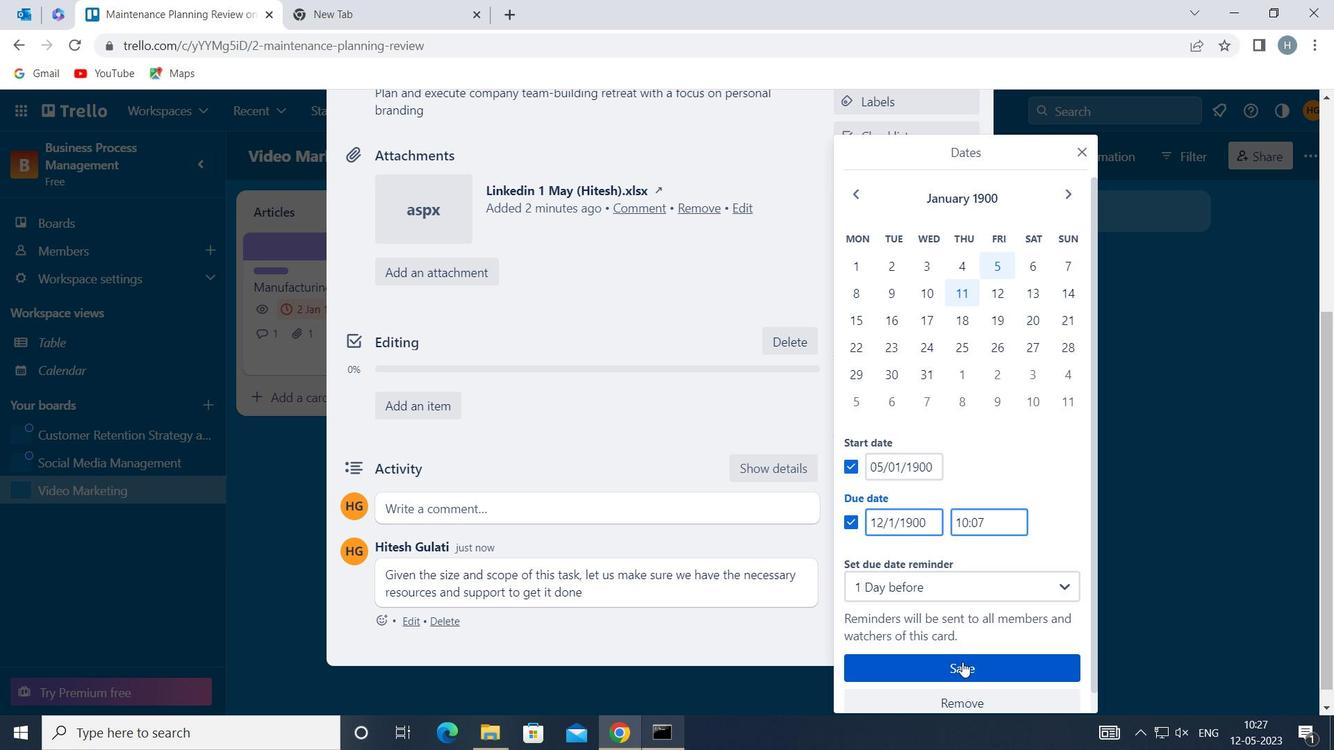 
Action: Mouse moved to (847, 398)
Screenshot: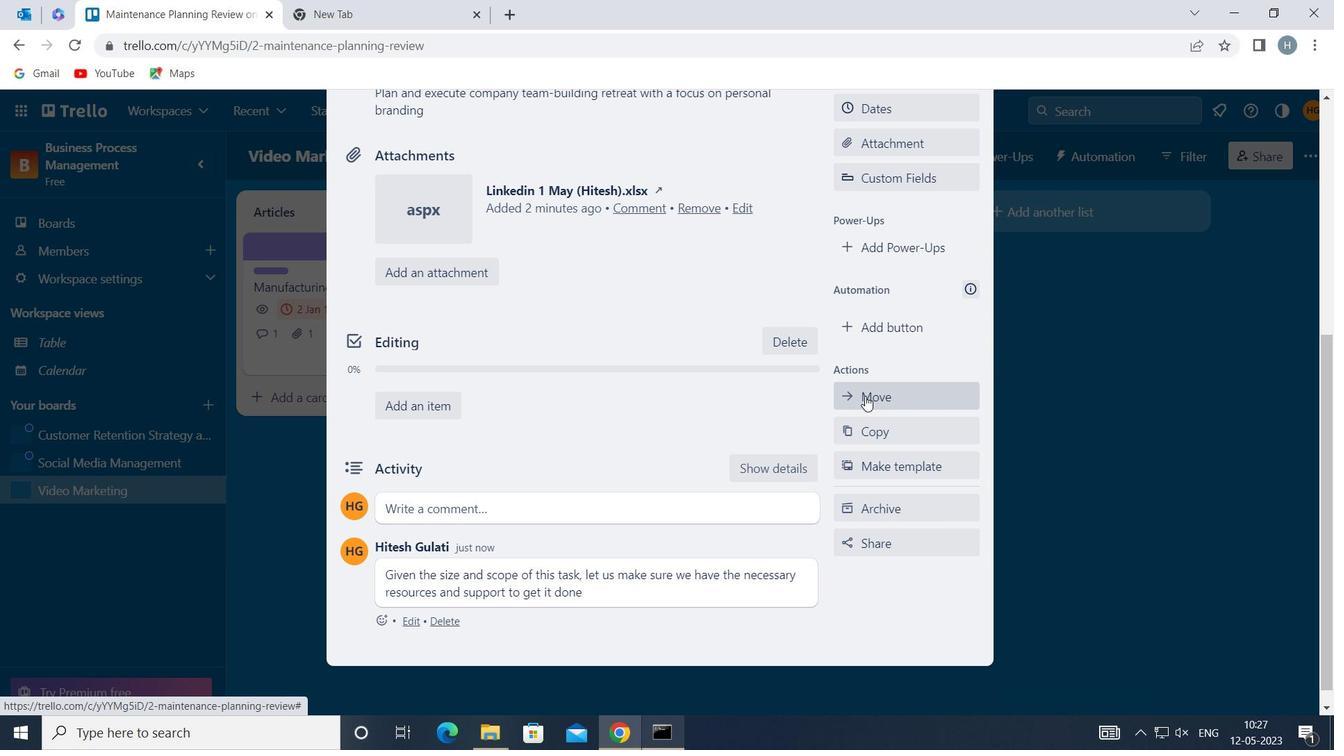 
